 Task: Look for space in Ottweiler, Germany from 1st June, 2023 to 9th June, 2023 for 4 adults in price range Rs.6000 to Rs.12000. Place can be entire place with 2 bedrooms having 2 beds and 2 bathrooms. Property type can be house, flat, guest house. Booking option can be shelf check-in. Required host language is English.
Action: Mouse moved to (319, 135)
Screenshot: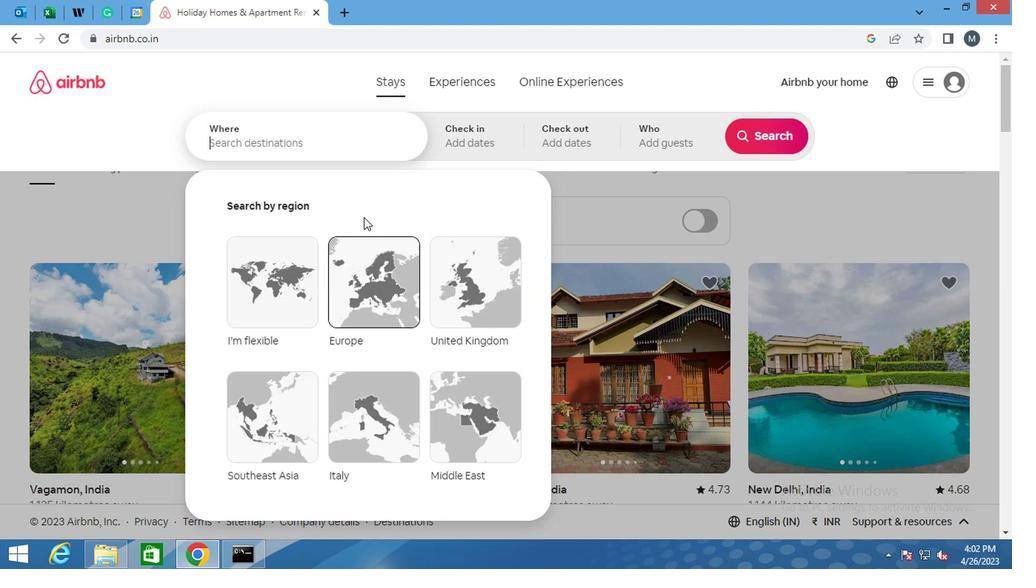 
Action: Mouse pressed left at (319, 135)
Screenshot: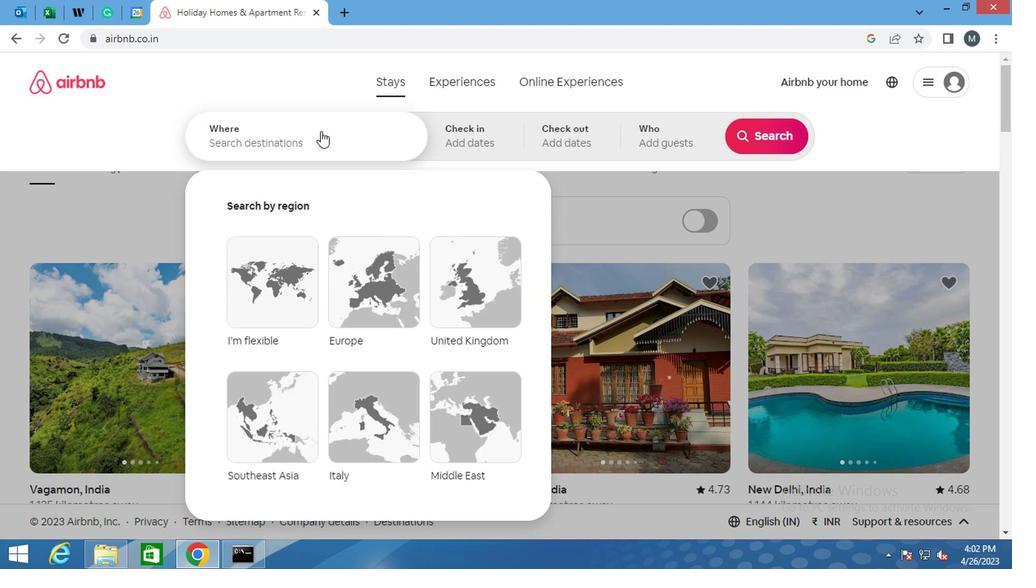 
Action: Mouse moved to (319, 145)
Screenshot: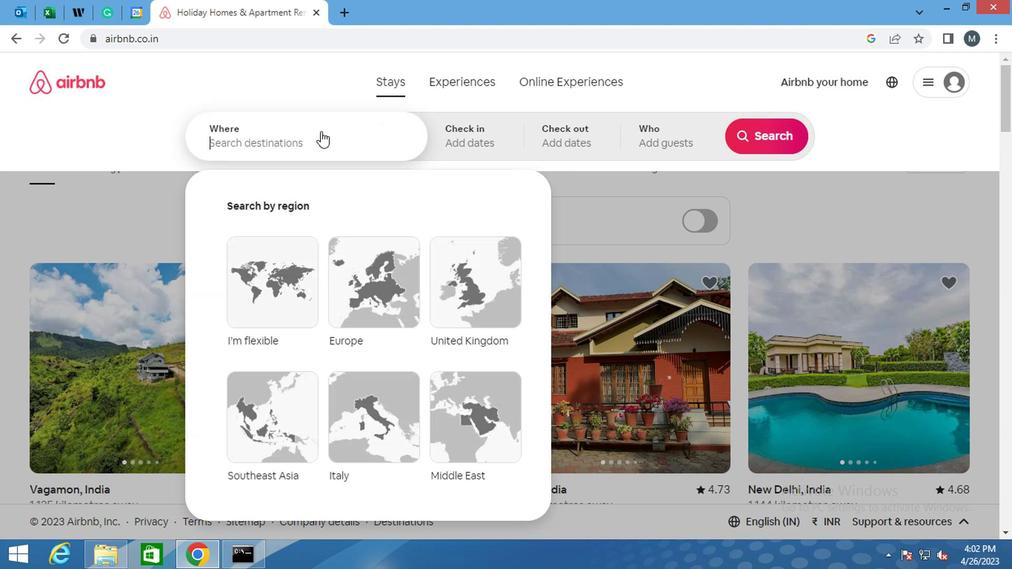 
Action: Key pressed <Key.shift>OTTWEILER,<Key.space><Key.shift>GER
Screenshot: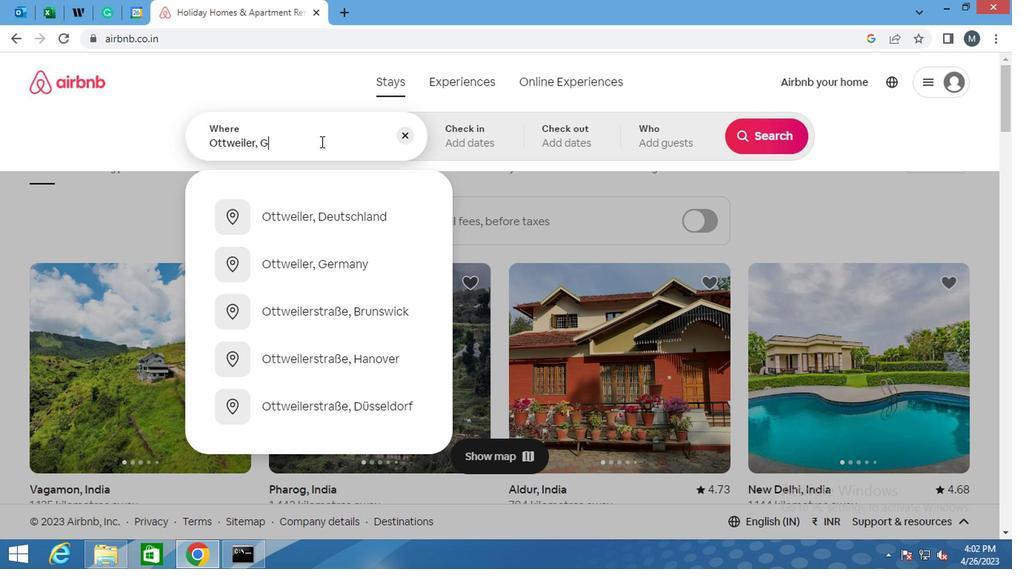 
Action: Mouse moved to (324, 209)
Screenshot: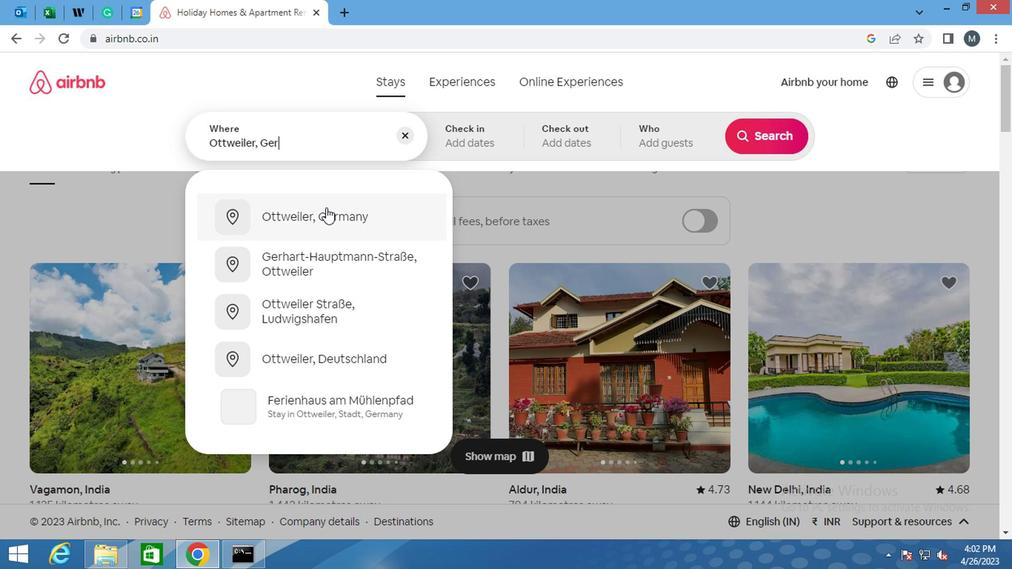
Action: Mouse pressed left at (324, 209)
Screenshot: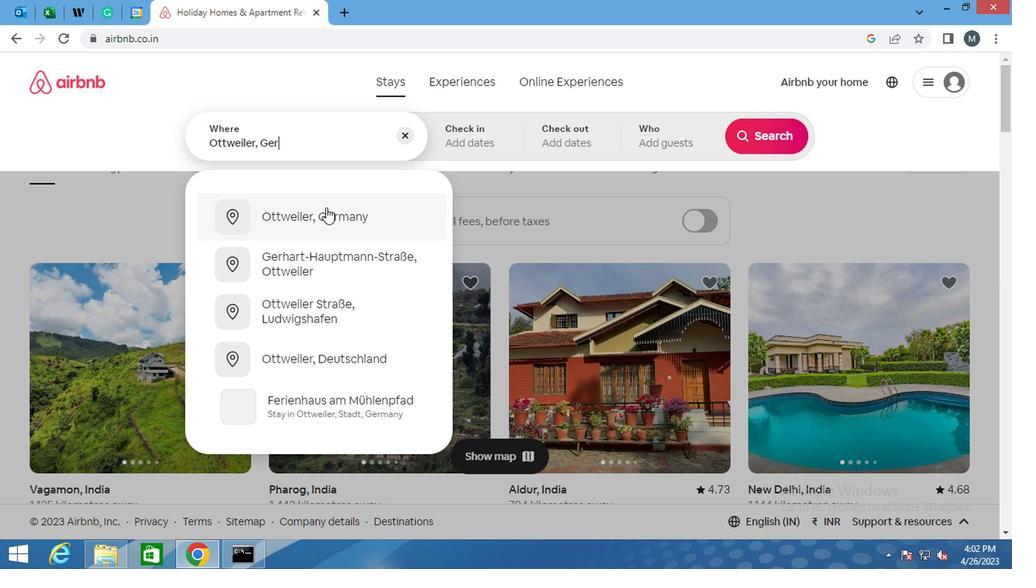 
Action: Mouse moved to (751, 253)
Screenshot: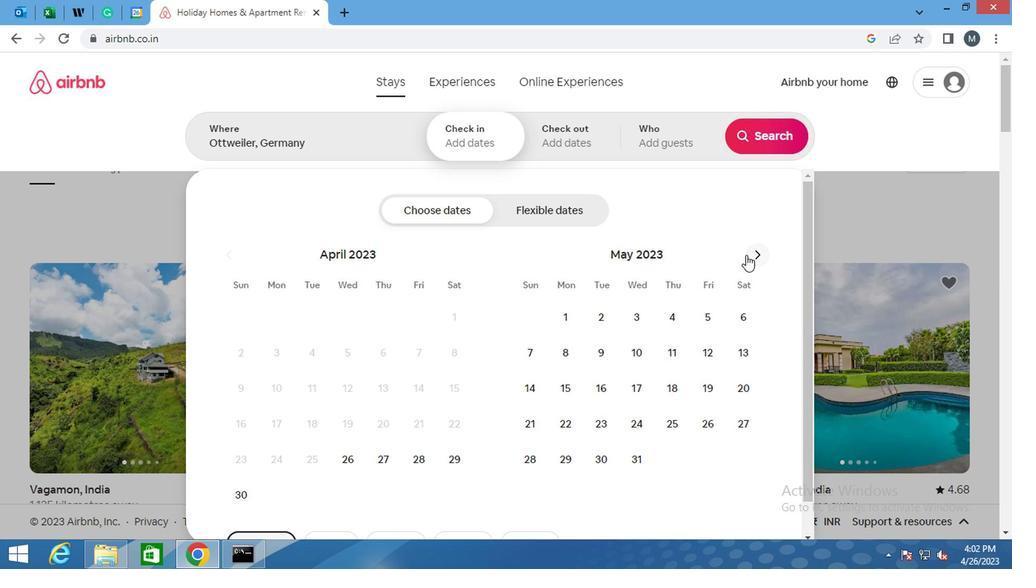 
Action: Mouse pressed left at (751, 253)
Screenshot: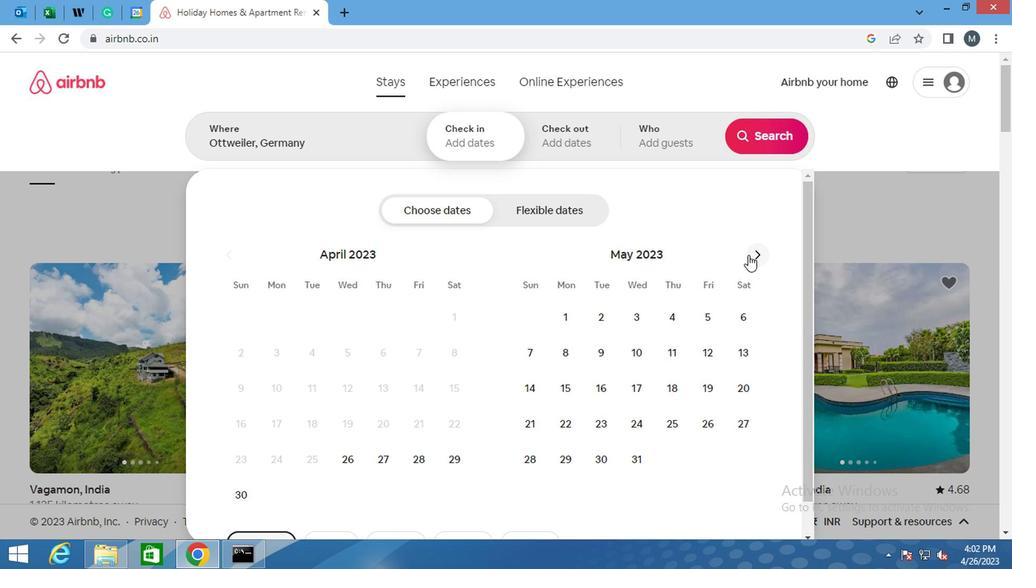 
Action: Mouse moved to (666, 310)
Screenshot: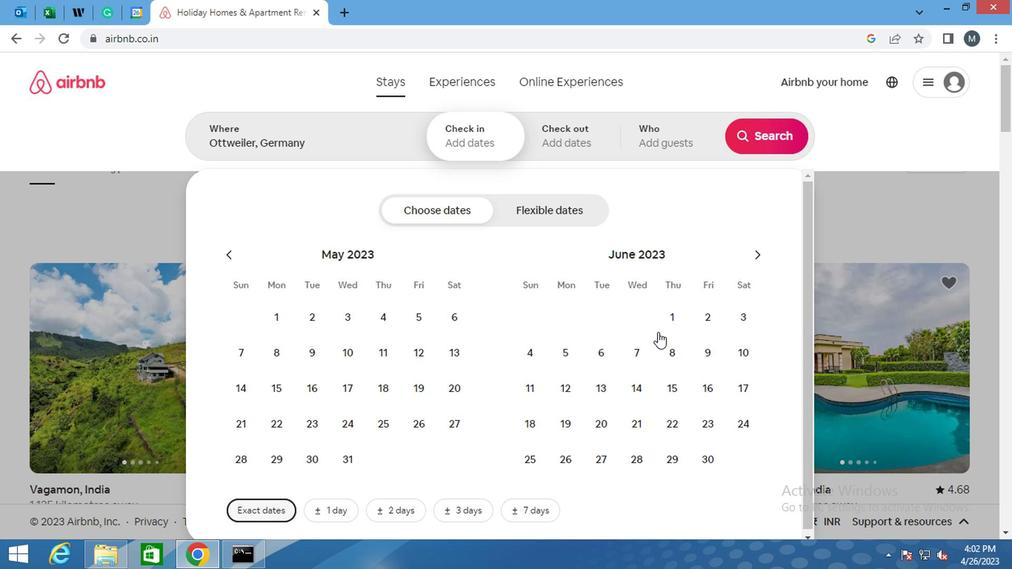 
Action: Mouse pressed left at (666, 310)
Screenshot: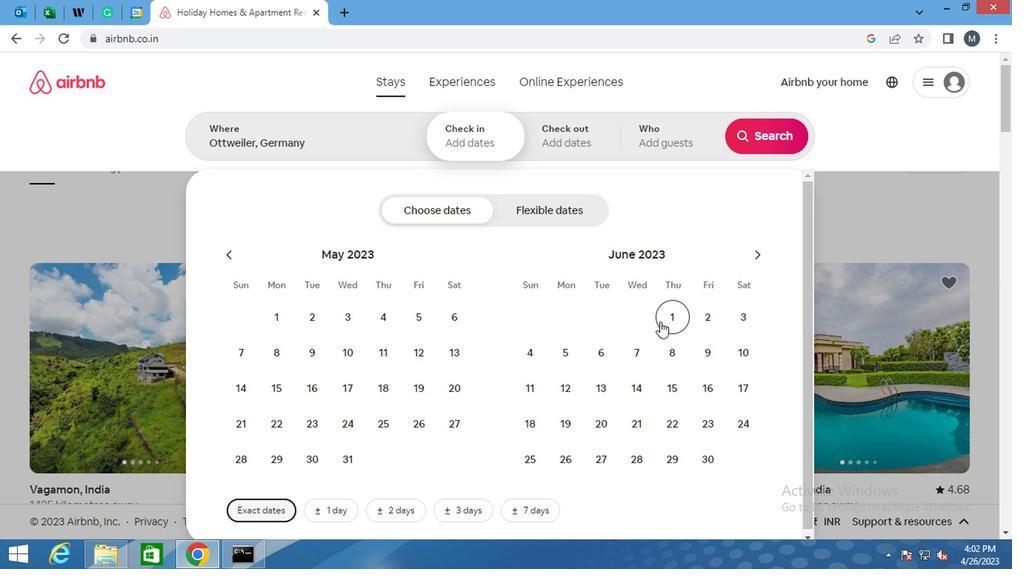 
Action: Mouse moved to (714, 344)
Screenshot: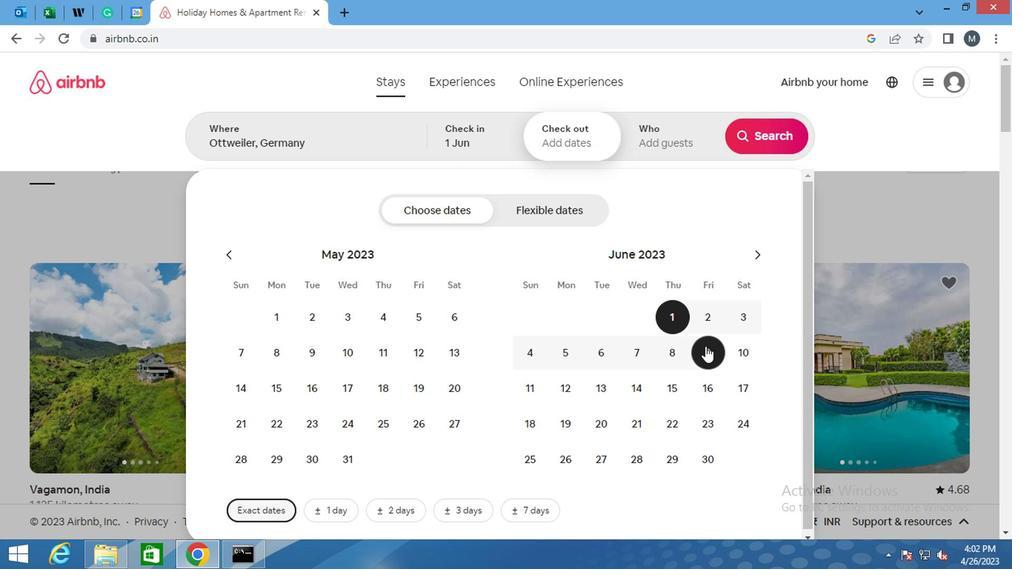 
Action: Mouse pressed left at (714, 344)
Screenshot: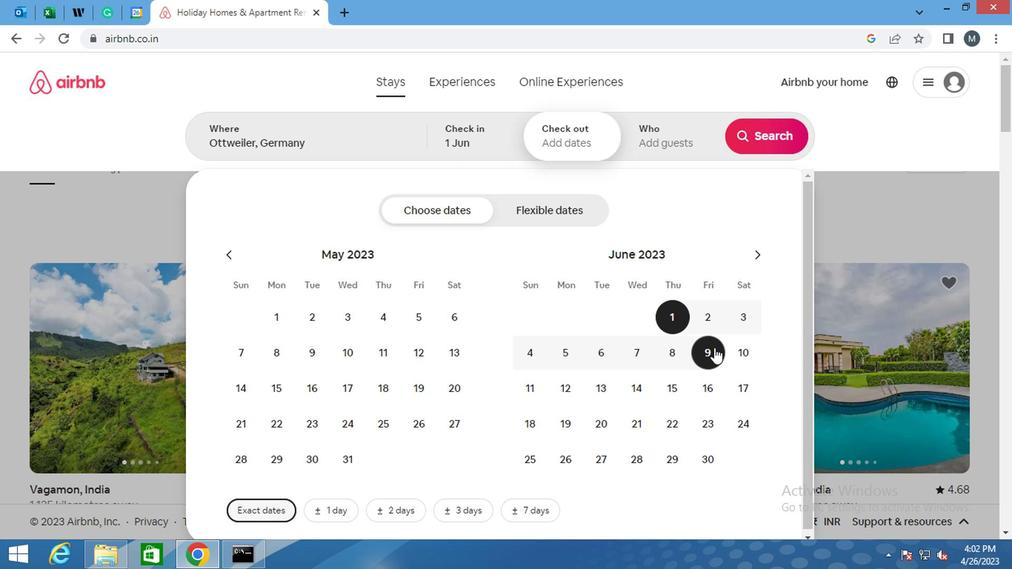 
Action: Mouse moved to (686, 143)
Screenshot: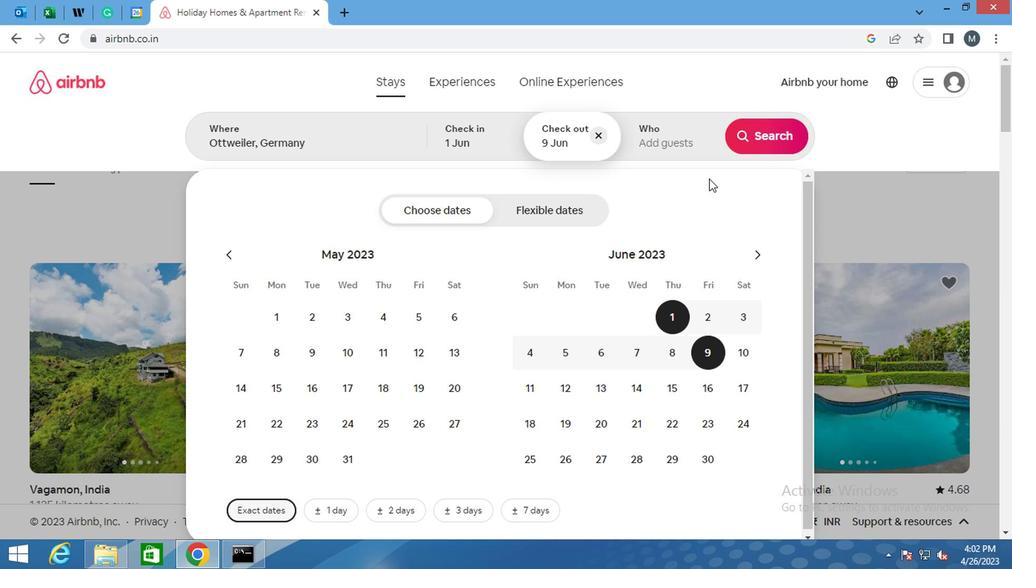 
Action: Mouse pressed left at (686, 143)
Screenshot: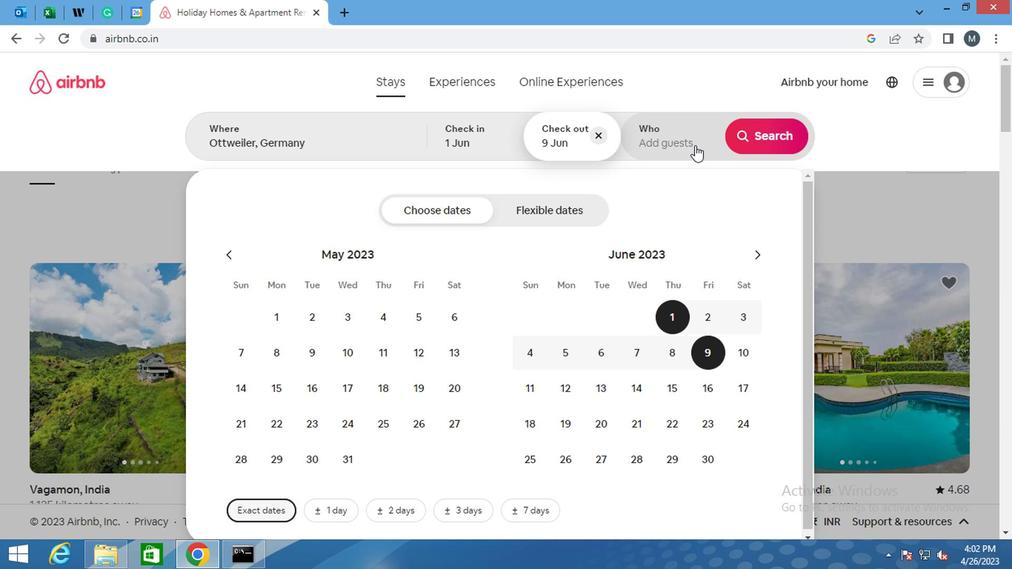 
Action: Mouse moved to (759, 213)
Screenshot: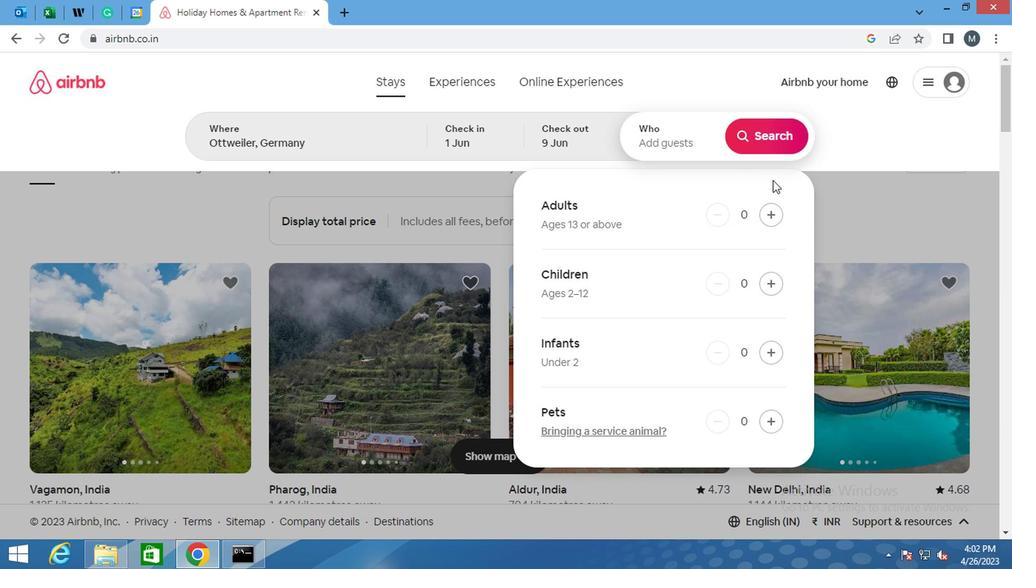 
Action: Mouse pressed left at (759, 213)
Screenshot: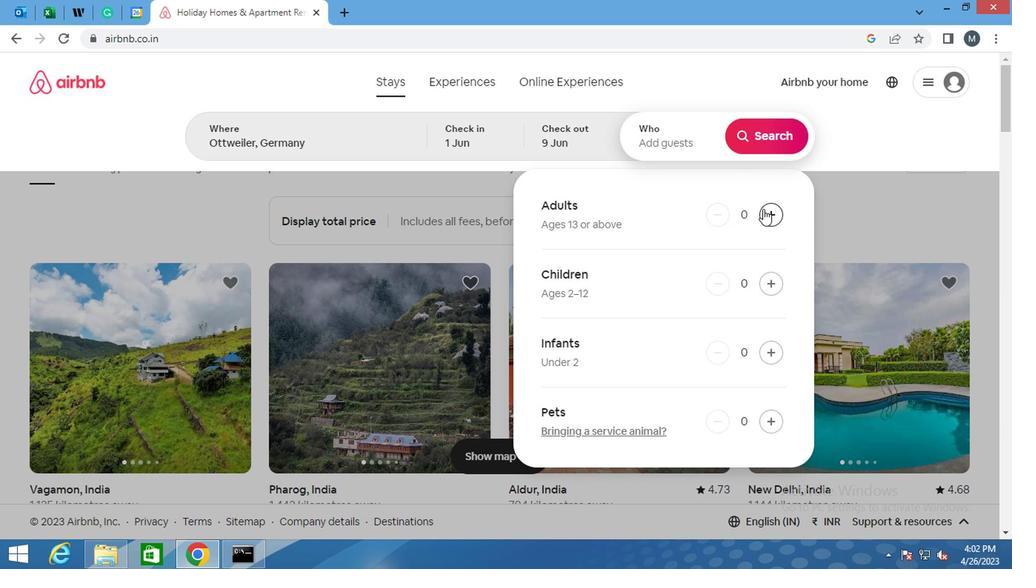 
Action: Mouse moved to (758, 214)
Screenshot: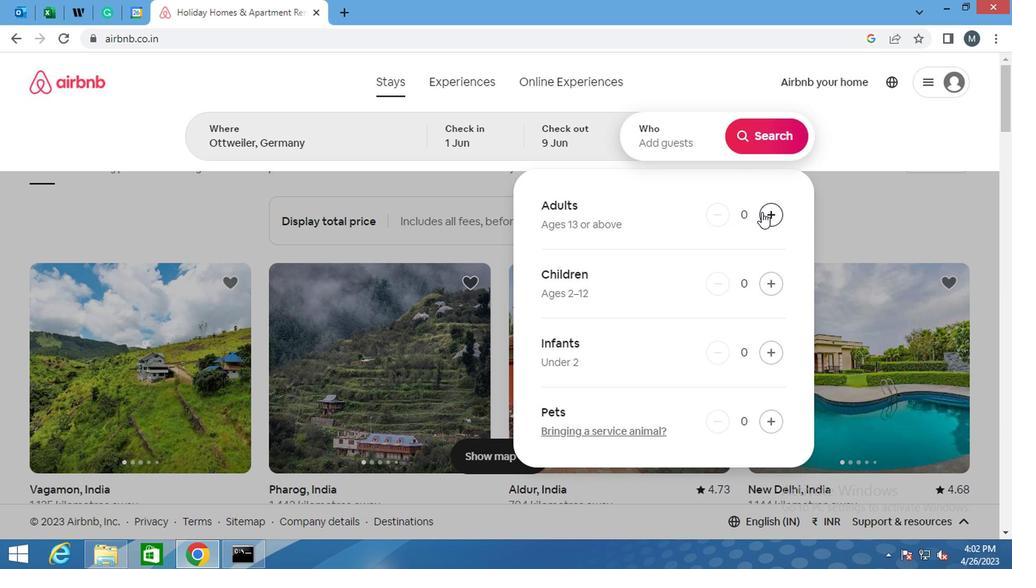 
Action: Mouse pressed left at (758, 214)
Screenshot: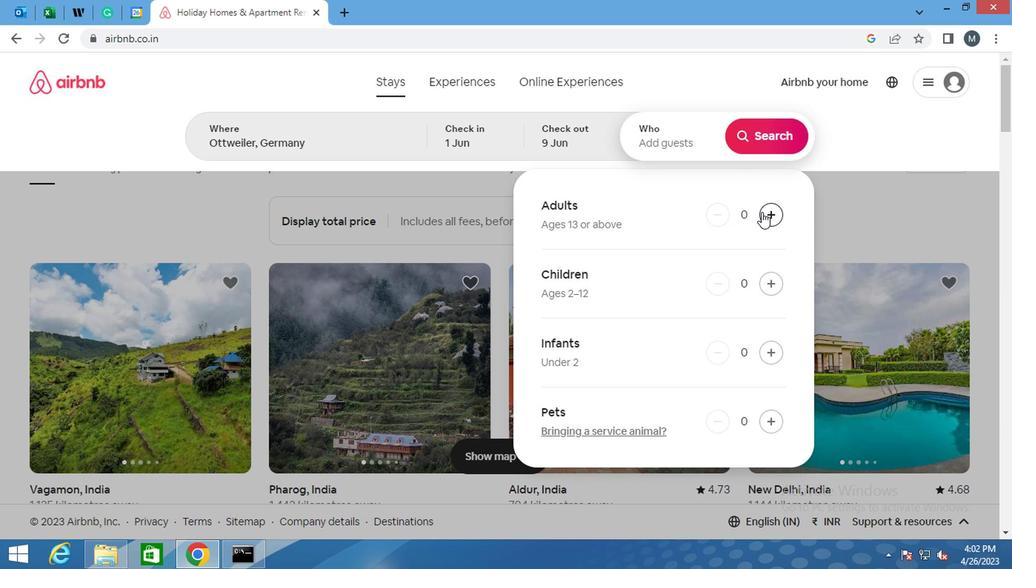 
Action: Mouse pressed left at (758, 214)
Screenshot: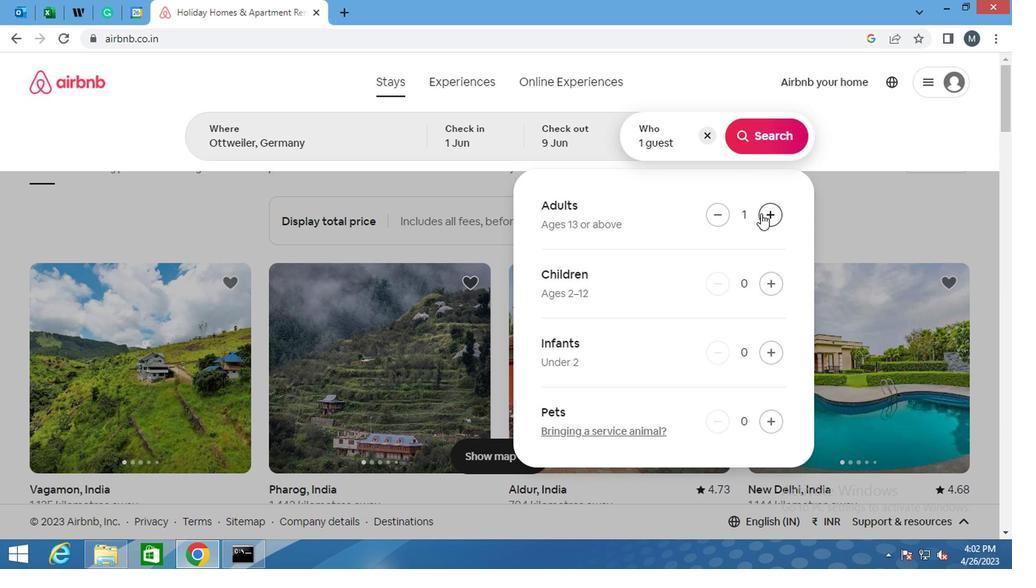 
Action: Mouse pressed left at (758, 214)
Screenshot: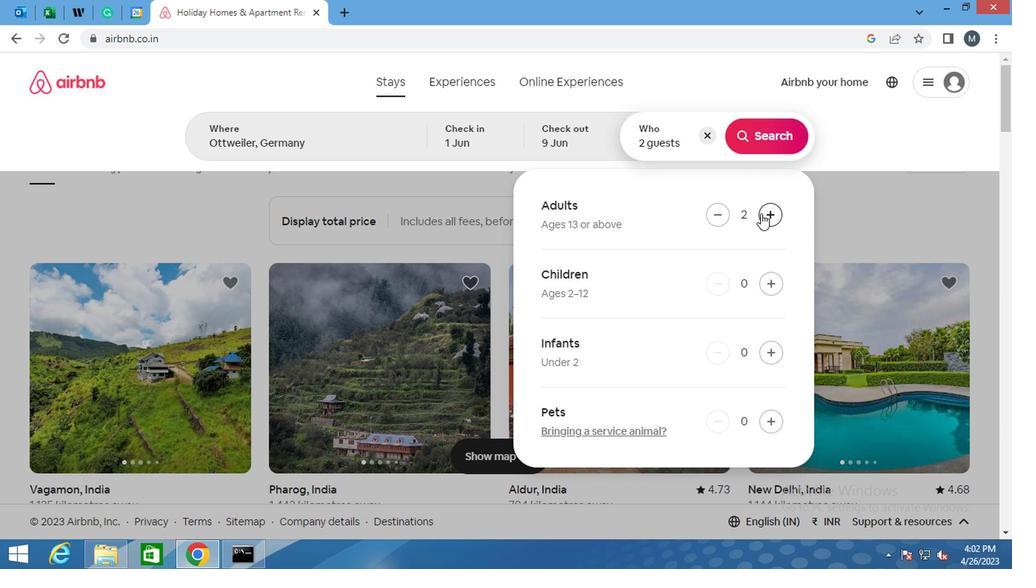 
Action: Mouse moved to (755, 139)
Screenshot: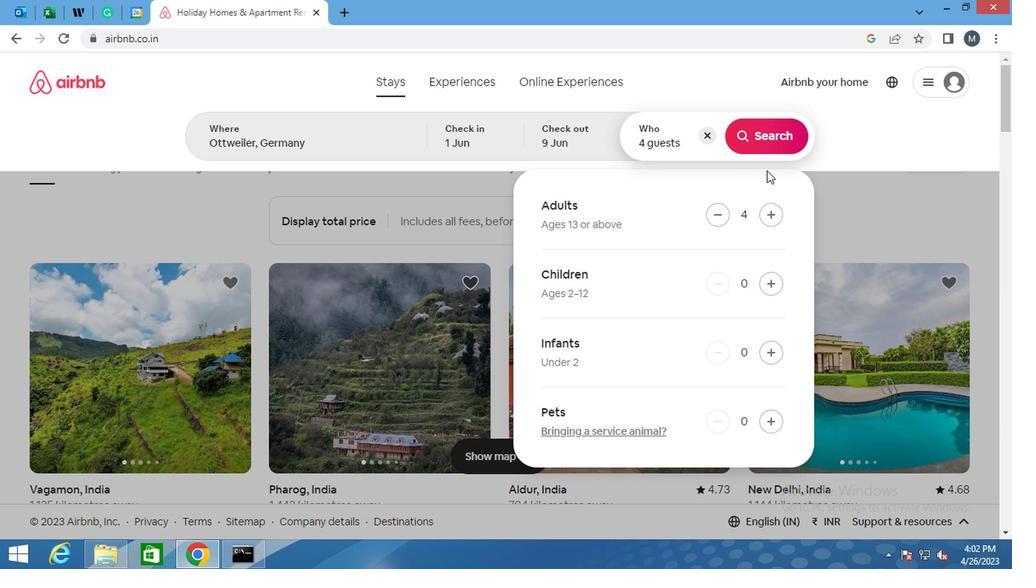 
Action: Mouse pressed left at (755, 139)
Screenshot: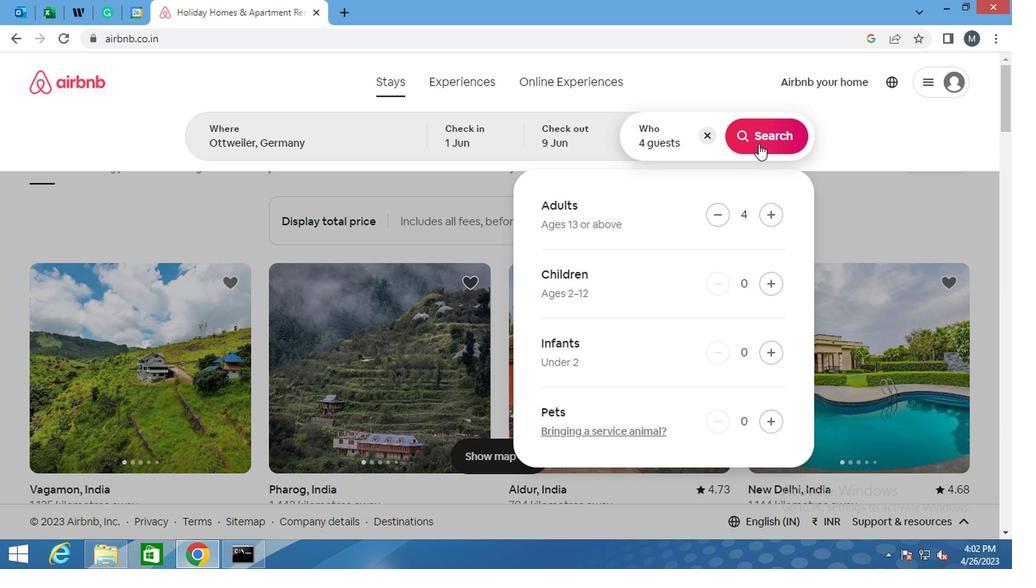 
Action: Mouse moved to (924, 141)
Screenshot: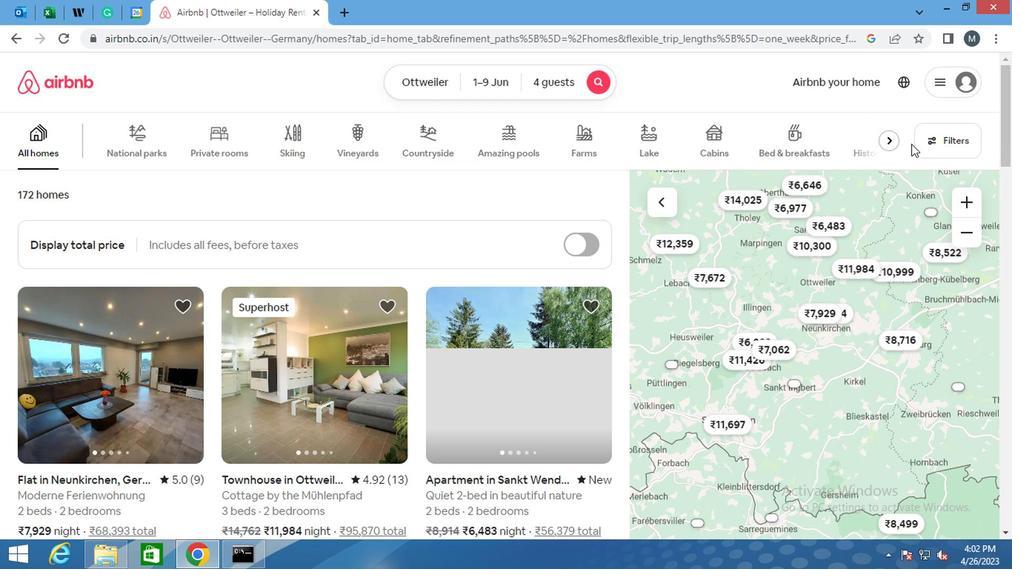 
Action: Mouse pressed left at (924, 141)
Screenshot: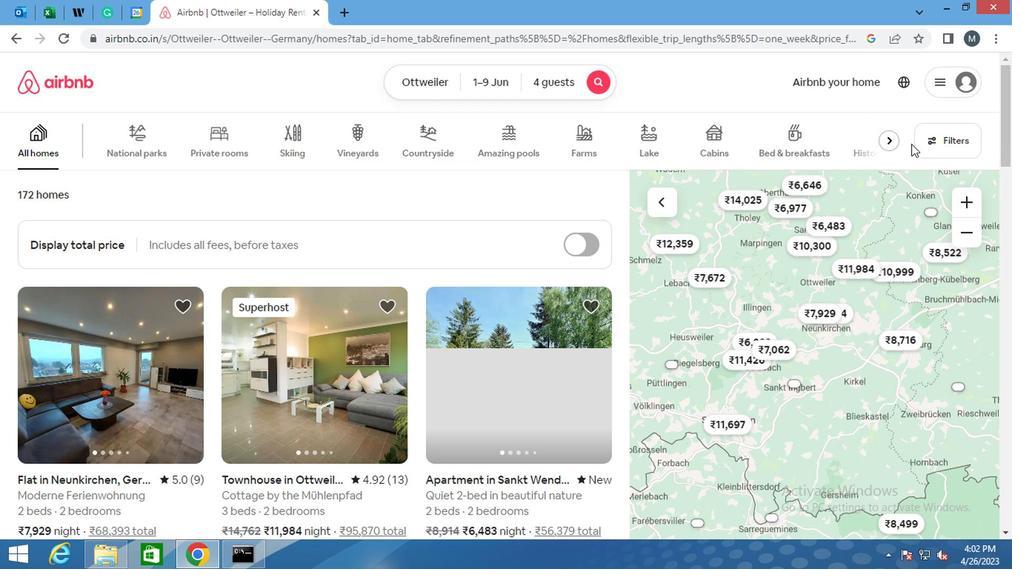 
Action: Mouse moved to (335, 326)
Screenshot: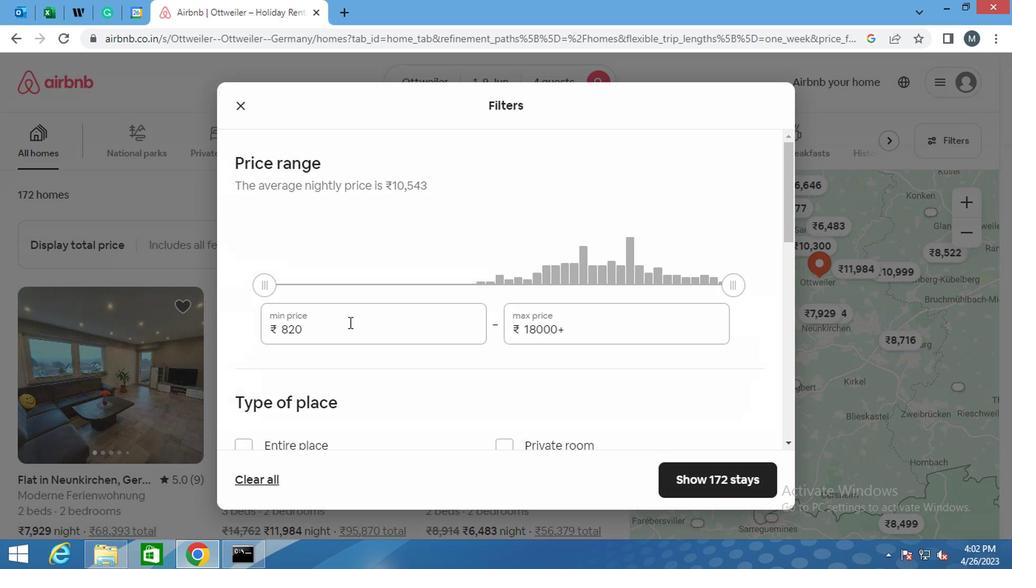 
Action: Mouse pressed left at (335, 326)
Screenshot: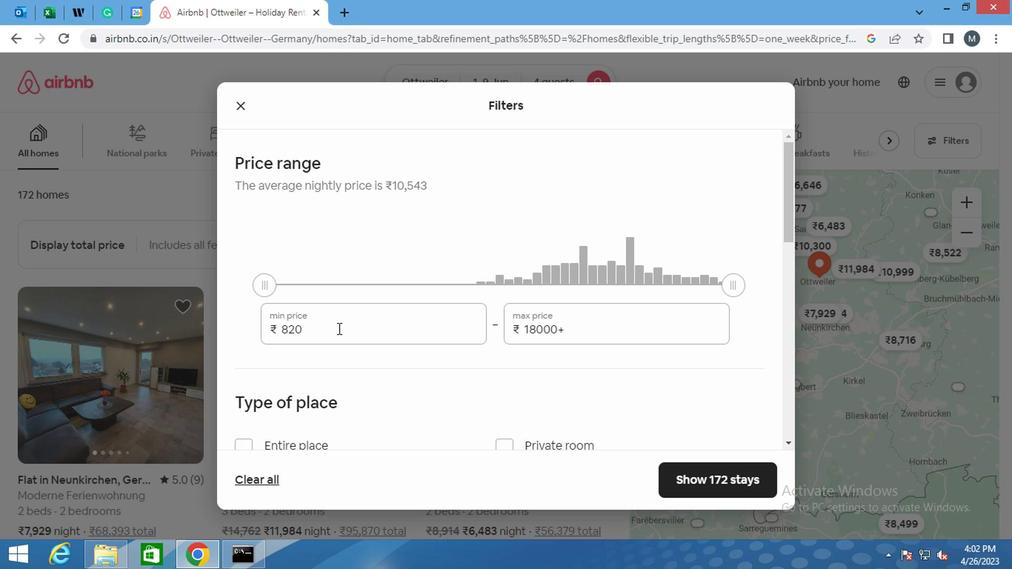 
Action: Mouse moved to (335, 326)
Screenshot: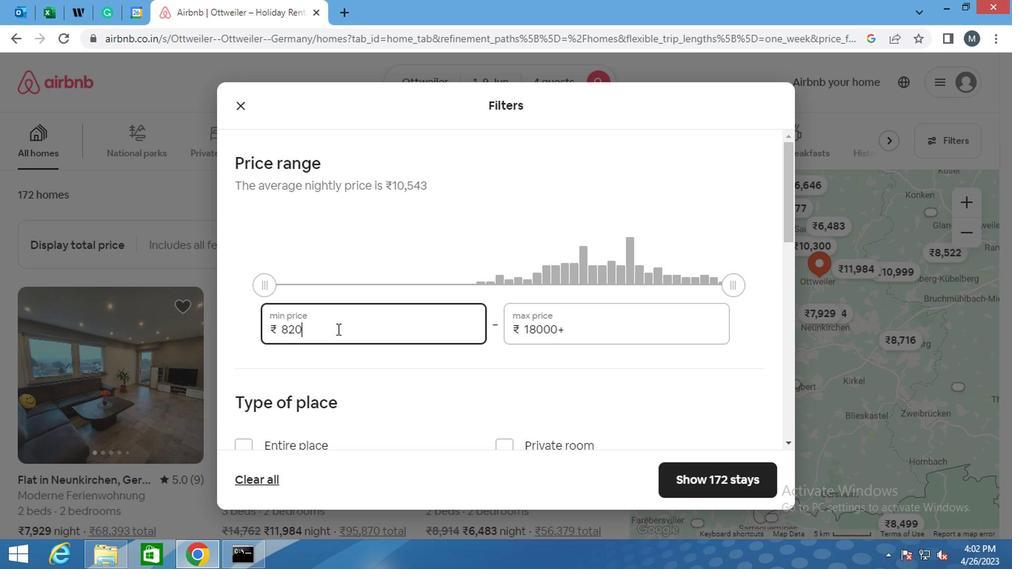 
Action: Key pressed <Key.backspace><Key.backspace><Key.backspace><Key.backspace>6000
Screenshot: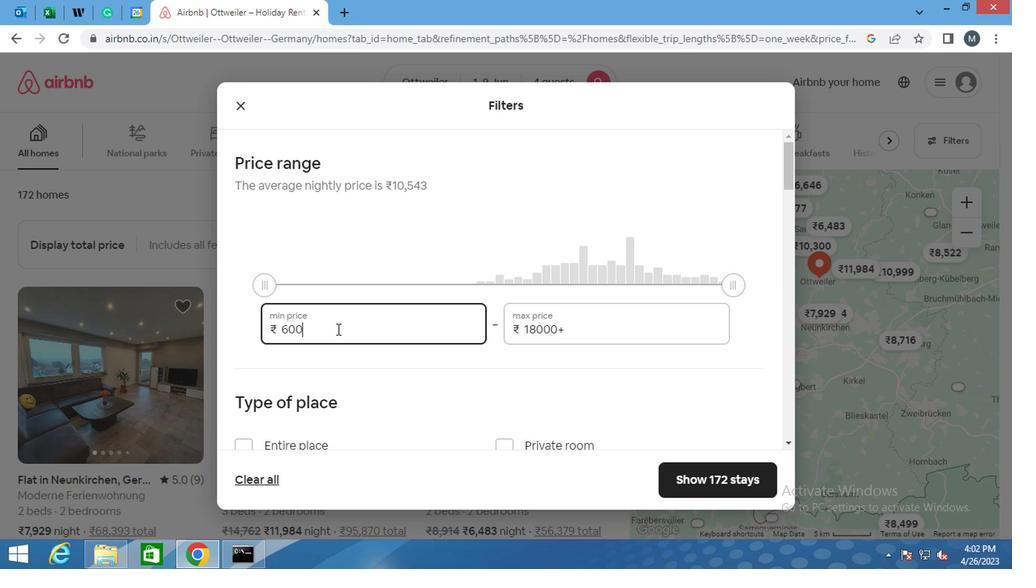 
Action: Mouse moved to (581, 329)
Screenshot: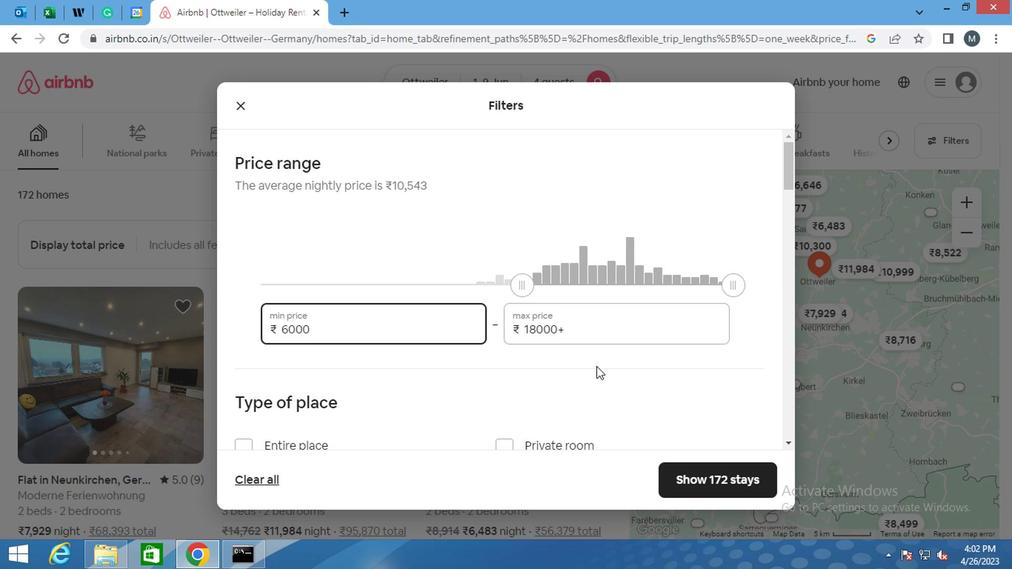 
Action: Mouse pressed left at (581, 329)
Screenshot: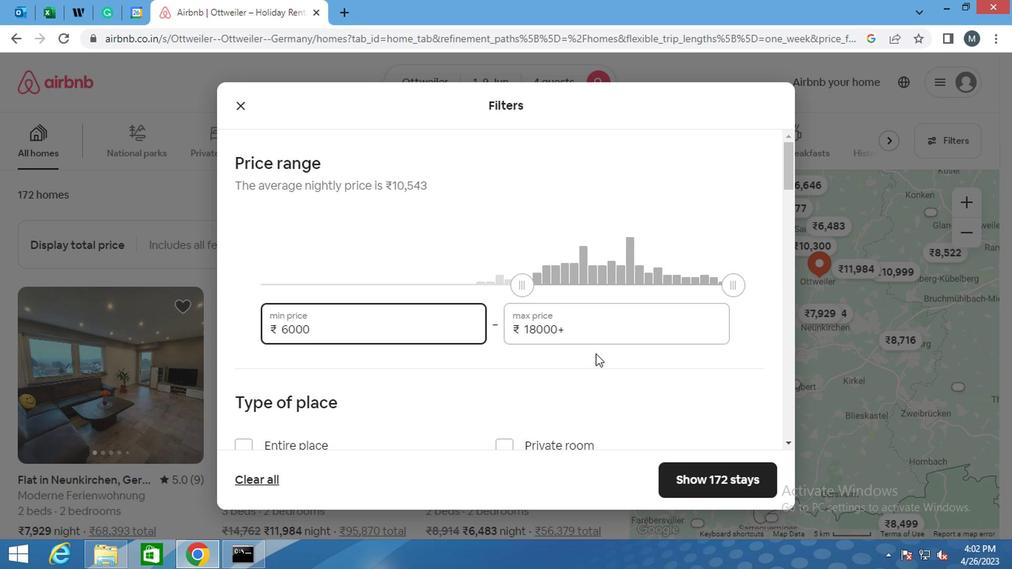 
Action: Key pressed <Key.backspace><Key.backspace><Key.backspace><Key.backspace><Key.backspace><Key.backspace><Key.backspace><Key.backspace><Key.backspace><Key.backspace><Key.backspace>
Screenshot: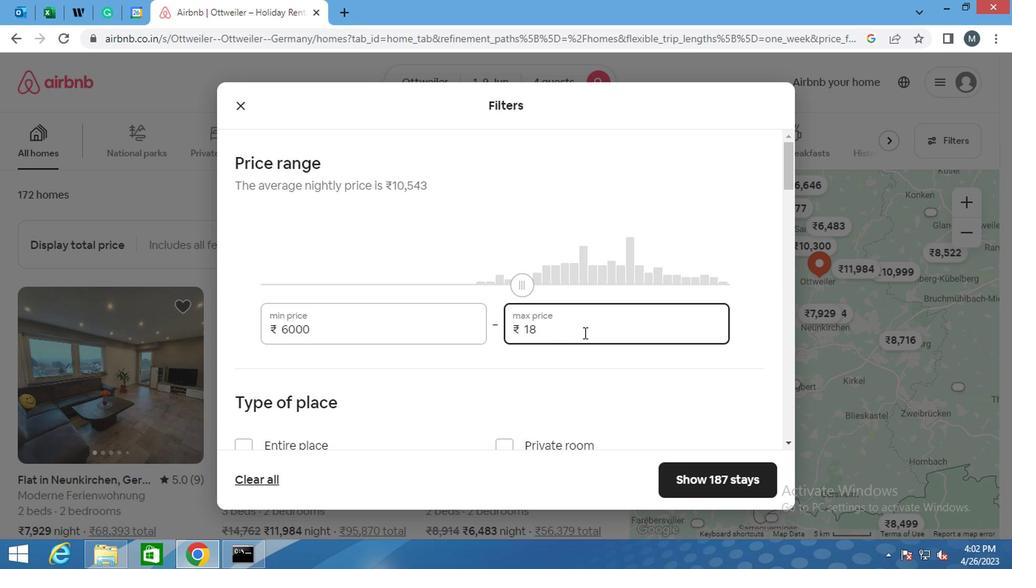
Action: Mouse moved to (580, 329)
Screenshot: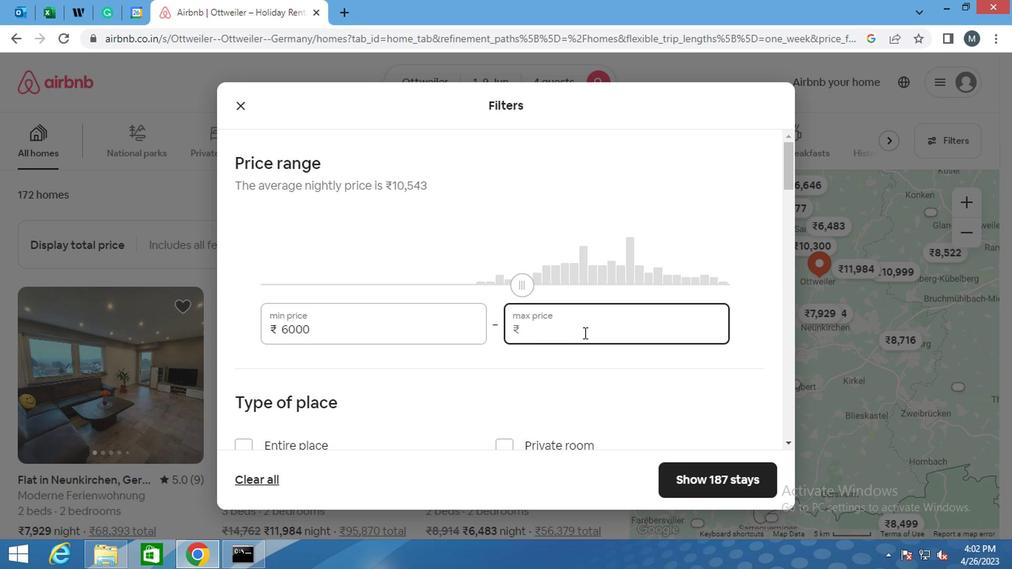 
Action: Key pressed 1
Screenshot: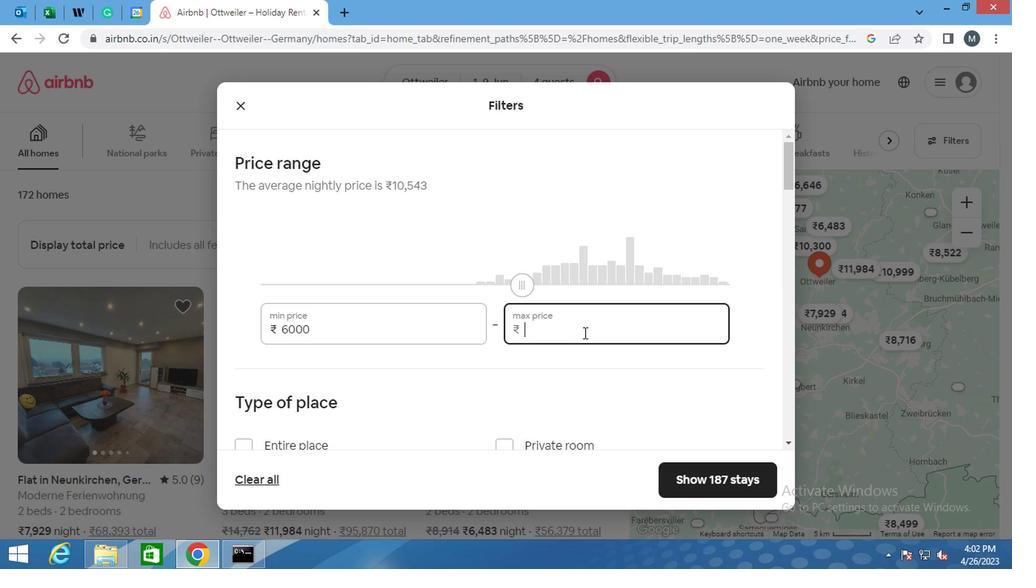 
Action: Mouse moved to (578, 332)
Screenshot: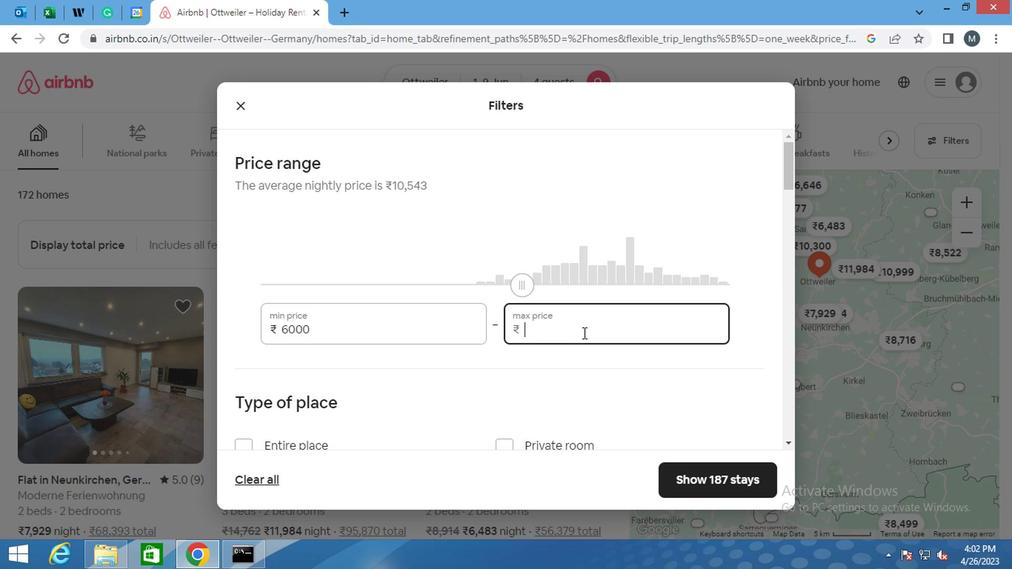 
Action: Key pressed 2
Screenshot: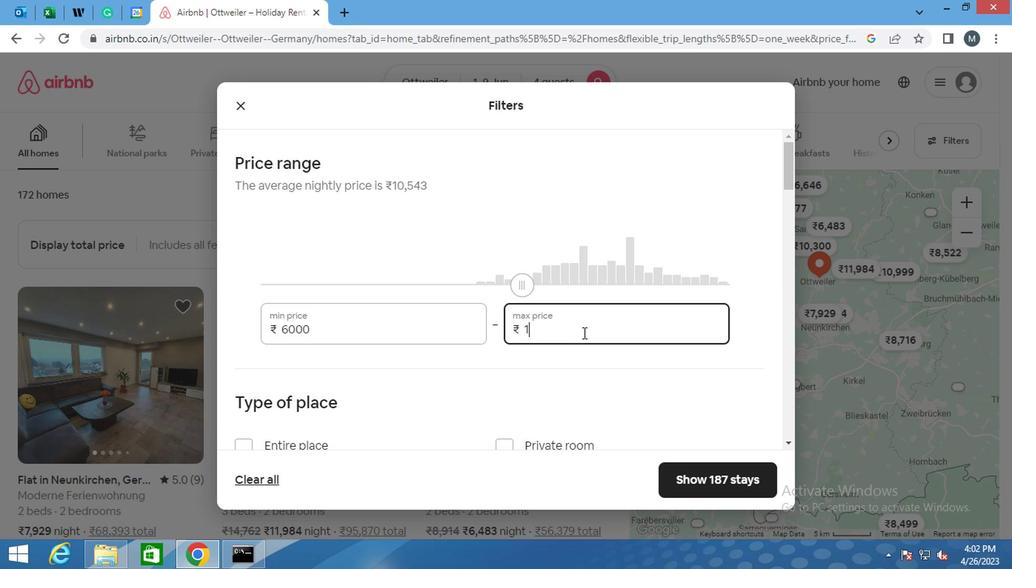 
Action: Mouse moved to (577, 332)
Screenshot: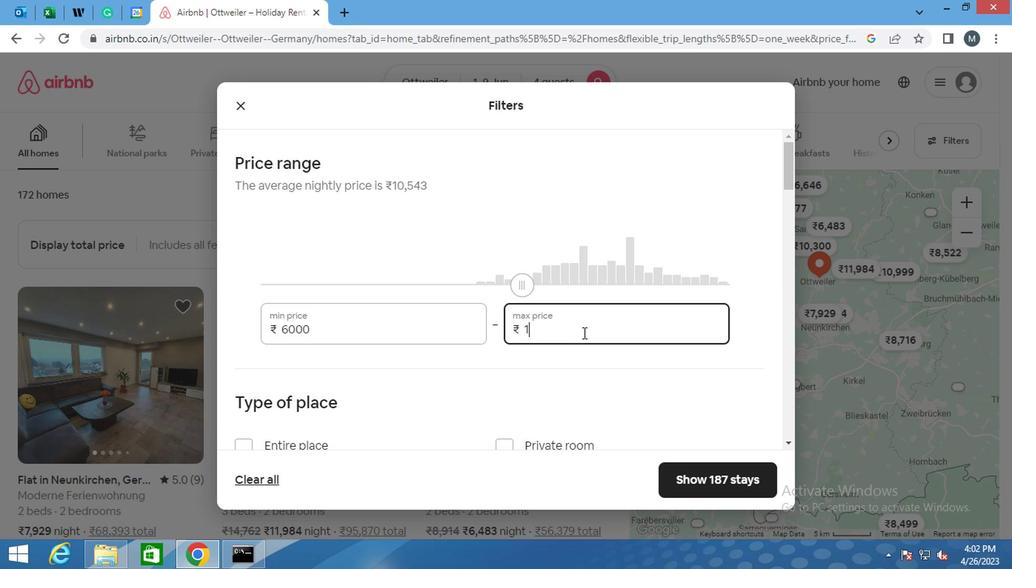 
Action: Key pressed 0
Screenshot: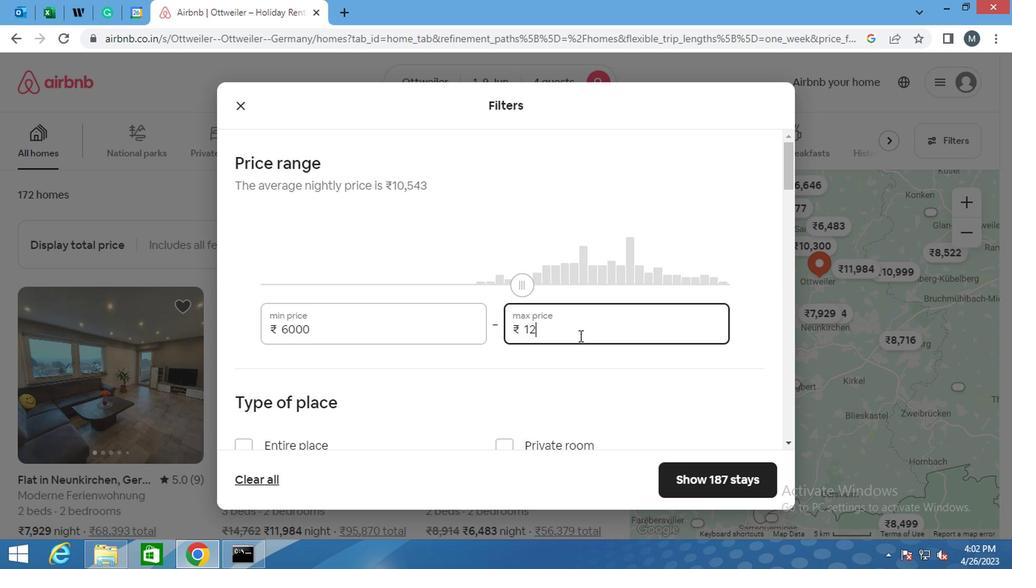 
Action: Mouse moved to (577, 333)
Screenshot: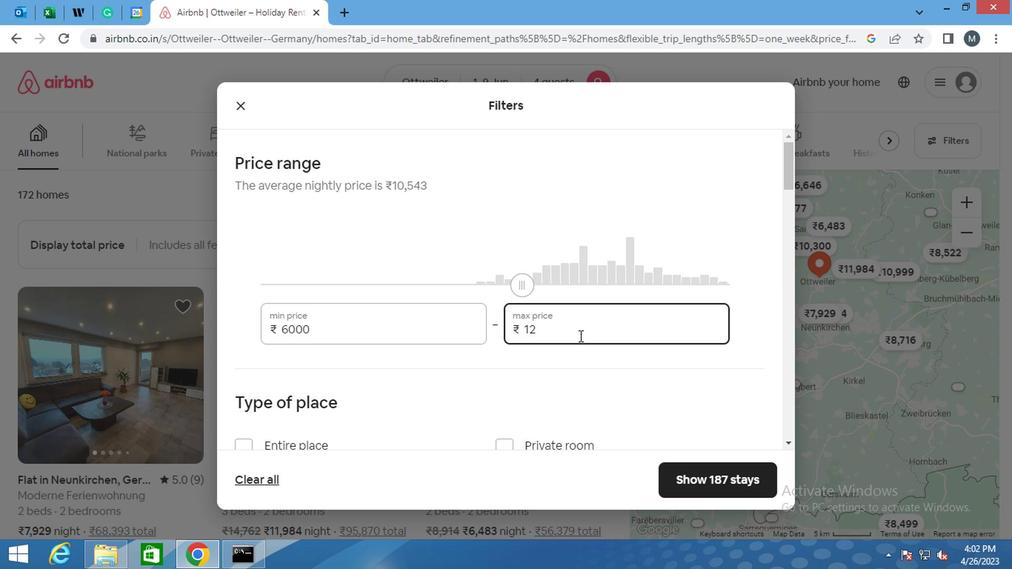 
Action: Key pressed 00
Screenshot: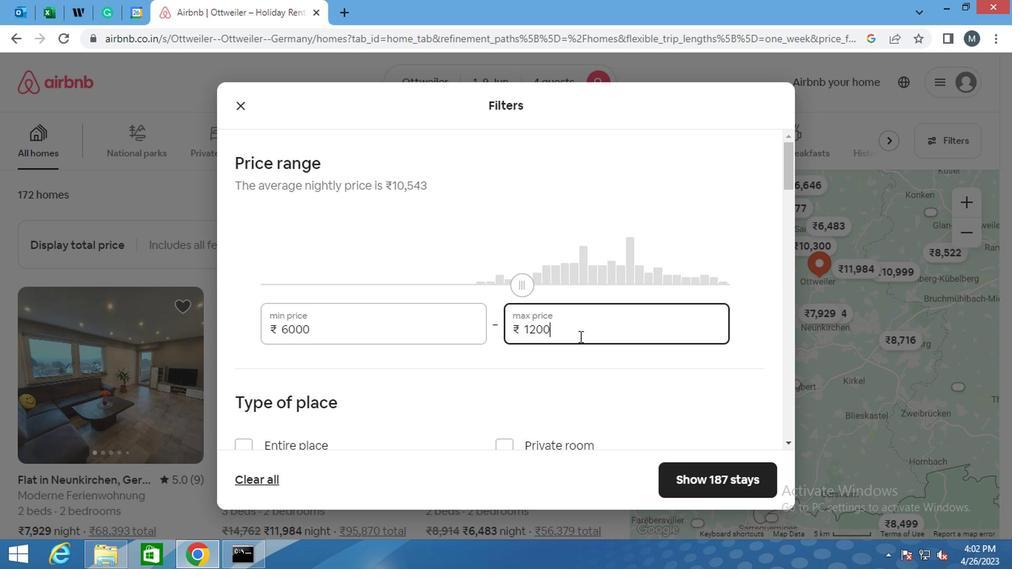 
Action: Mouse moved to (525, 327)
Screenshot: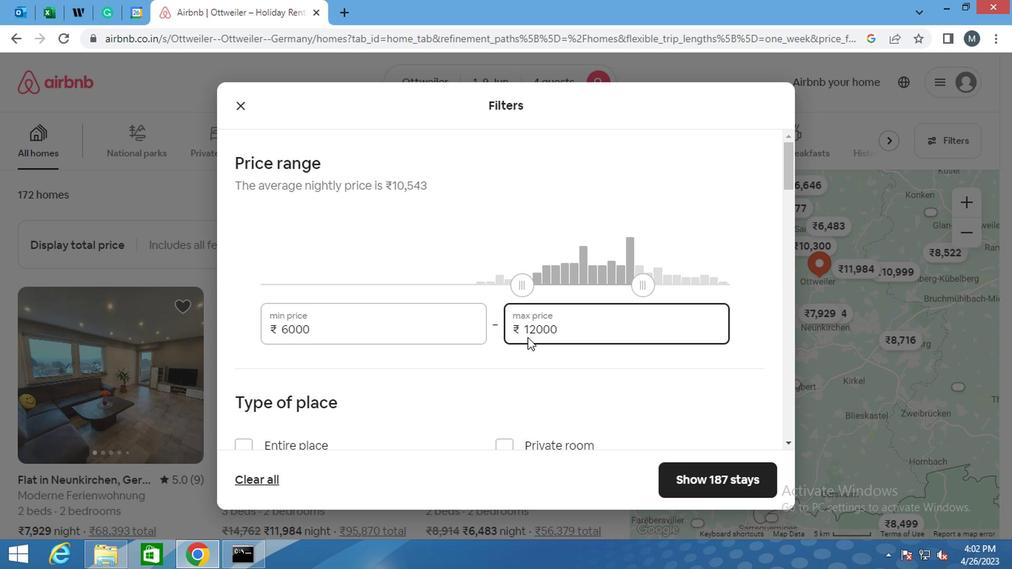 
Action: Mouse scrolled (525, 326) with delta (0, 0)
Screenshot: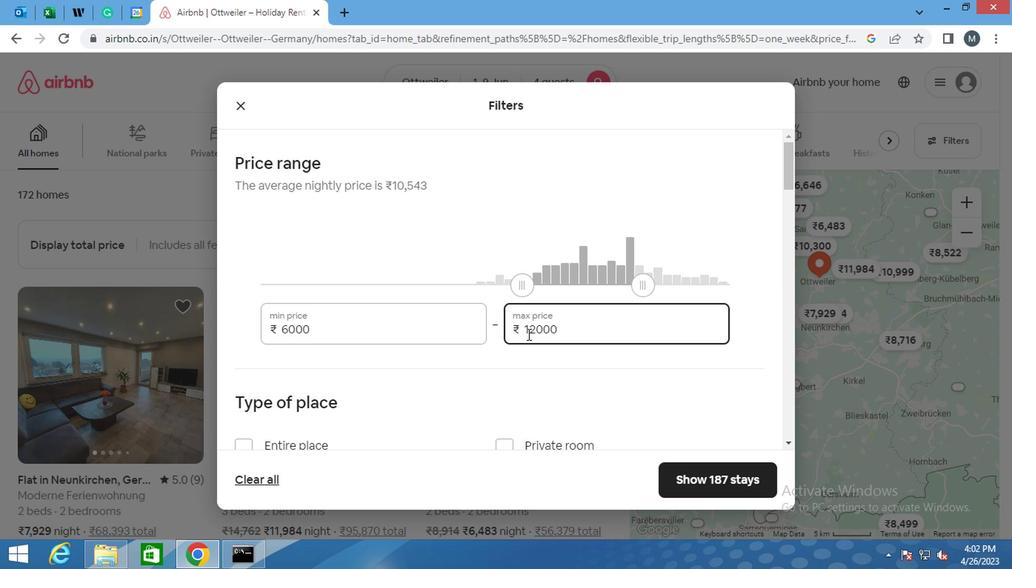 
Action: Mouse moved to (521, 324)
Screenshot: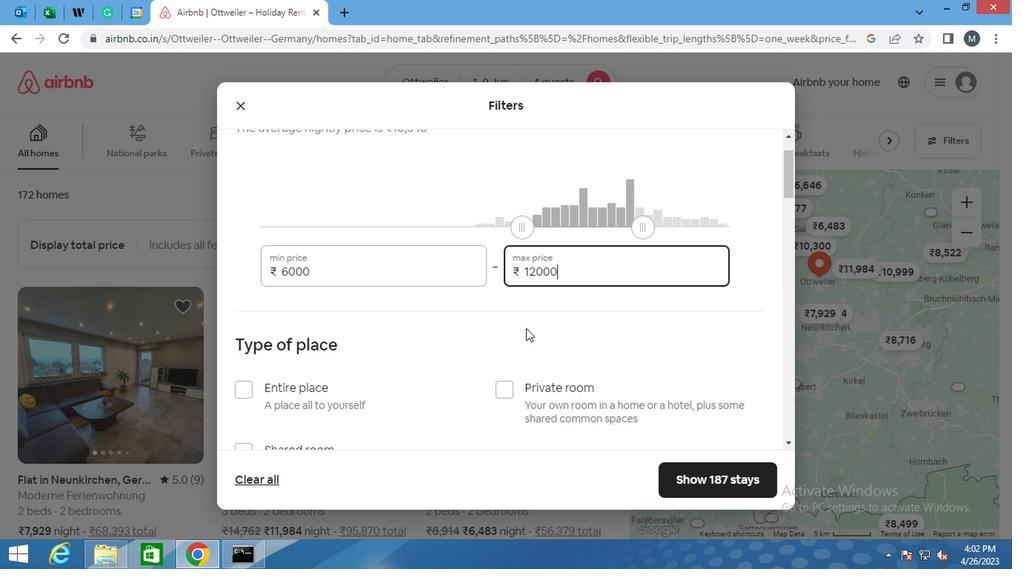 
Action: Mouse scrolled (521, 324) with delta (0, 0)
Screenshot: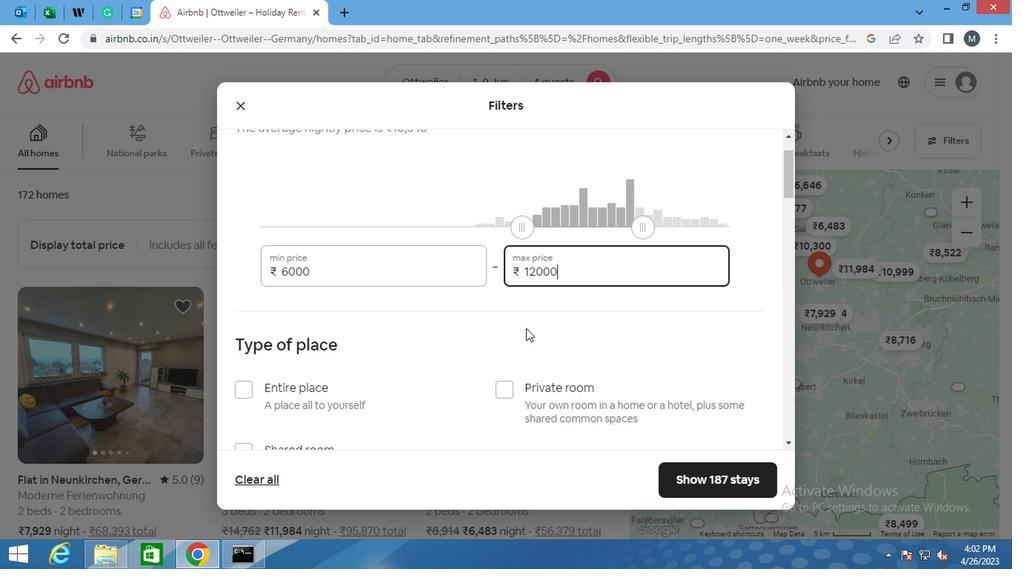 
Action: Mouse moved to (498, 331)
Screenshot: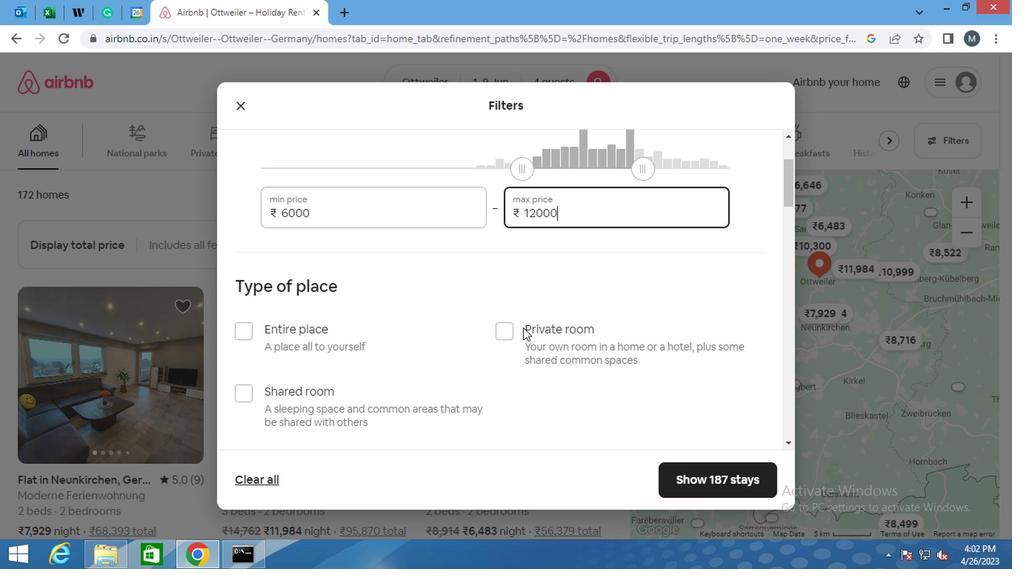 
Action: Mouse scrolled (498, 330) with delta (0, 0)
Screenshot: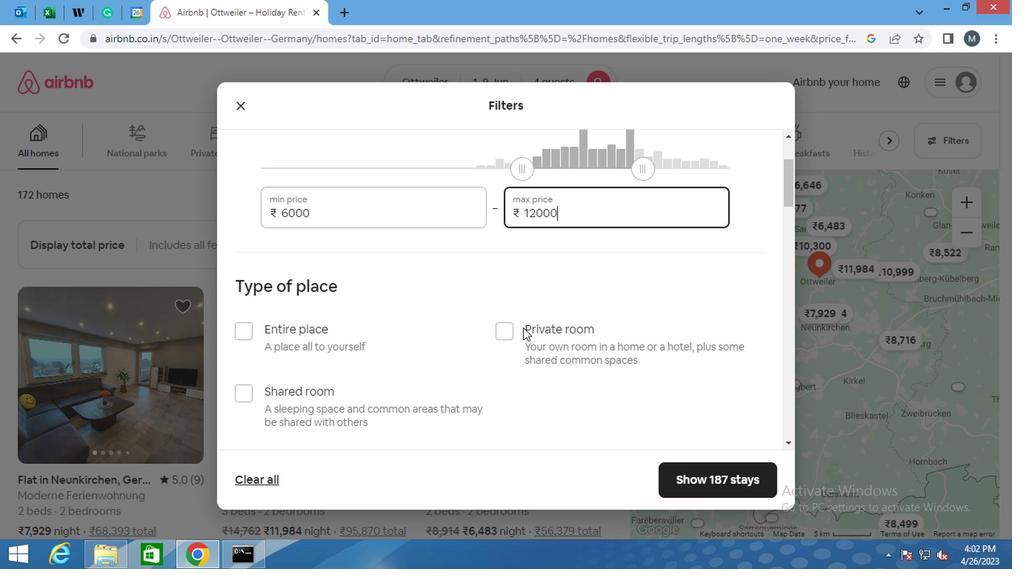 
Action: Mouse moved to (489, 333)
Screenshot: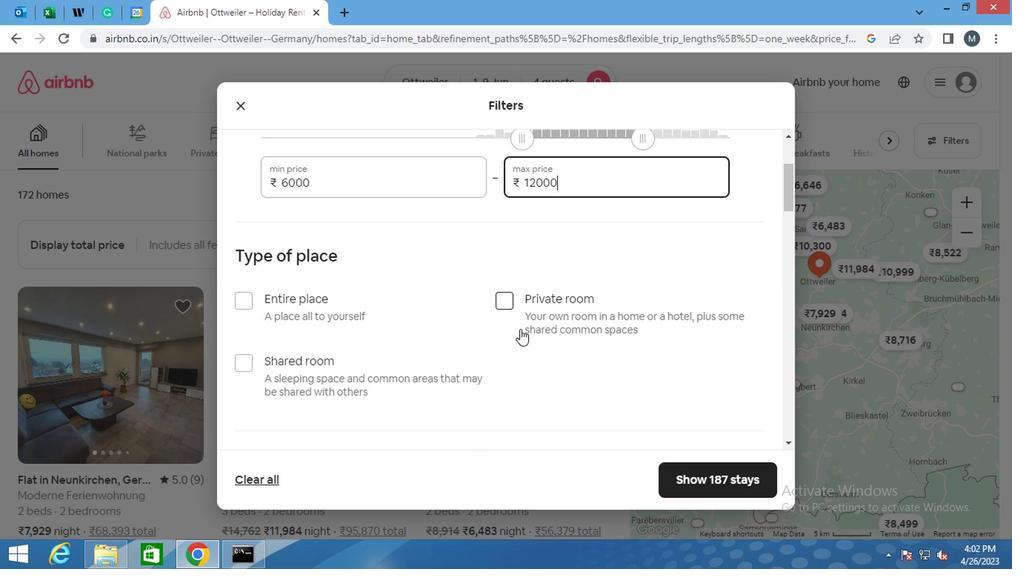 
Action: Mouse scrolled (489, 332) with delta (0, 0)
Screenshot: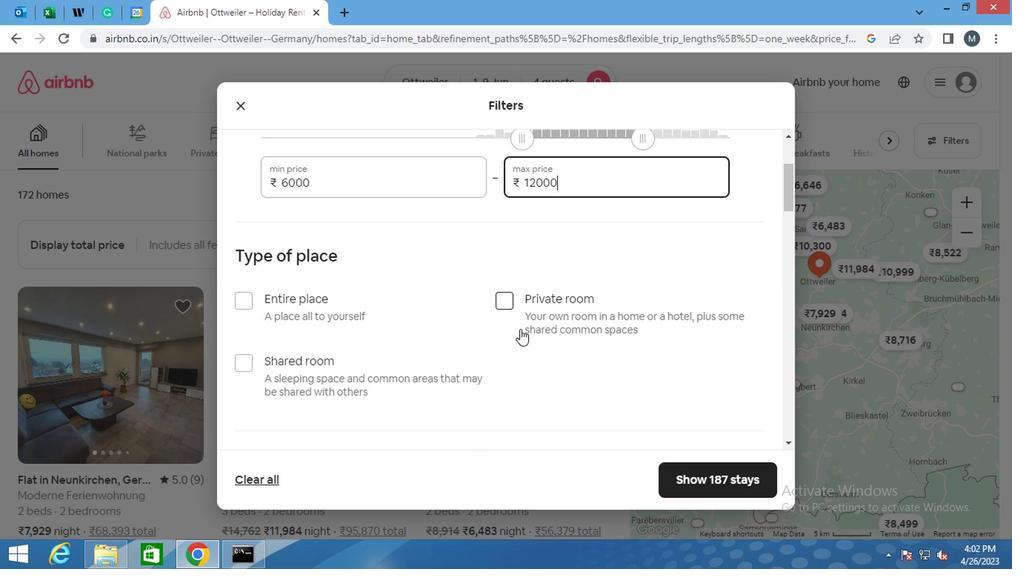 
Action: Mouse moved to (245, 166)
Screenshot: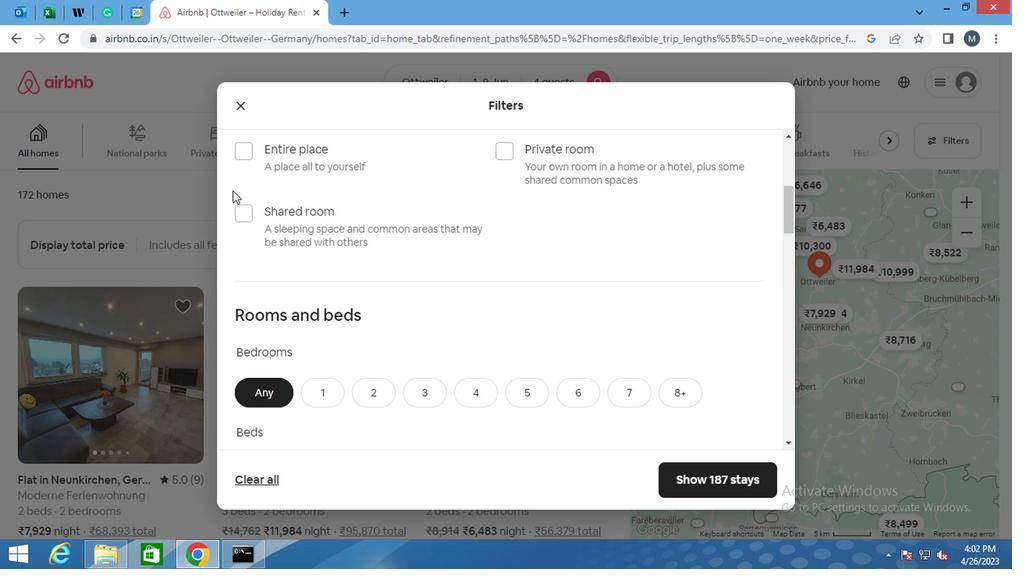 
Action: Mouse pressed left at (245, 166)
Screenshot: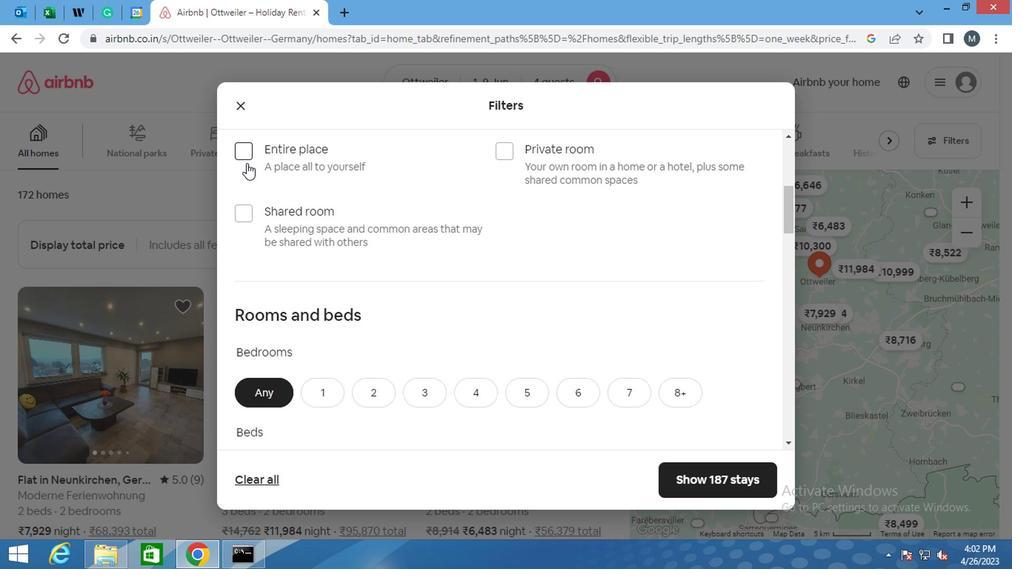 
Action: Mouse moved to (289, 246)
Screenshot: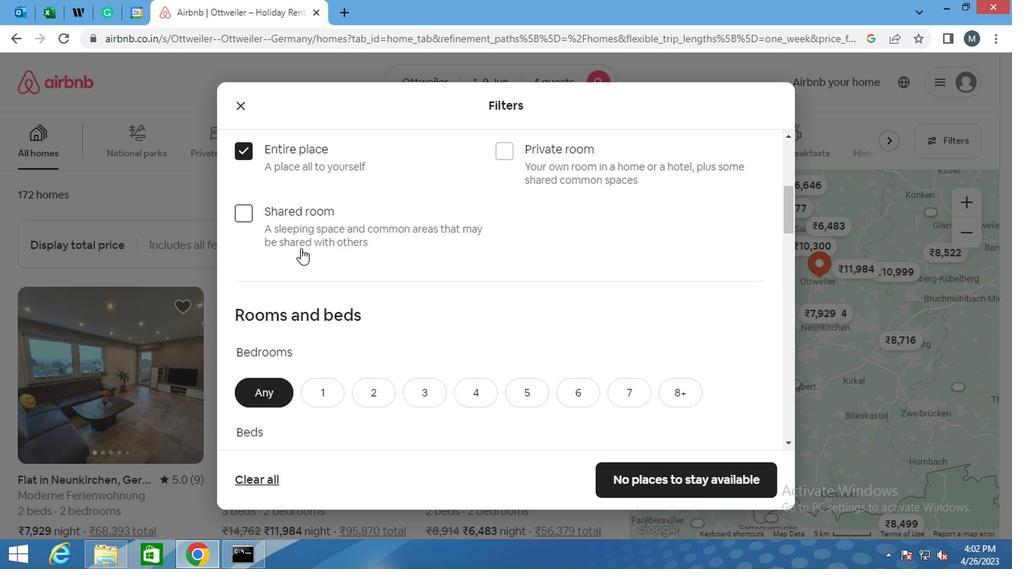 
Action: Mouse scrolled (289, 245) with delta (0, 0)
Screenshot: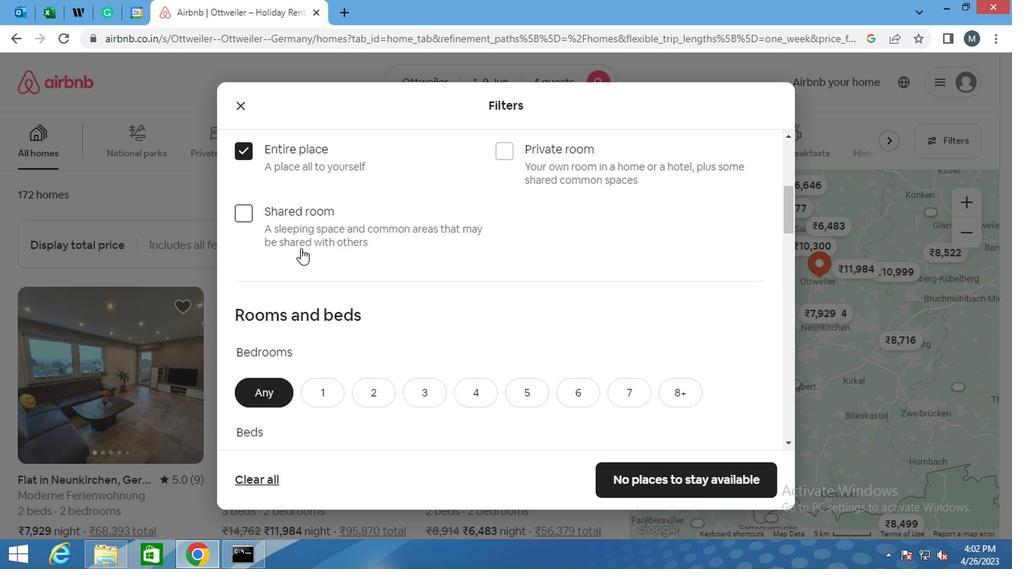 
Action: Mouse moved to (288, 246)
Screenshot: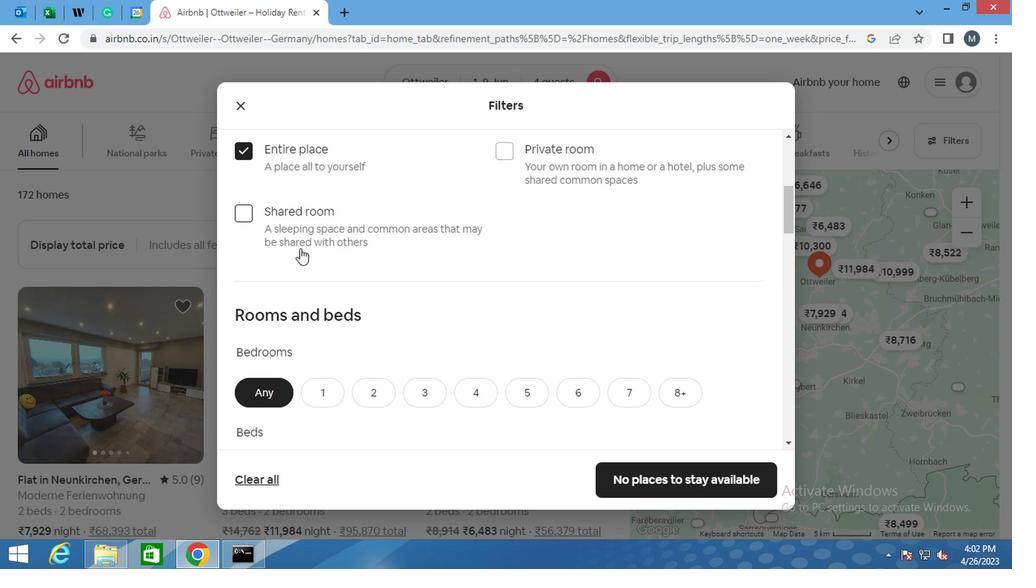 
Action: Mouse scrolled (288, 246) with delta (0, 0)
Screenshot: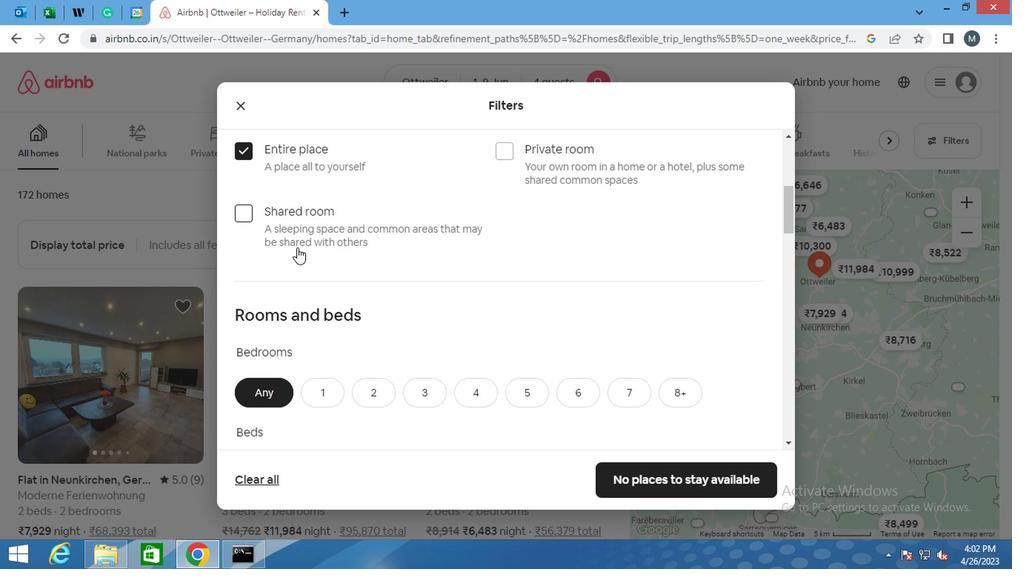 
Action: Mouse moved to (373, 234)
Screenshot: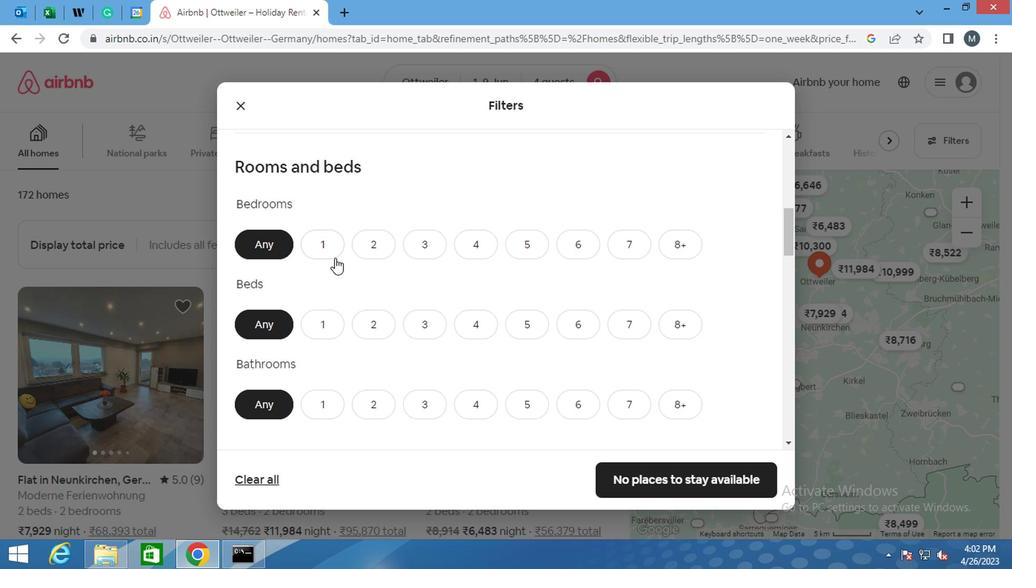 
Action: Mouse pressed left at (373, 234)
Screenshot: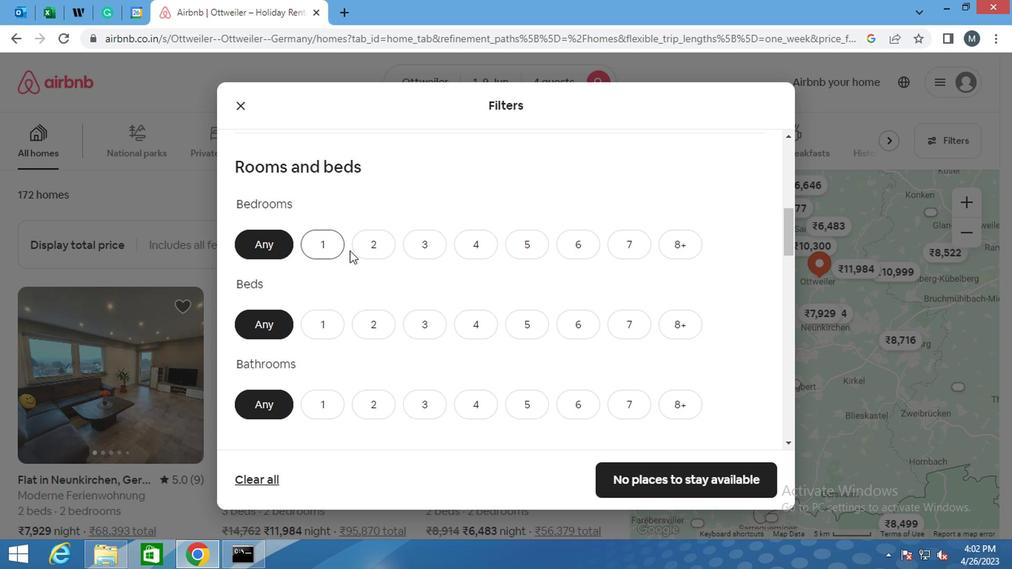 
Action: Mouse moved to (366, 323)
Screenshot: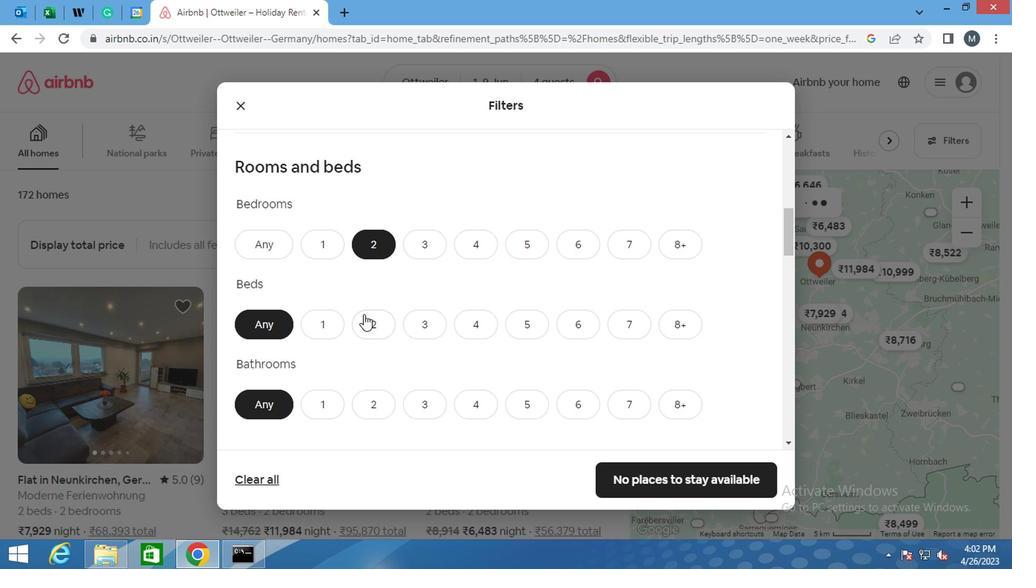 
Action: Mouse pressed left at (366, 323)
Screenshot: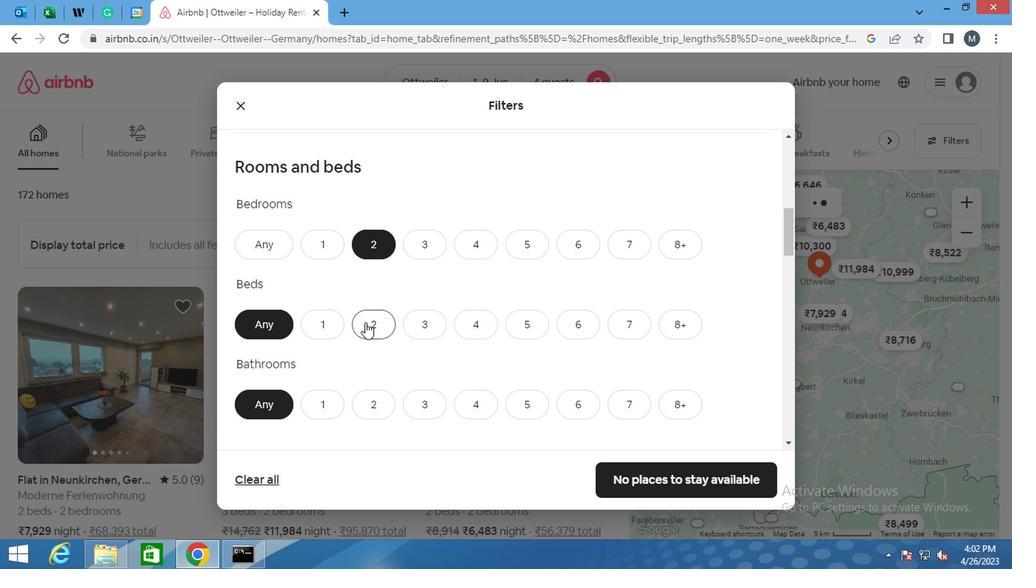 
Action: Mouse moved to (375, 397)
Screenshot: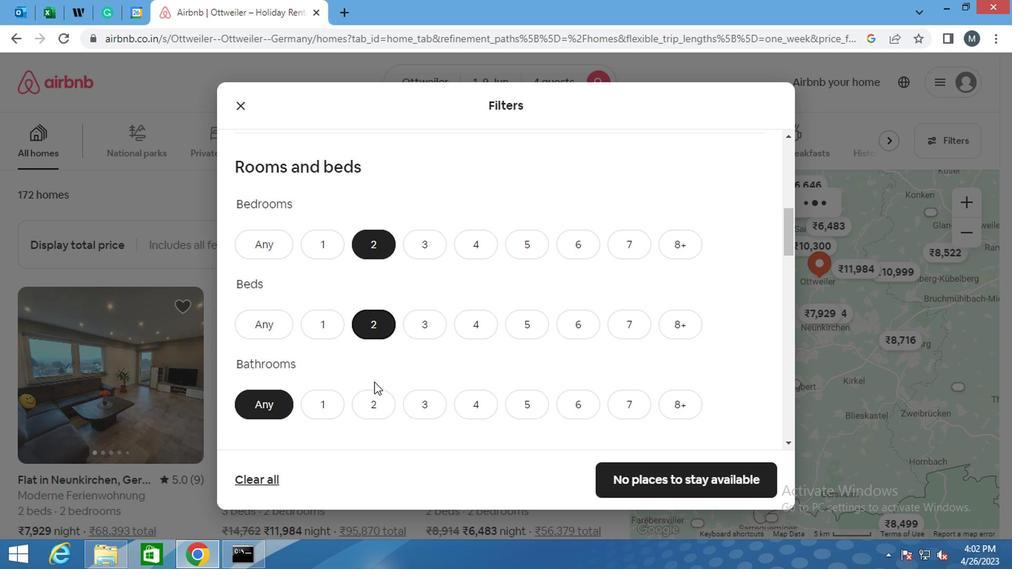 
Action: Mouse pressed left at (375, 397)
Screenshot: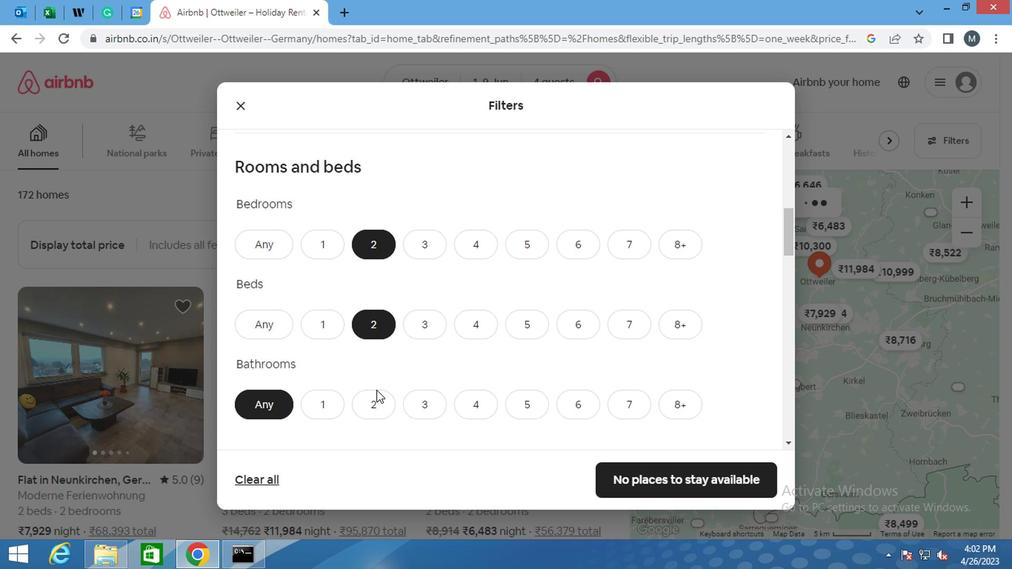 
Action: Mouse moved to (352, 339)
Screenshot: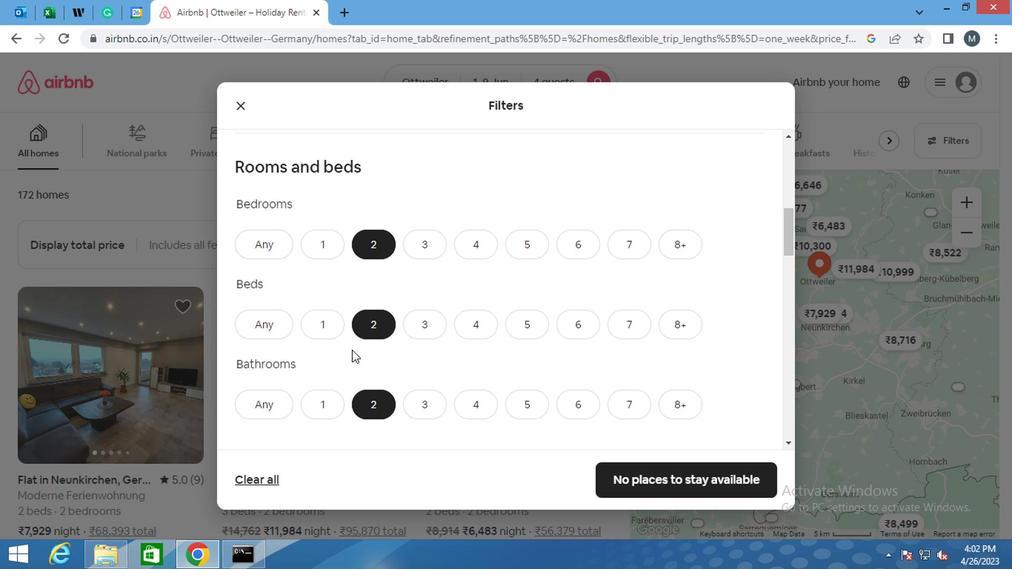 
Action: Mouse scrolled (352, 339) with delta (0, 0)
Screenshot: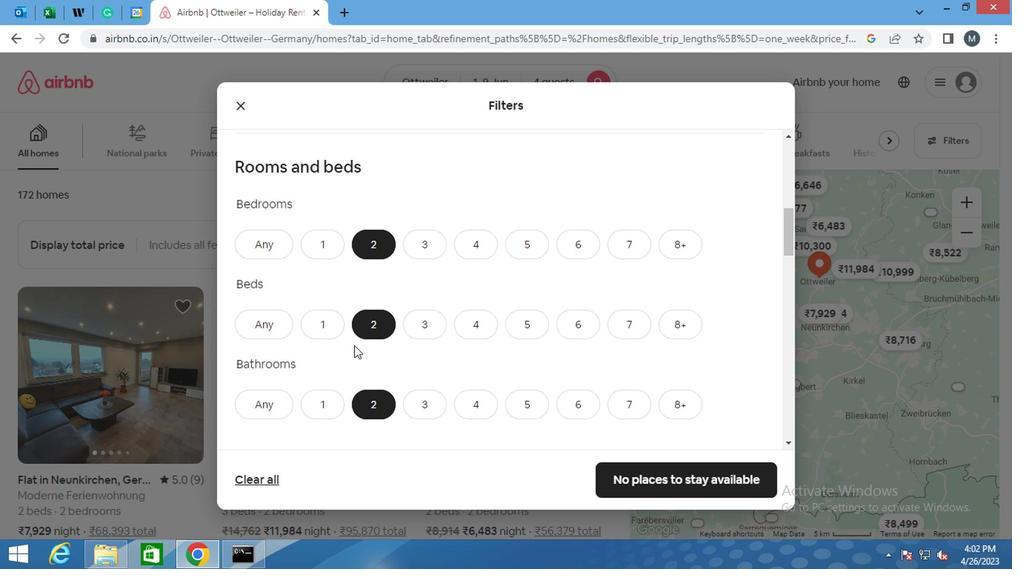 
Action: Mouse scrolled (352, 339) with delta (0, 0)
Screenshot: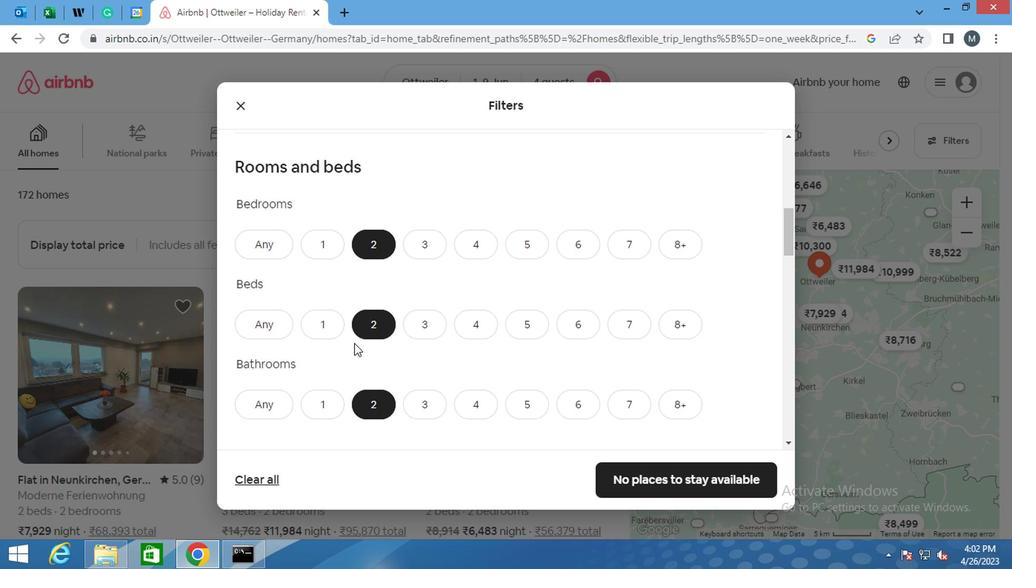
Action: Mouse scrolled (352, 339) with delta (0, 0)
Screenshot: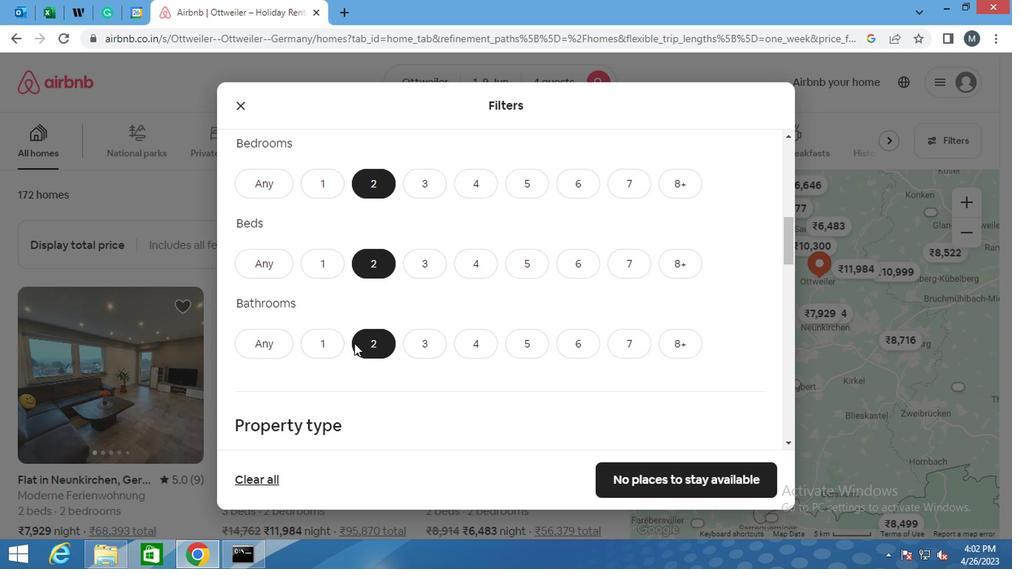 
Action: Mouse moved to (325, 350)
Screenshot: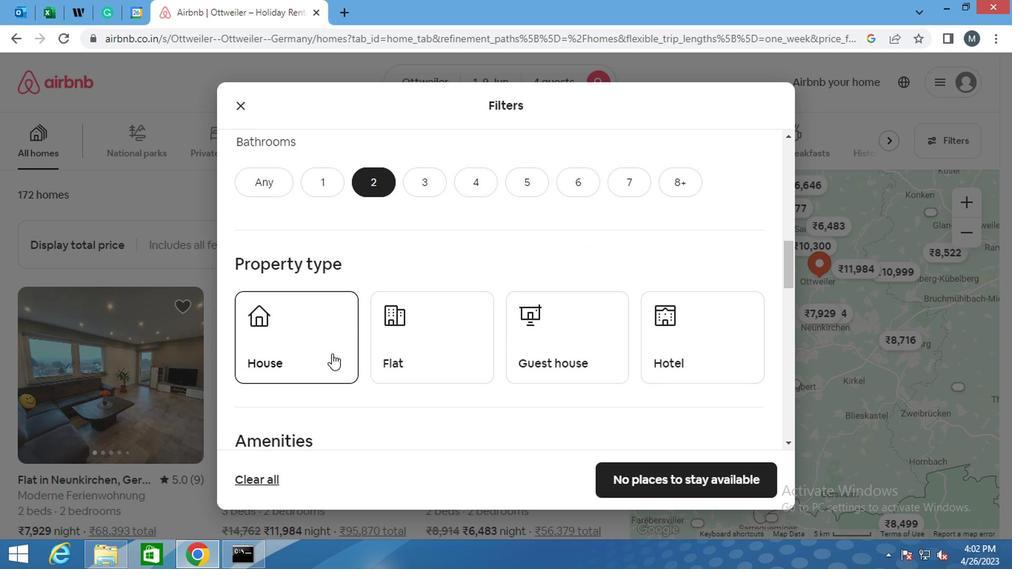 
Action: Mouse pressed left at (325, 350)
Screenshot: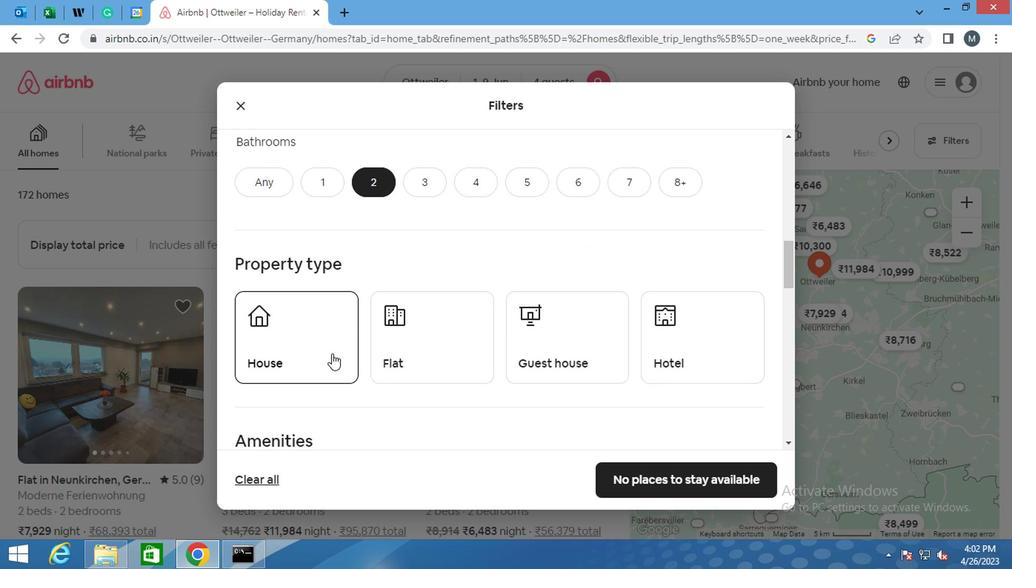 
Action: Mouse moved to (405, 351)
Screenshot: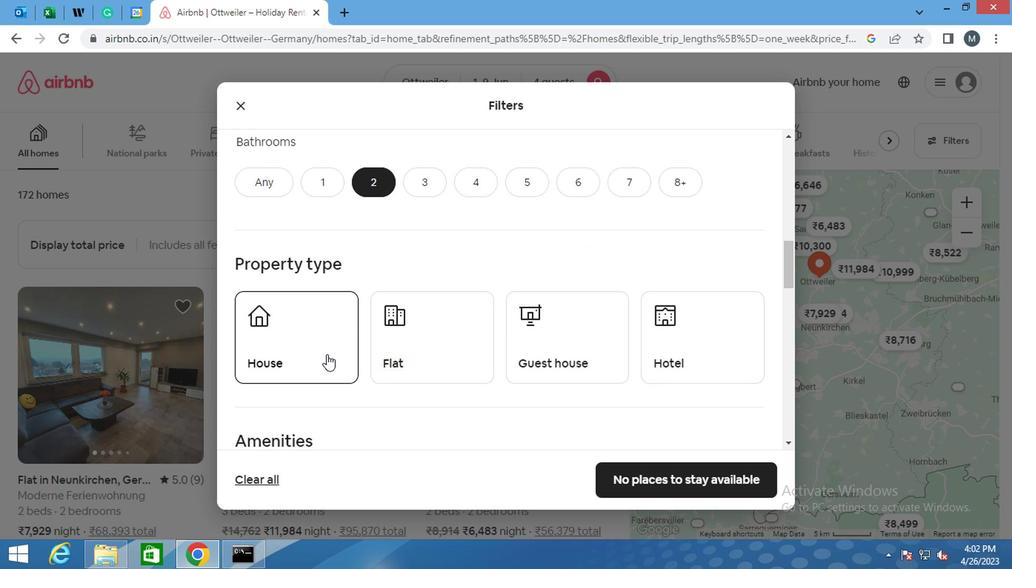 
Action: Mouse pressed left at (405, 351)
Screenshot: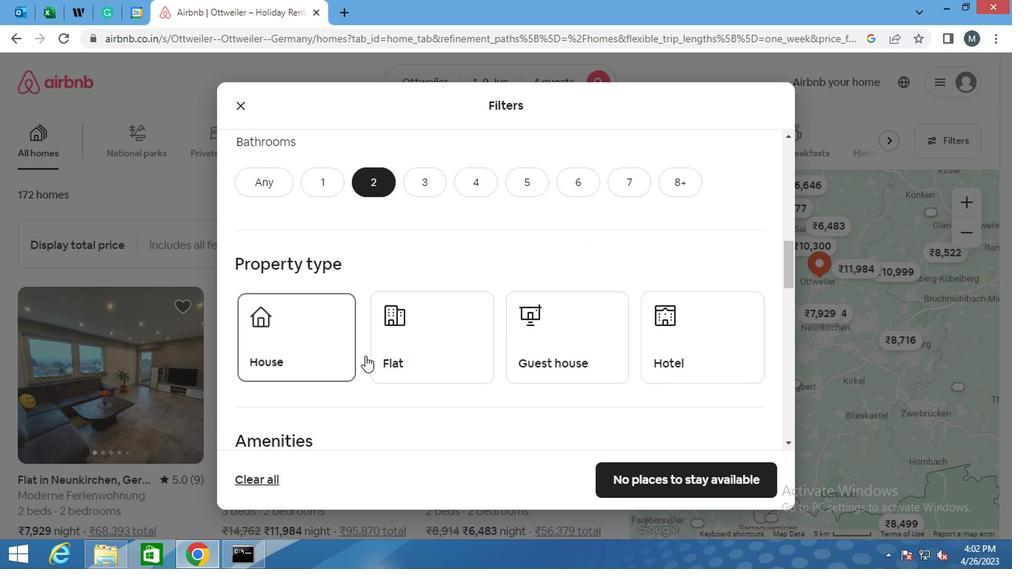 
Action: Mouse moved to (524, 347)
Screenshot: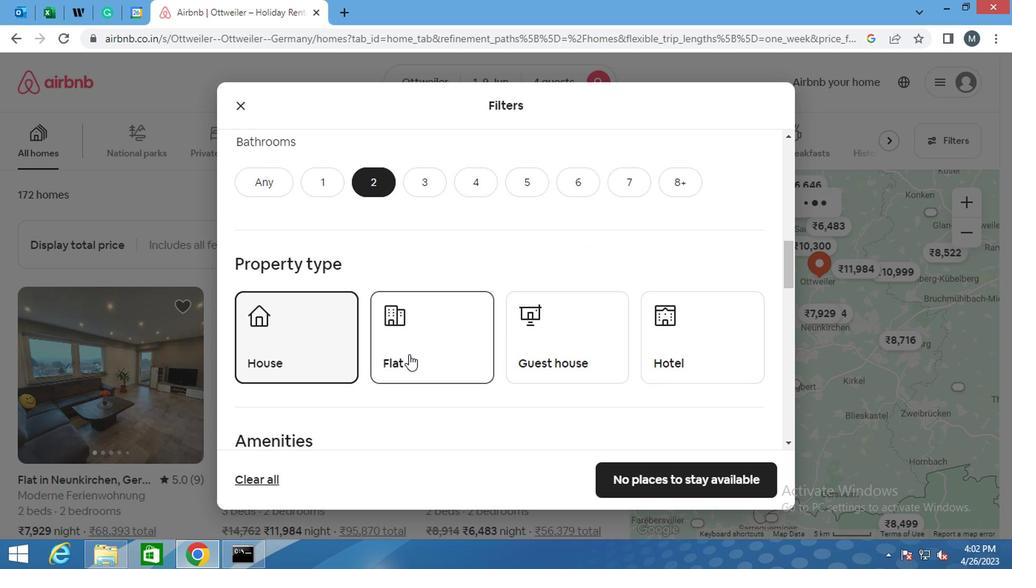 
Action: Mouse pressed left at (524, 347)
Screenshot: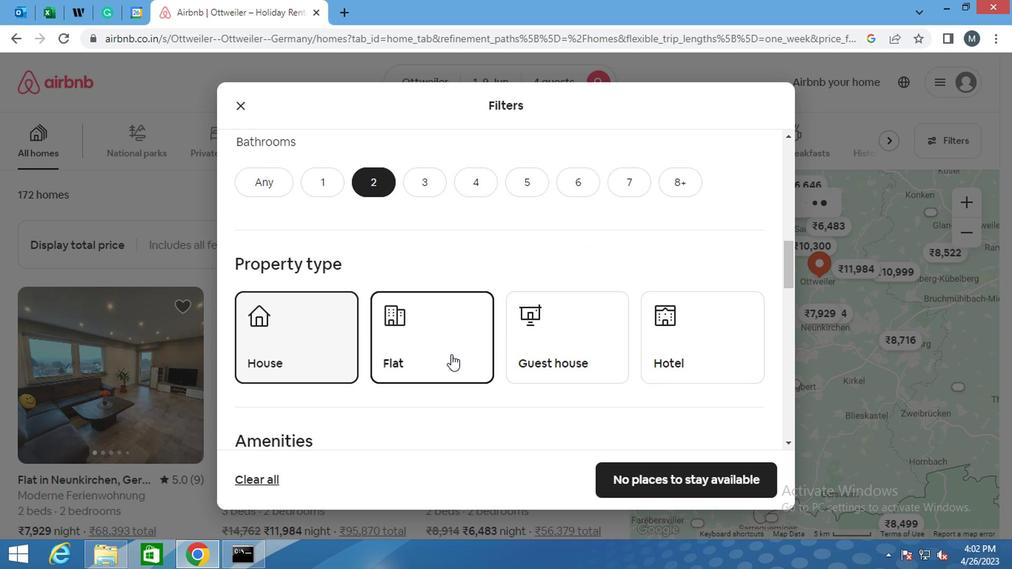 
Action: Mouse moved to (494, 330)
Screenshot: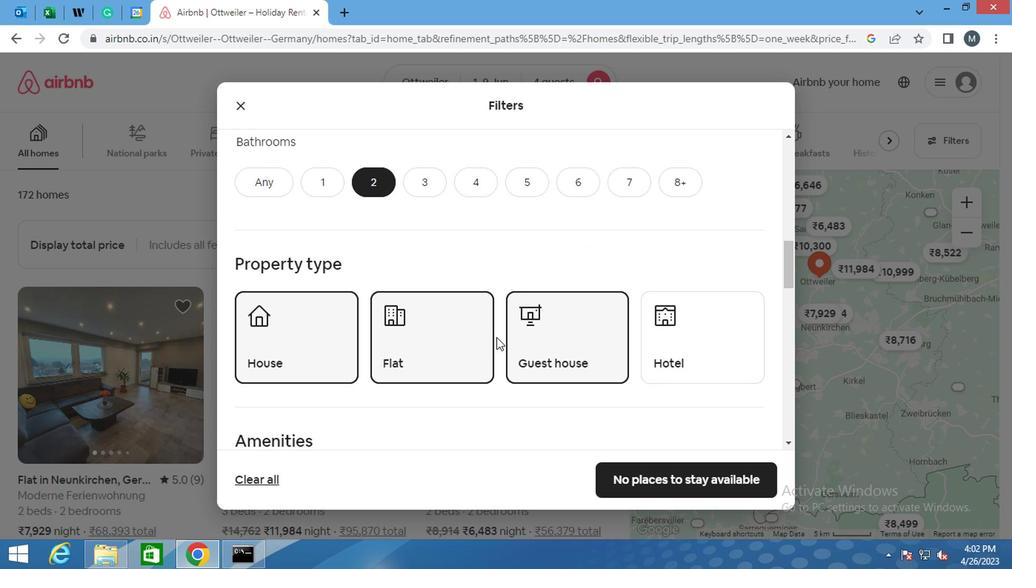 
Action: Mouse scrolled (494, 329) with delta (0, -1)
Screenshot: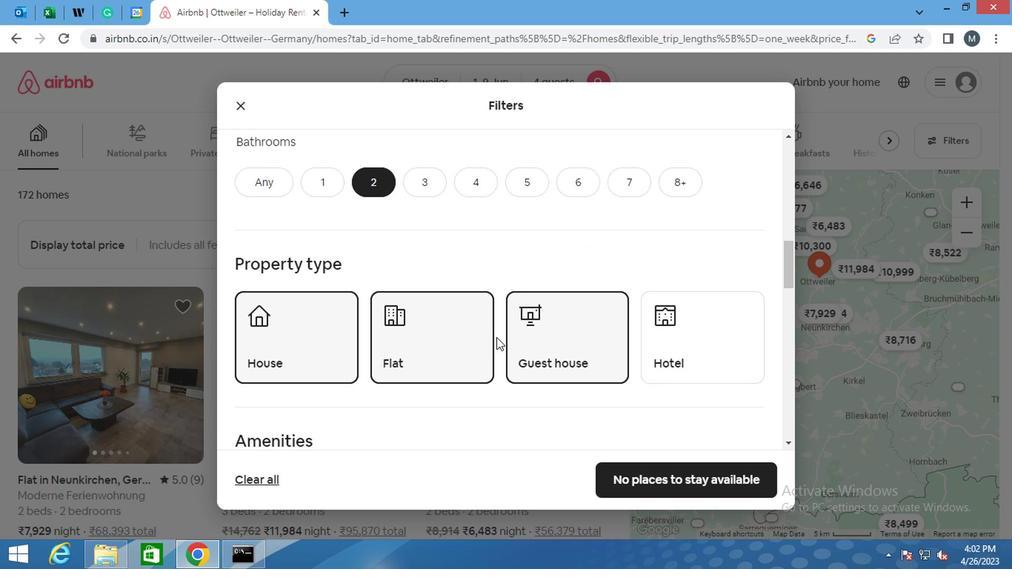 
Action: Mouse scrolled (494, 329) with delta (0, -1)
Screenshot: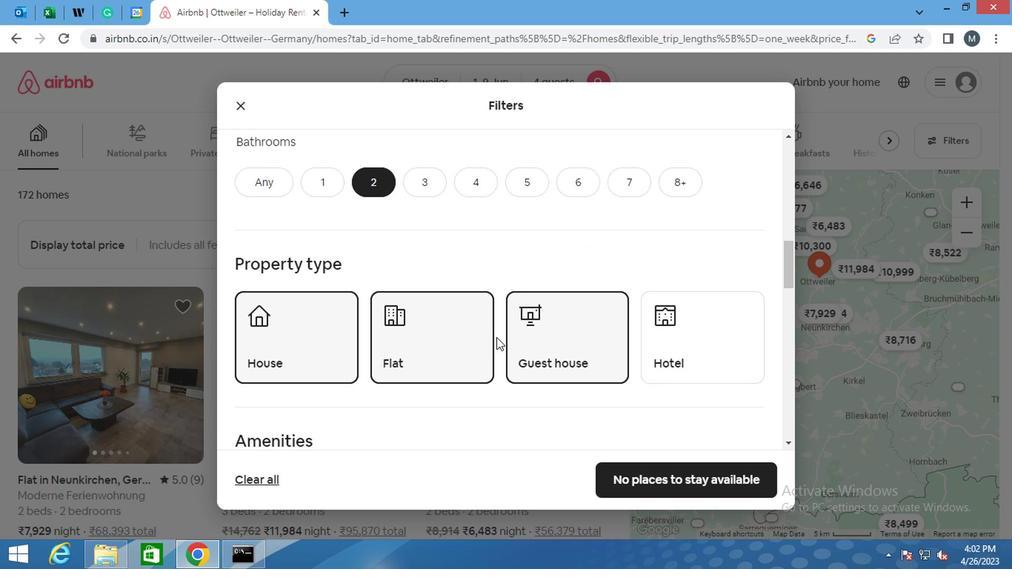 
Action: Mouse moved to (493, 330)
Screenshot: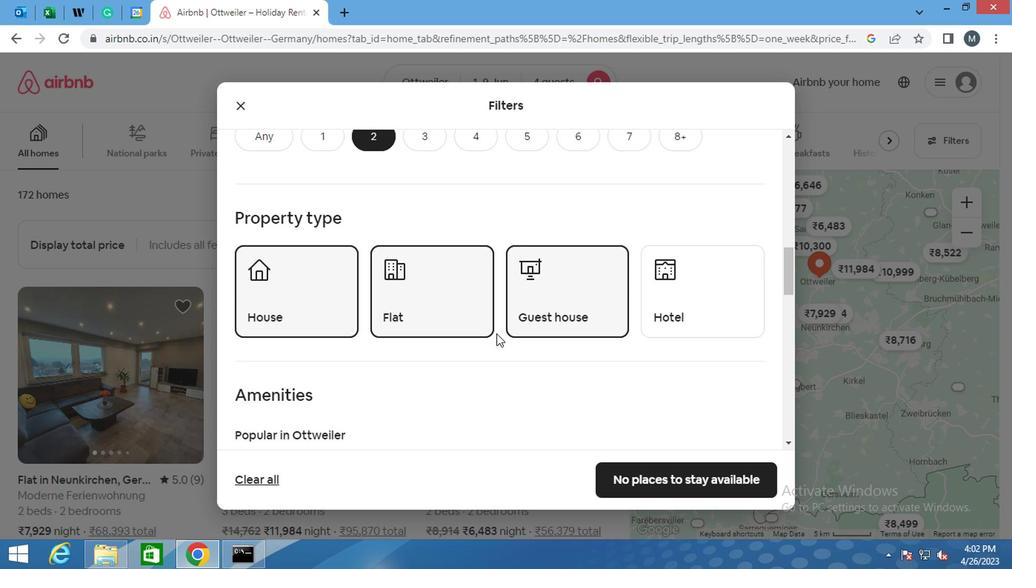 
Action: Mouse scrolled (493, 329) with delta (0, -1)
Screenshot: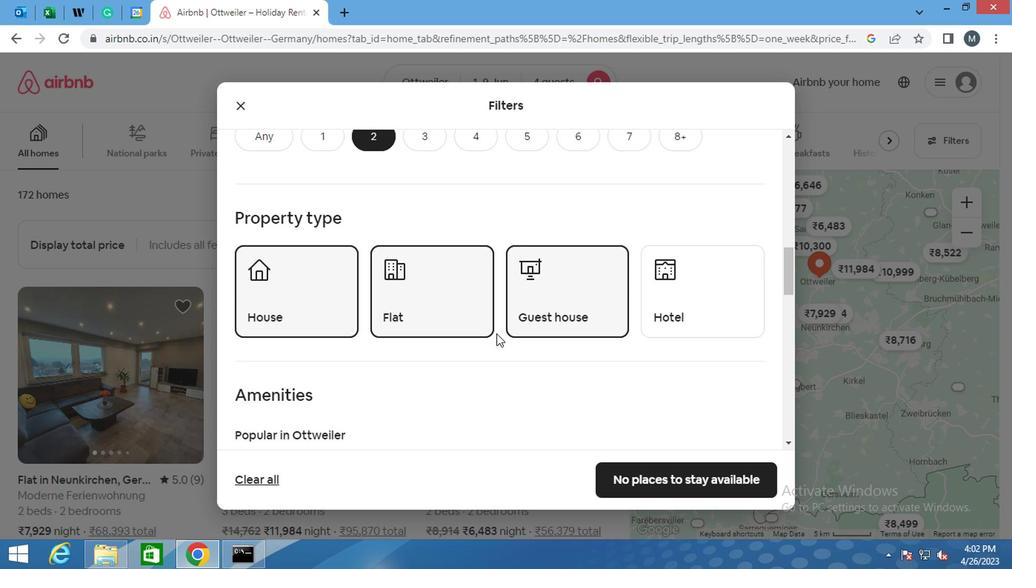 
Action: Mouse moved to (490, 332)
Screenshot: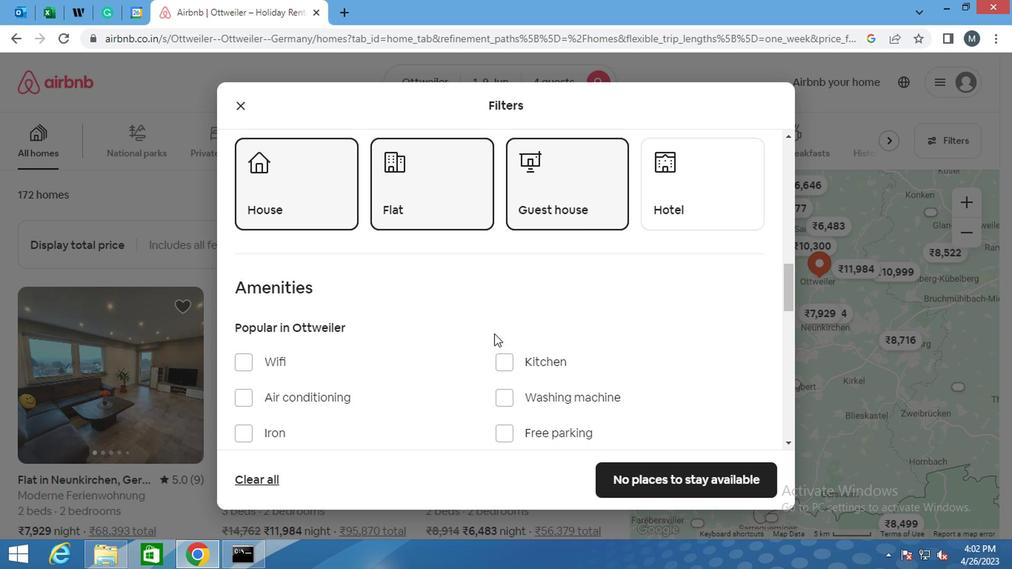 
Action: Mouse scrolled (490, 332) with delta (0, 0)
Screenshot: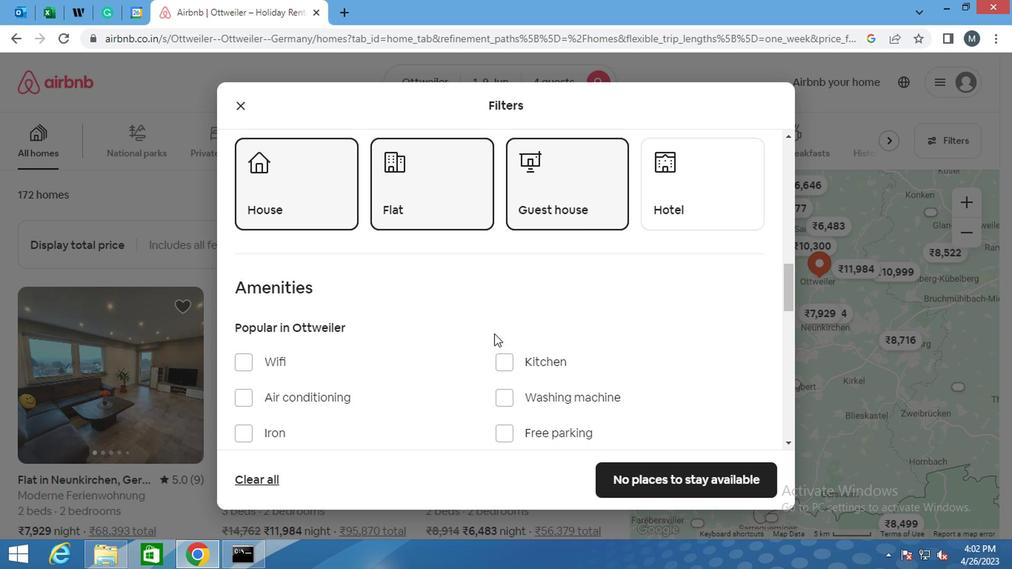 
Action: Mouse moved to (490, 333)
Screenshot: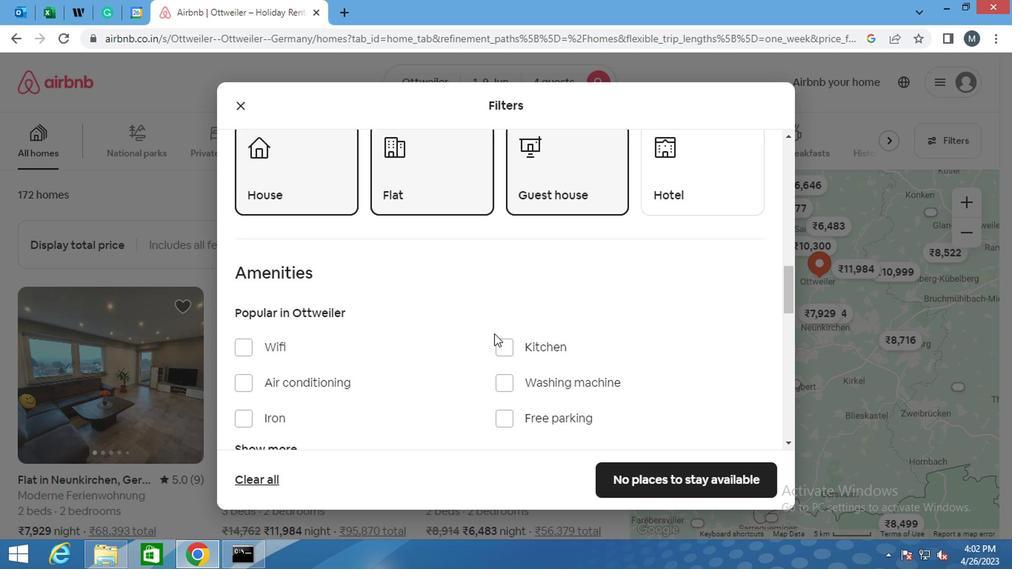 
Action: Mouse scrolled (490, 332) with delta (0, 0)
Screenshot: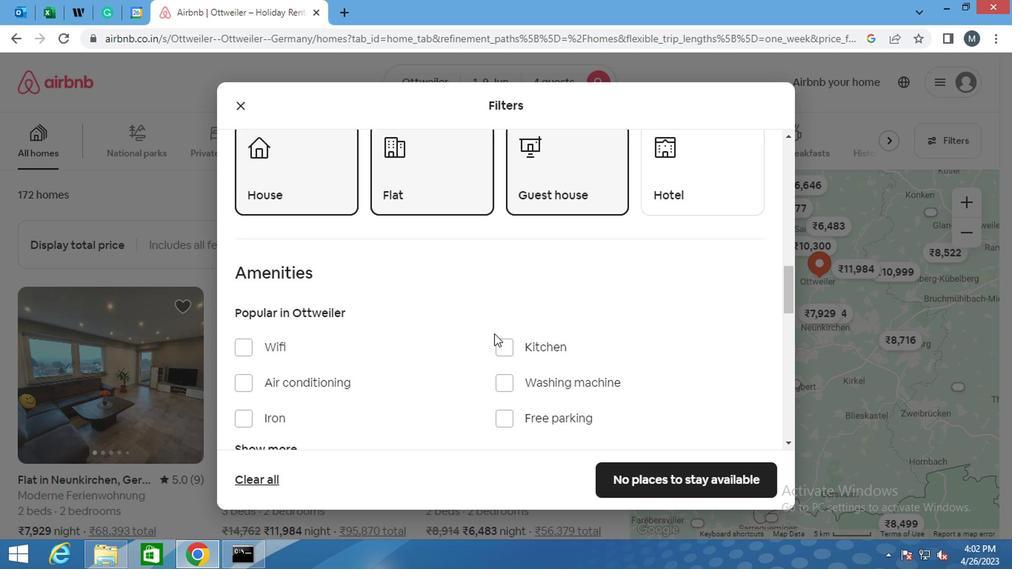 
Action: Mouse moved to (541, 349)
Screenshot: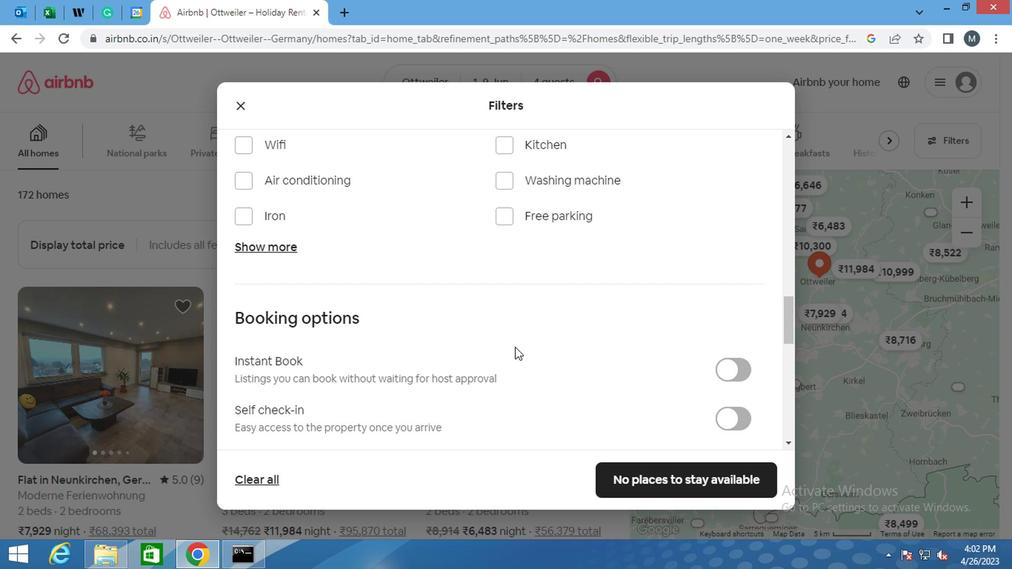 
Action: Mouse scrolled (541, 349) with delta (0, 0)
Screenshot: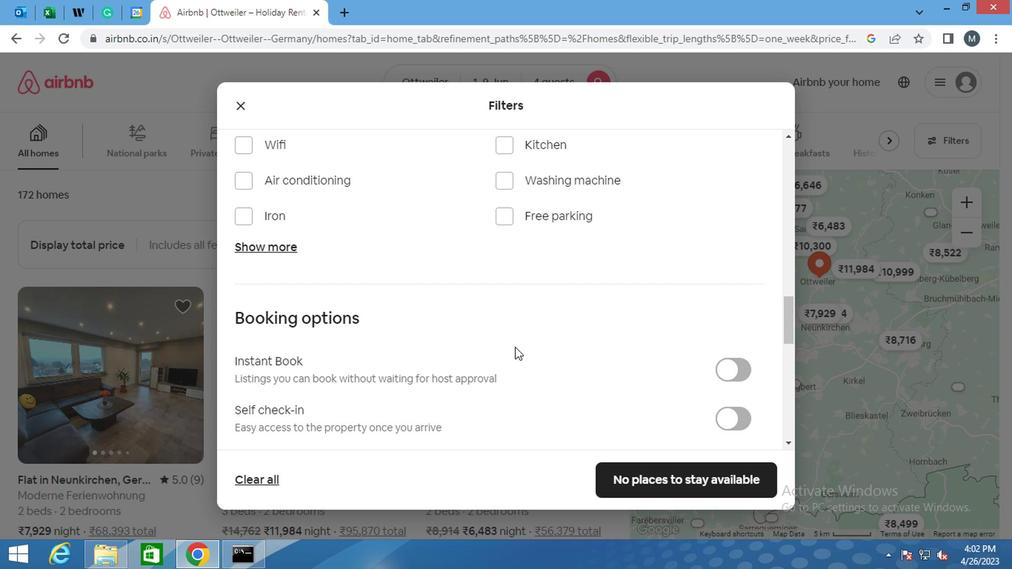 
Action: Mouse scrolled (541, 349) with delta (0, 0)
Screenshot: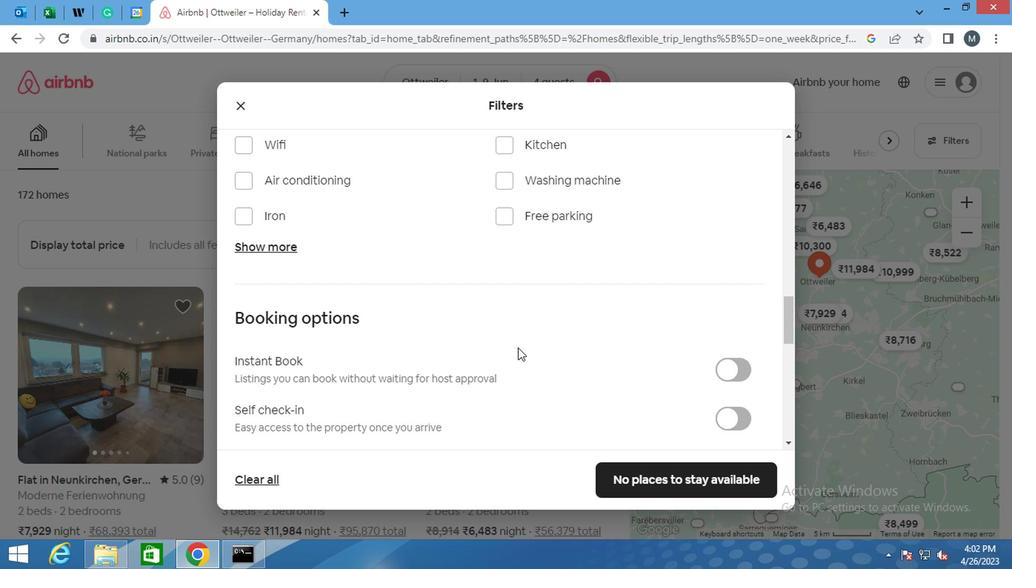 
Action: Mouse moved to (541, 350)
Screenshot: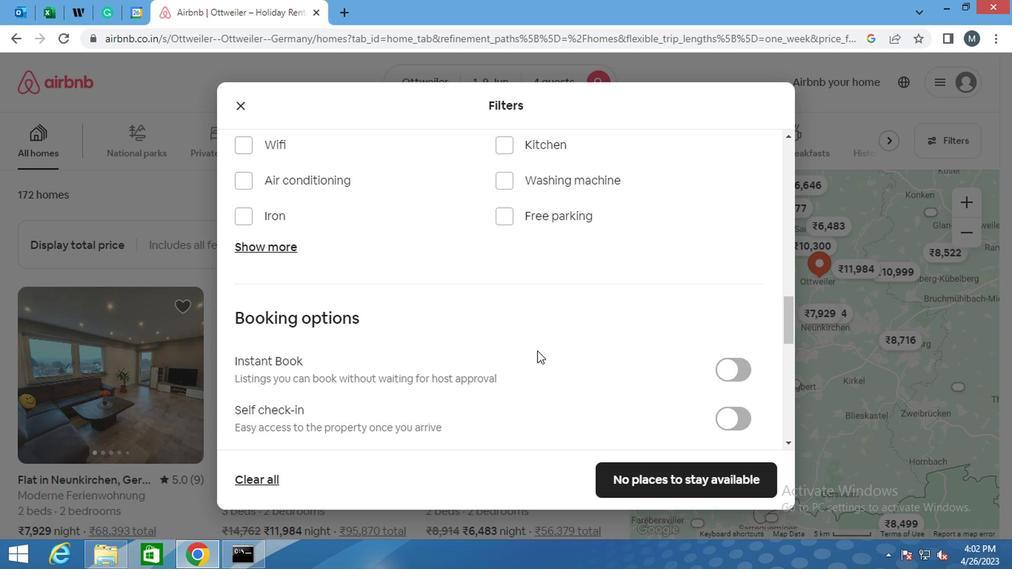 
Action: Mouse scrolled (541, 349) with delta (0, -1)
Screenshot: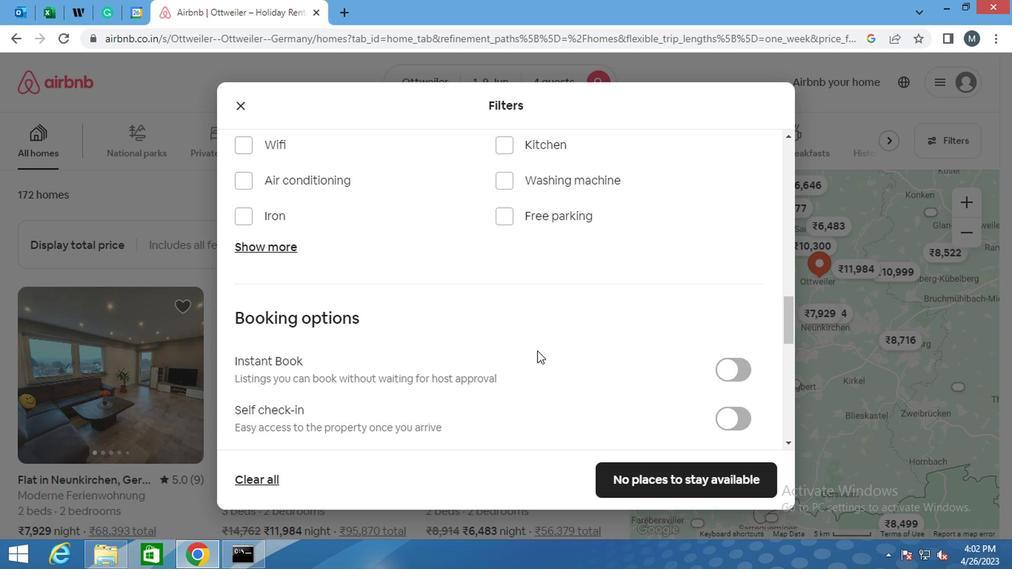 
Action: Mouse moved to (526, 355)
Screenshot: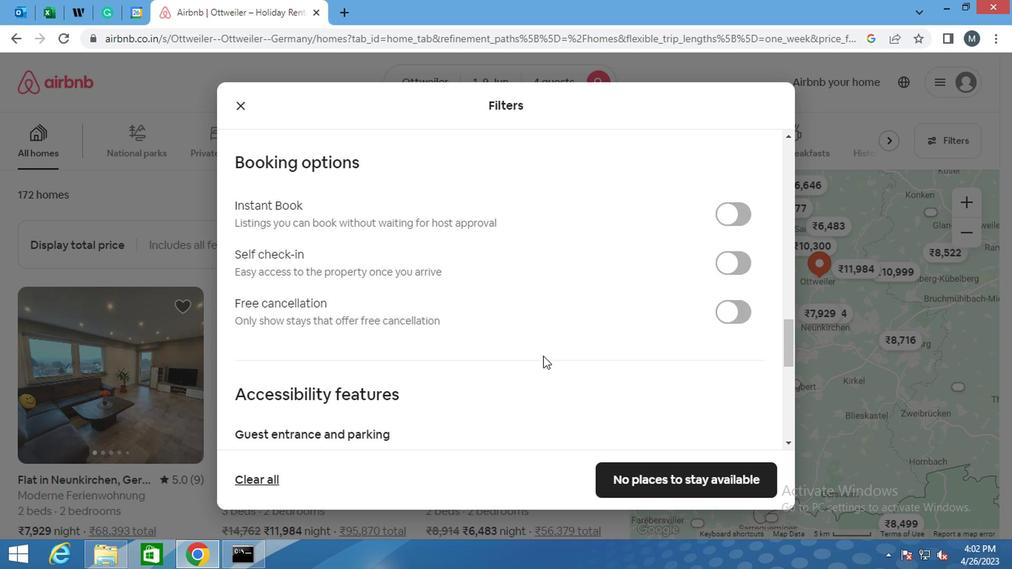
Action: Mouse scrolled (526, 355) with delta (0, 0)
Screenshot: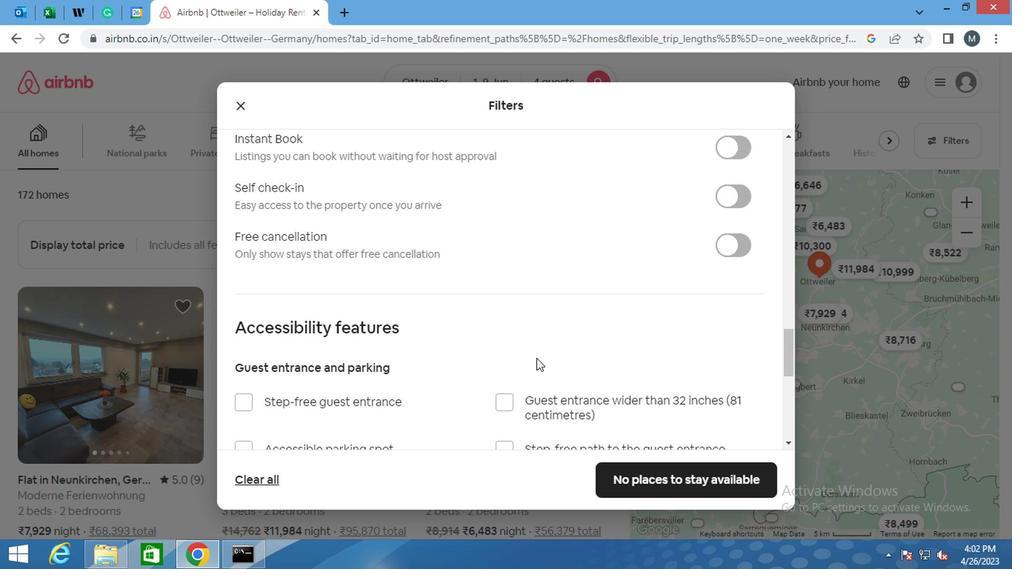 
Action: Mouse moved to (526, 353)
Screenshot: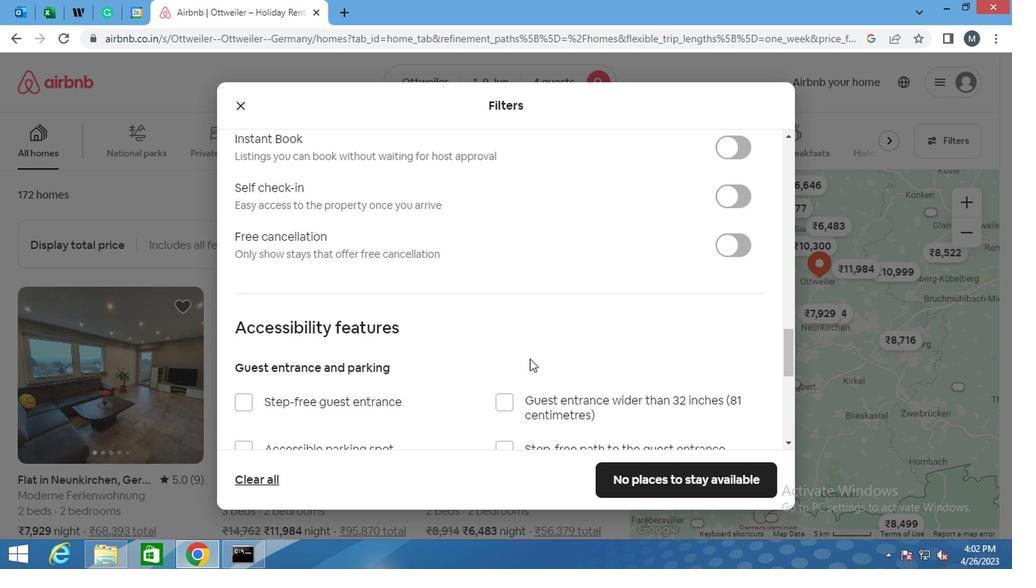 
Action: Mouse scrolled (526, 352) with delta (0, 0)
Screenshot: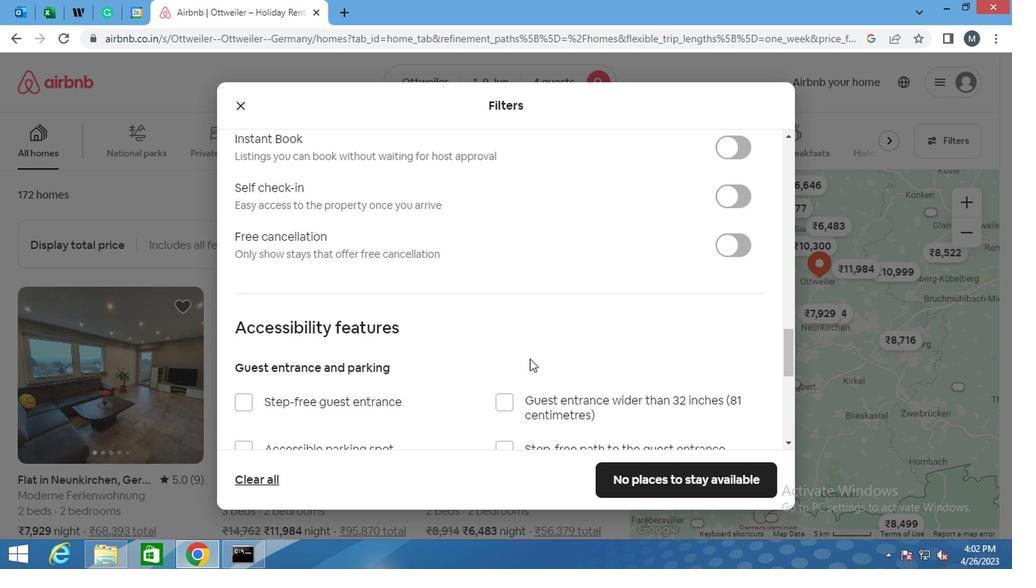 
Action: Mouse moved to (732, 185)
Screenshot: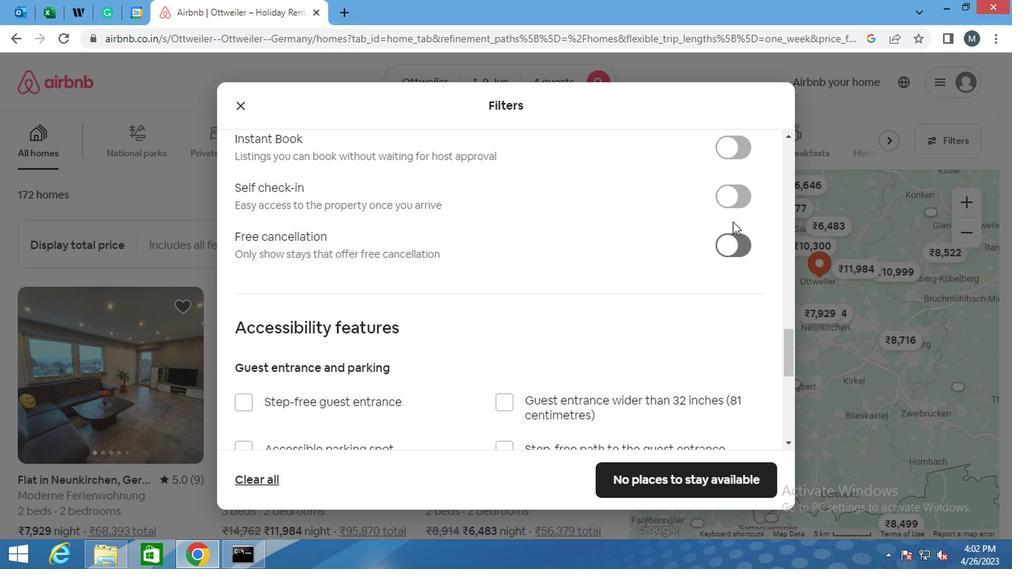
Action: Mouse pressed left at (732, 185)
Screenshot: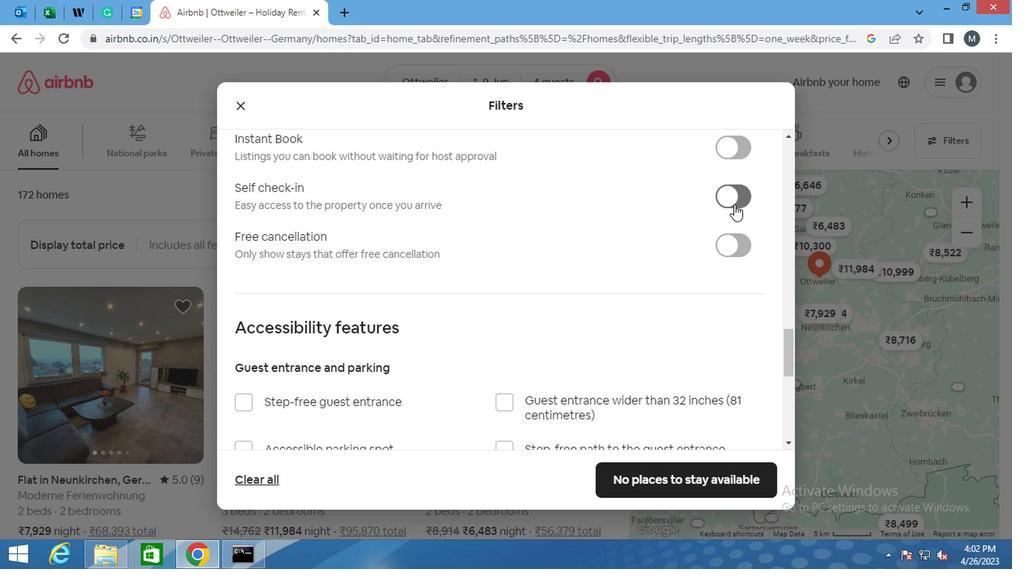 
Action: Mouse moved to (611, 310)
Screenshot: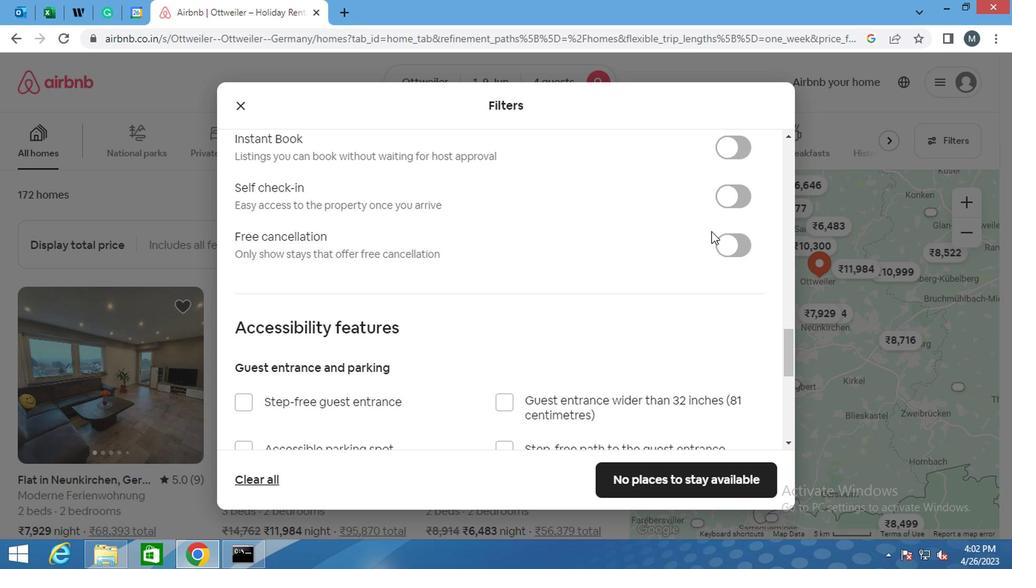 
Action: Mouse scrolled (611, 310) with delta (0, 0)
Screenshot: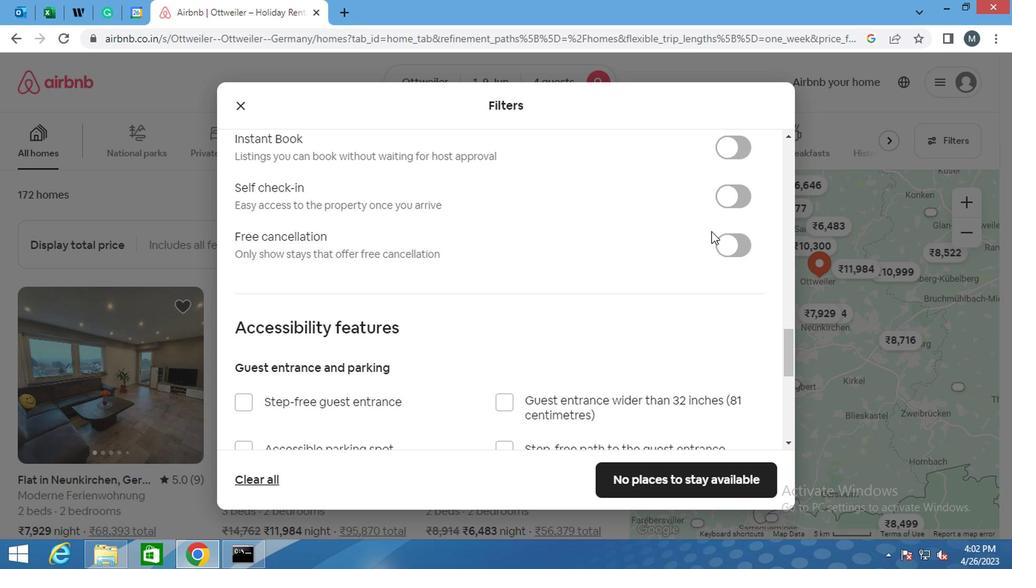 
Action: Mouse moved to (602, 320)
Screenshot: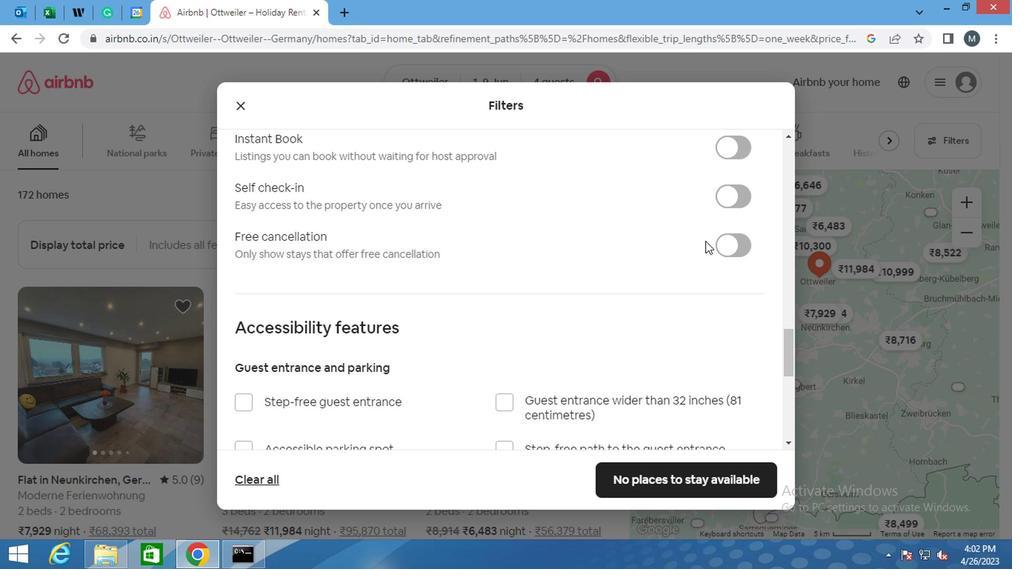 
Action: Mouse scrolled (602, 319) with delta (0, -1)
Screenshot: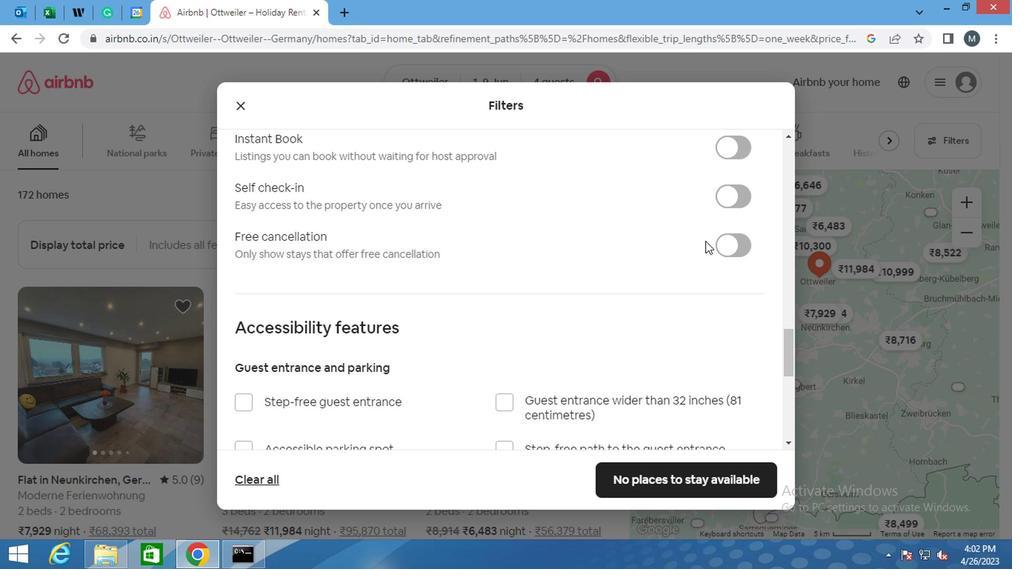 
Action: Mouse moved to (602, 320)
Screenshot: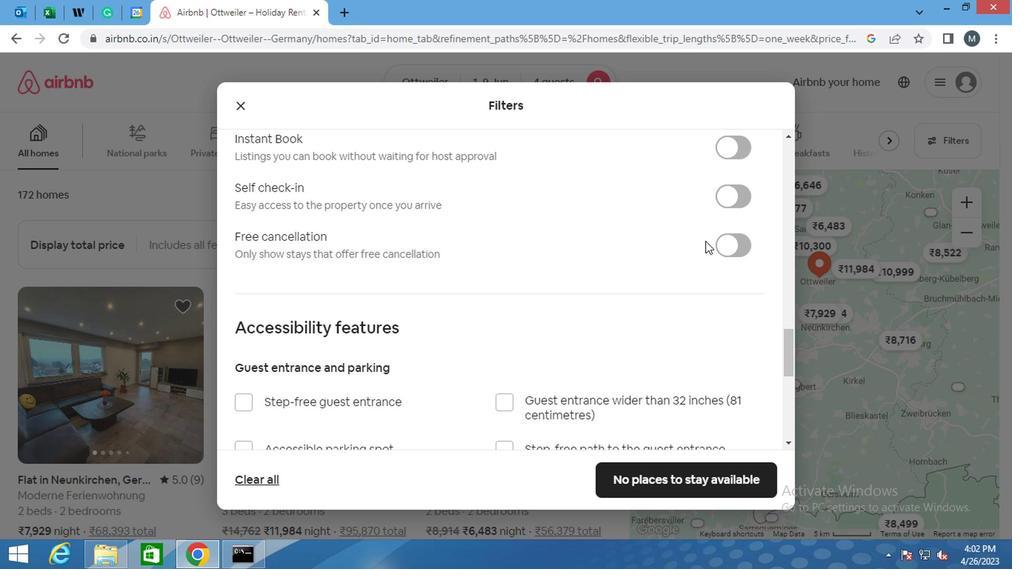 
Action: Mouse scrolled (602, 319) with delta (0, -1)
Screenshot: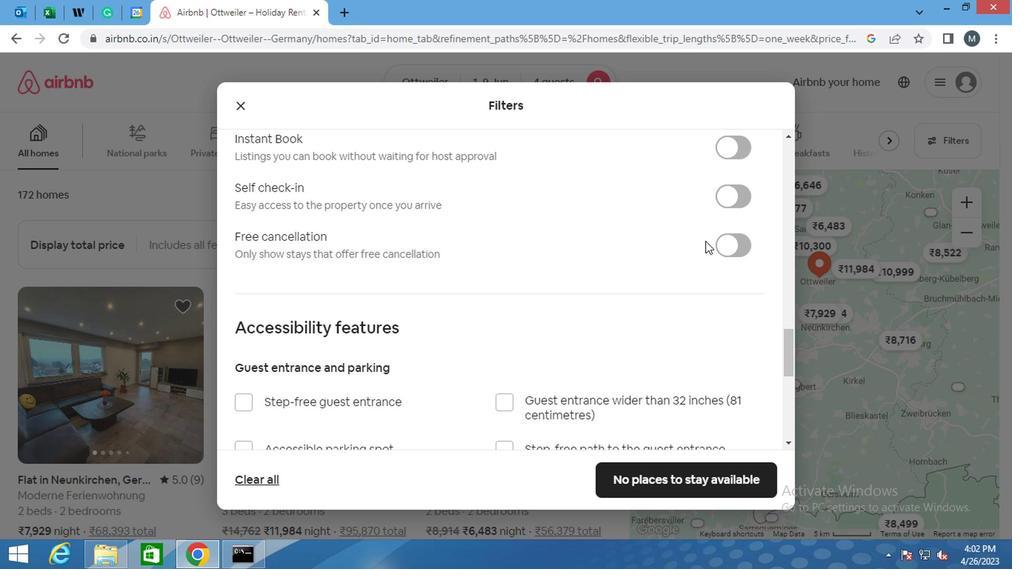 
Action: Mouse scrolled (602, 319) with delta (0, -1)
Screenshot: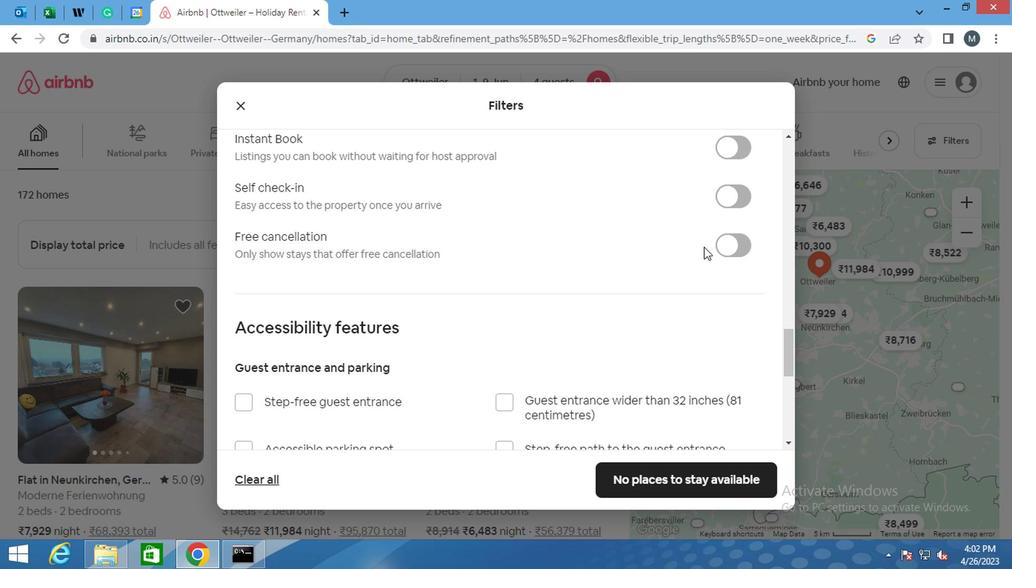 
Action: Mouse moved to (601, 319)
Screenshot: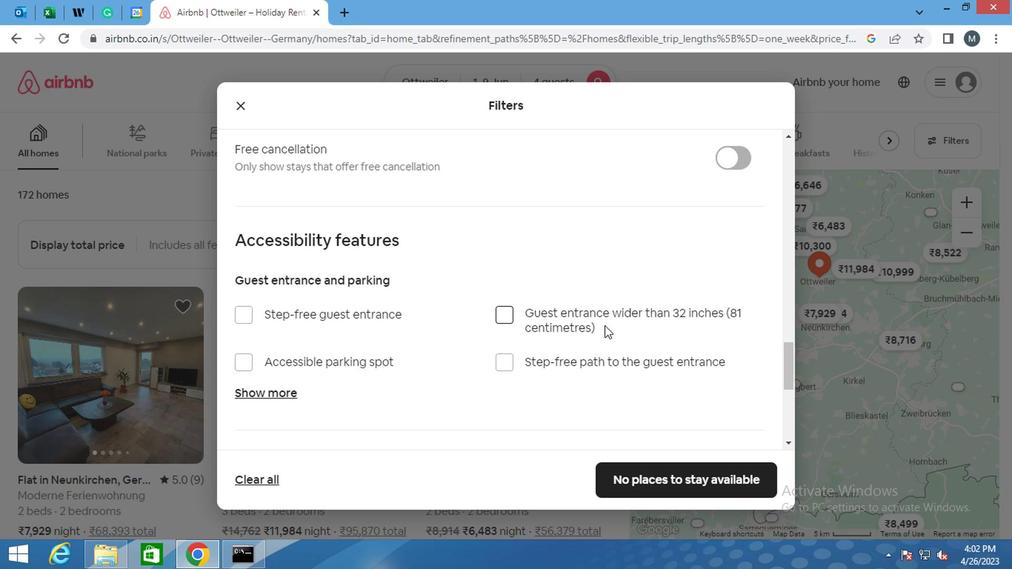 
Action: Mouse scrolled (601, 320) with delta (0, 1)
Screenshot: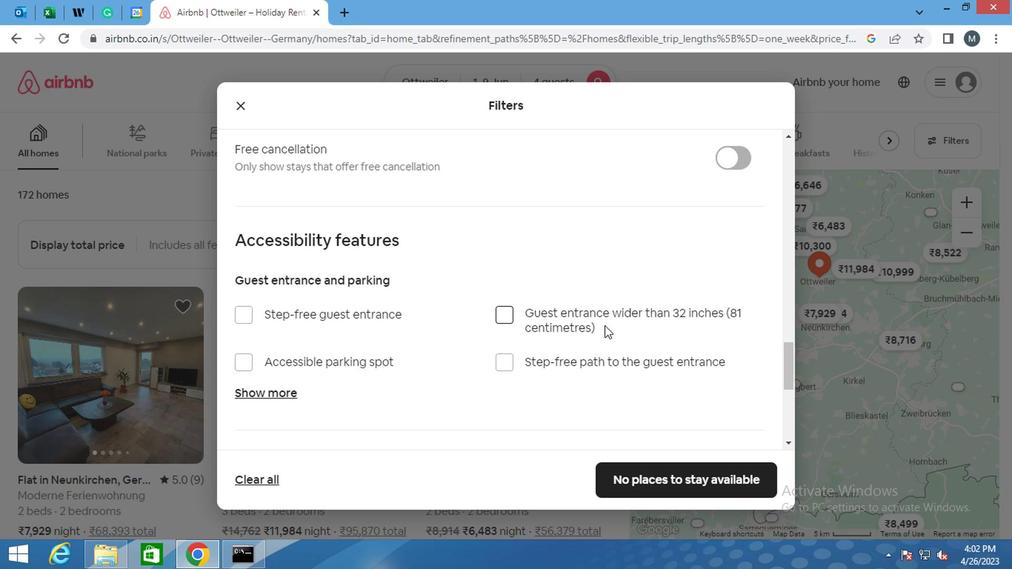 
Action: Mouse moved to (601, 317)
Screenshot: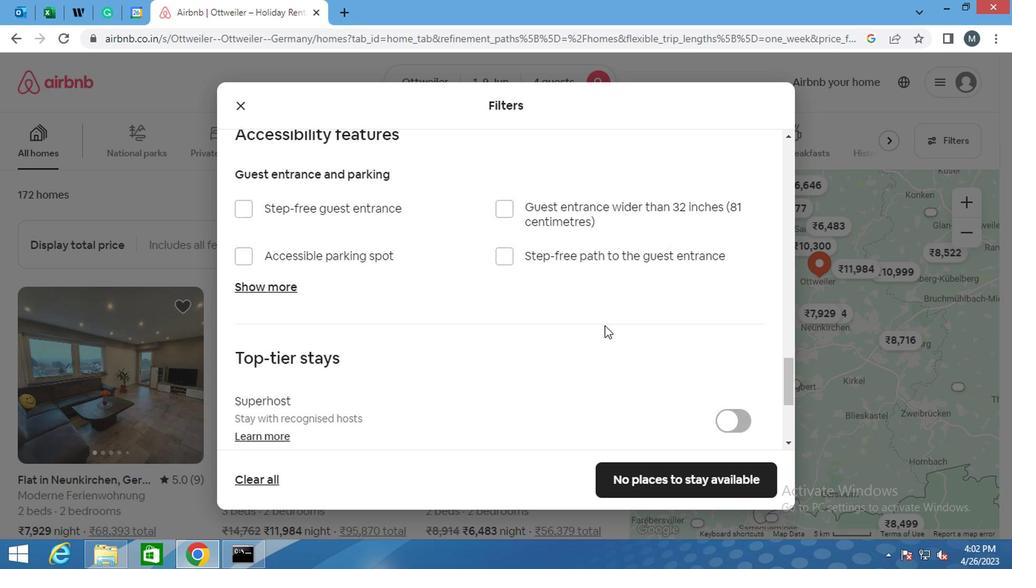 
Action: Mouse scrolled (601, 318) with delta (0, 1)
Screenshot: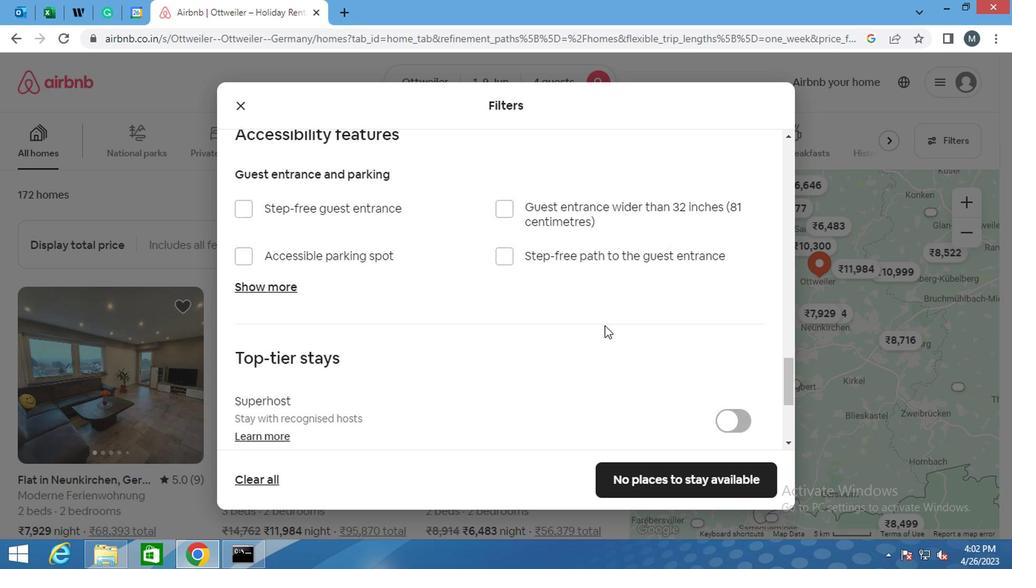 
Action: Mouse moved to (601, 317)
Screenshot: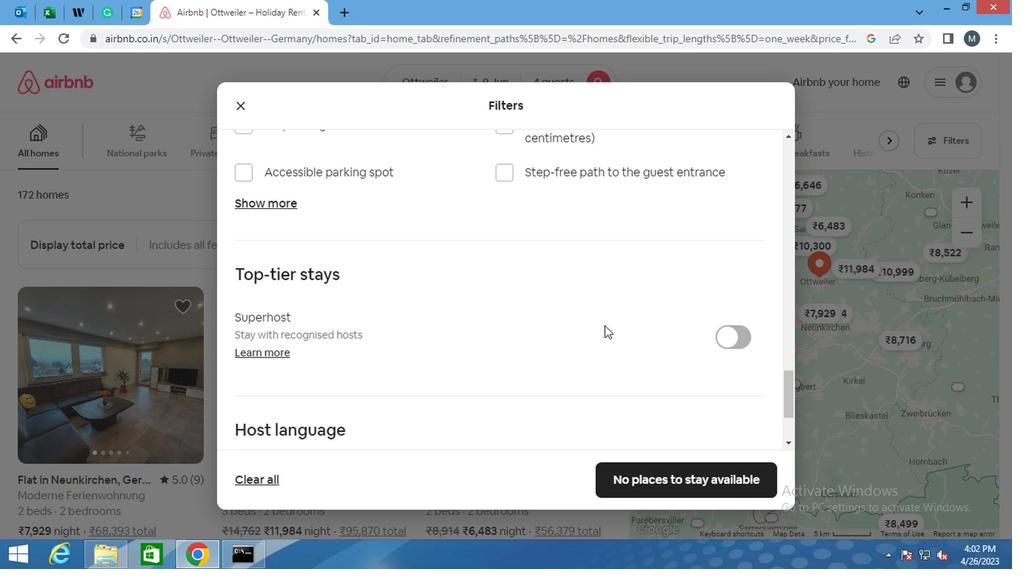 
Action: Mouse scrolled (601, 318) with delta (0, 1)
Screenshot: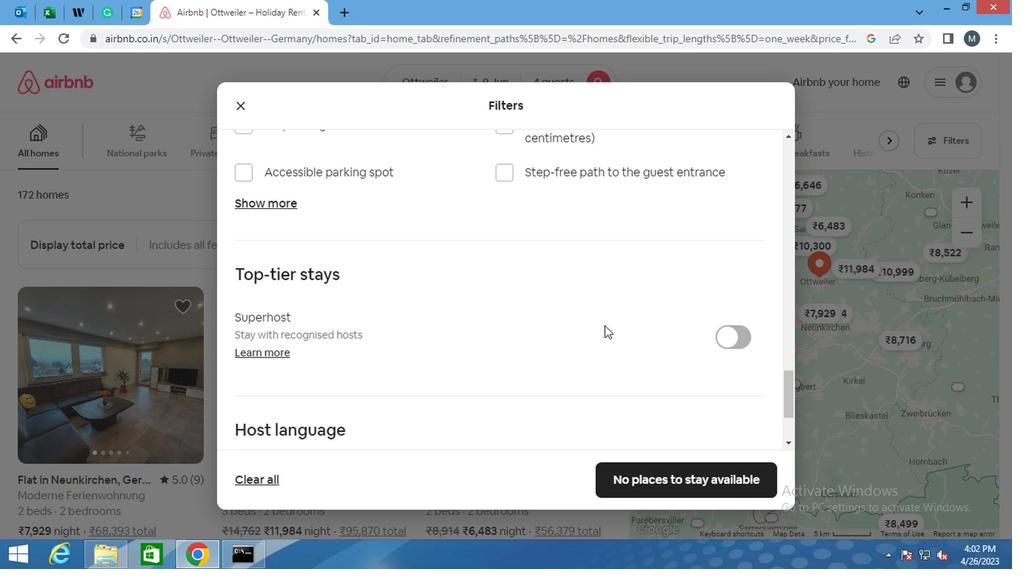 
Action: Mouse scrolled (601, 318) with delta (0, 1)
Screenshot: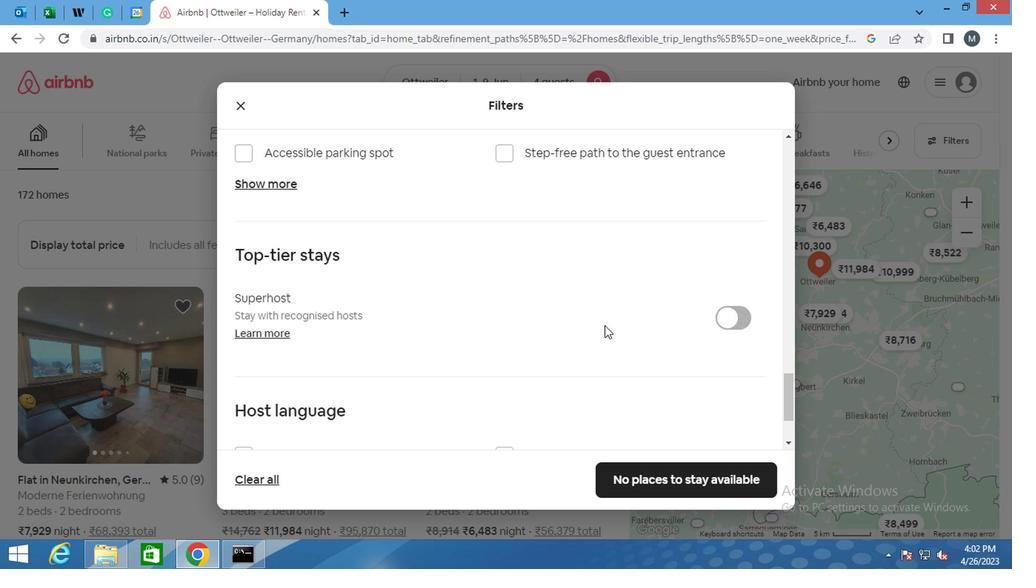 
Action: Mouse moved to (600, 316)
Screenshot: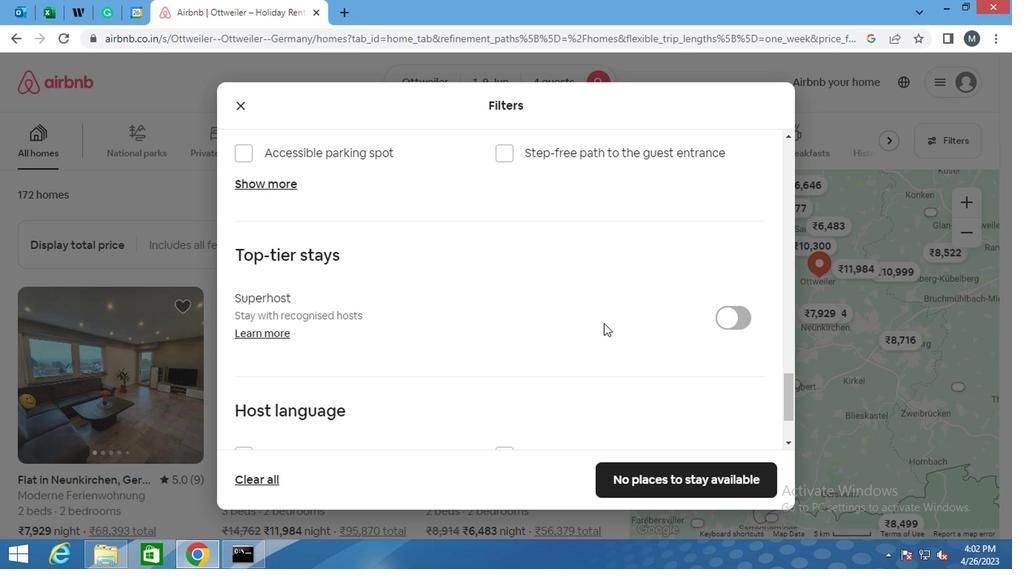 
Action: Mouse scrolled (600, 317) with delta (0, 0)
Screenshot: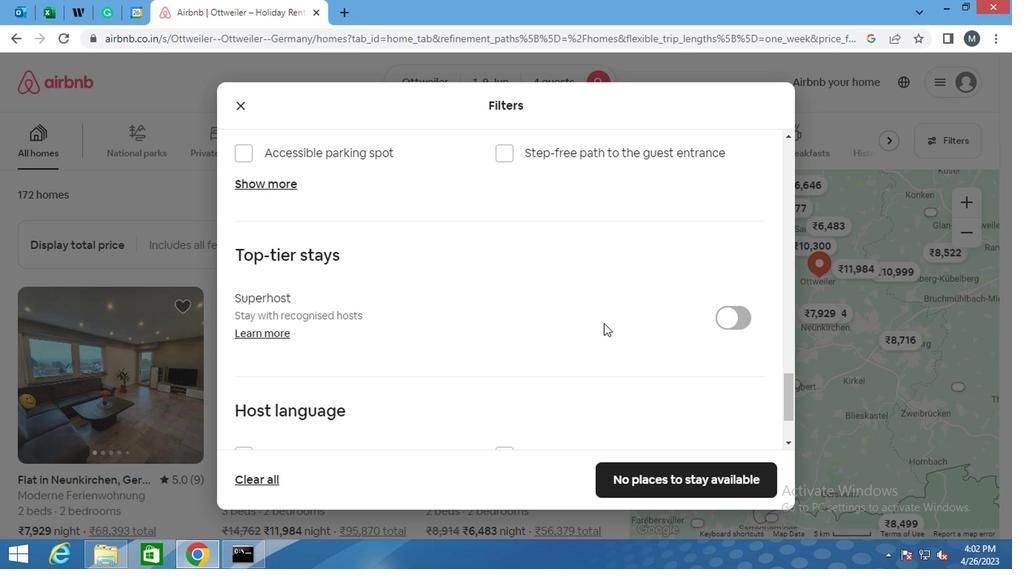 
Action: Mouse moved to (740, 273)
Screenshot: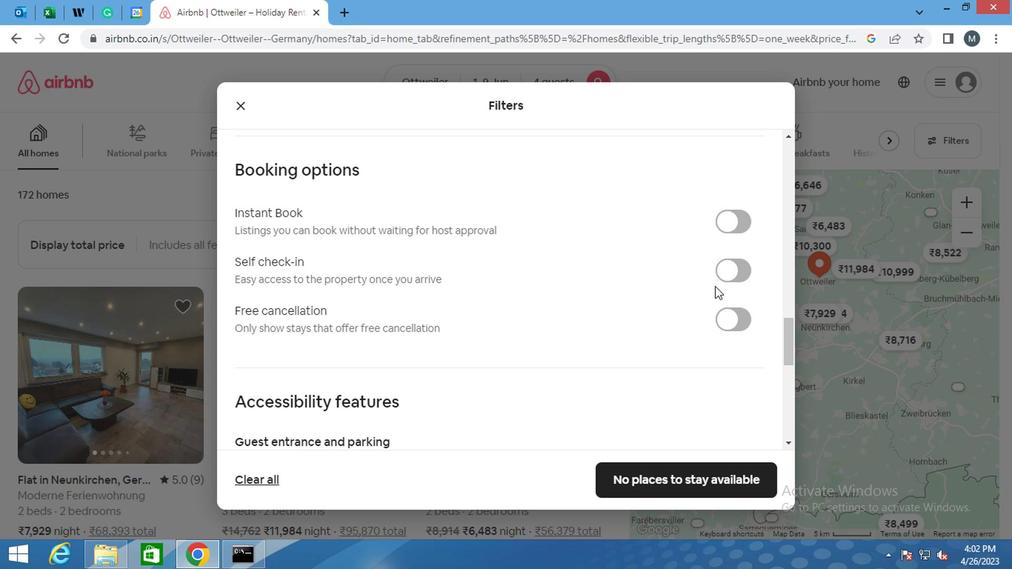 
Action: Mouse pressed left at (740, 273)
Screenshot: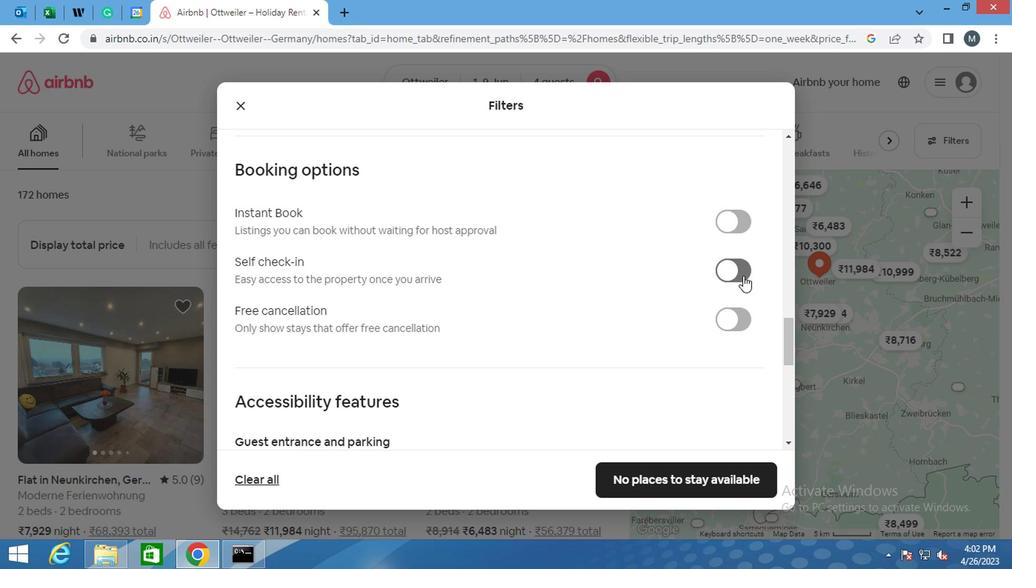 
Action: Mouse moved to (640, 309)
Screenshot: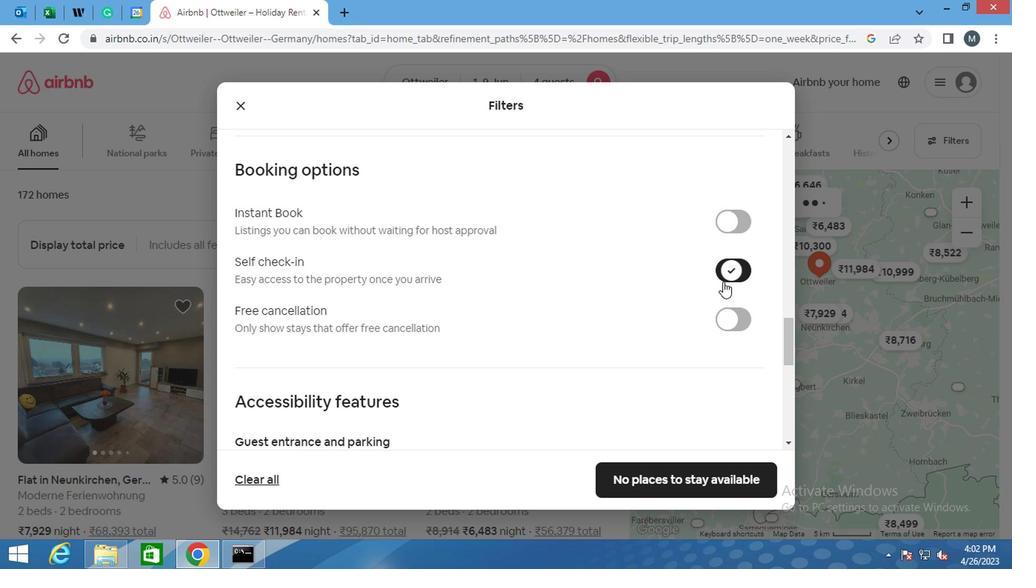 
Action: Mouse scrolled (640, 308) with delta (0, 0)
Screenshot: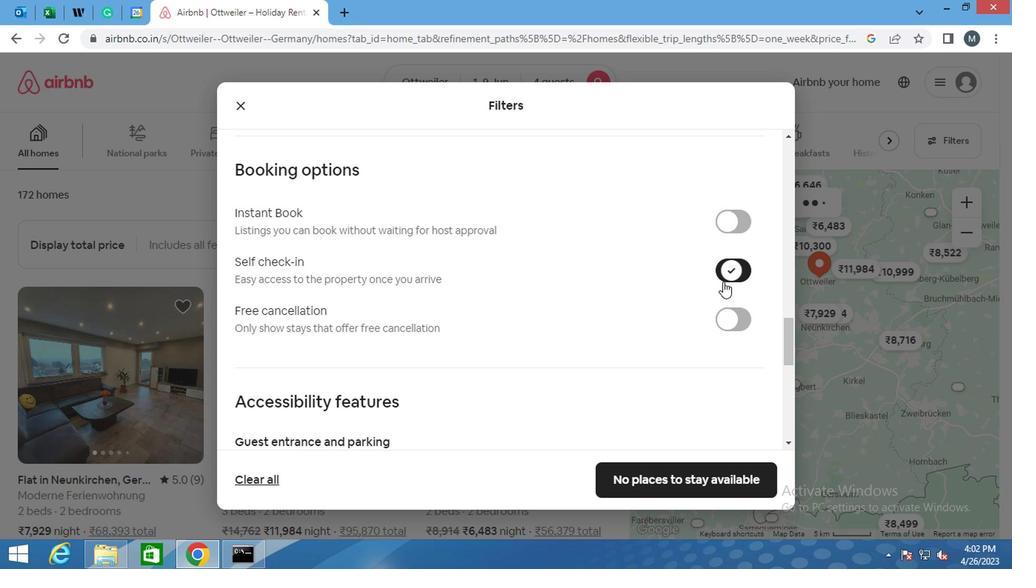 
Action: Mouse moved to (637, 311)
Screenshot: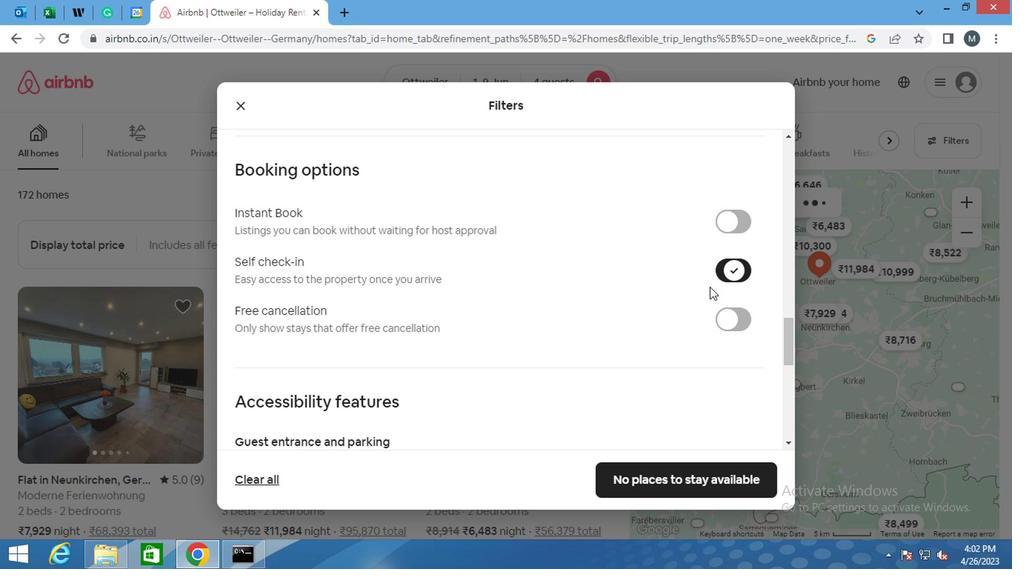 
Action: Mouse scrolled (637, 310) with delta (0, 0)
Screenshot: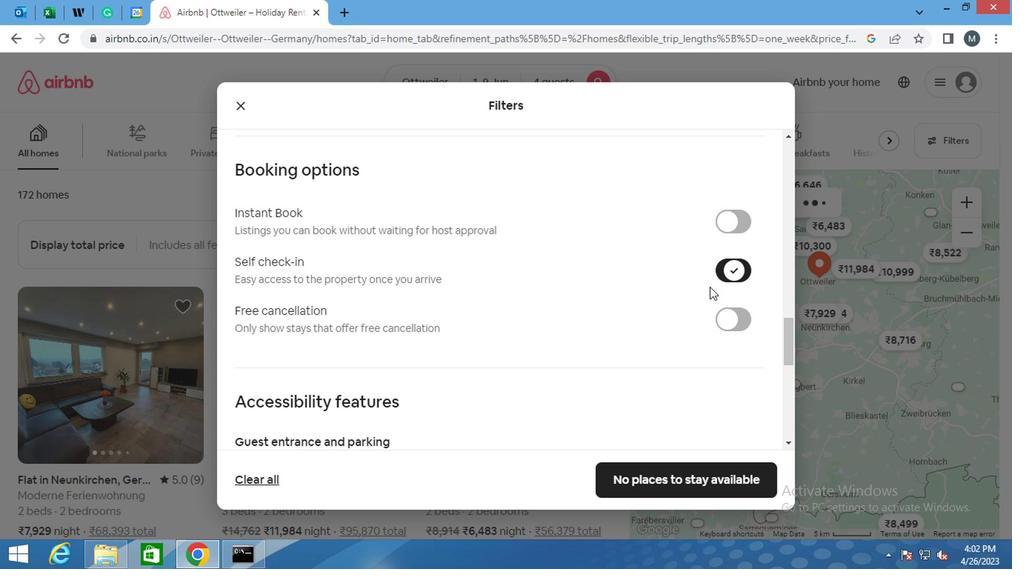 
Action: Mouse moved to (636, 312)
Screenshot: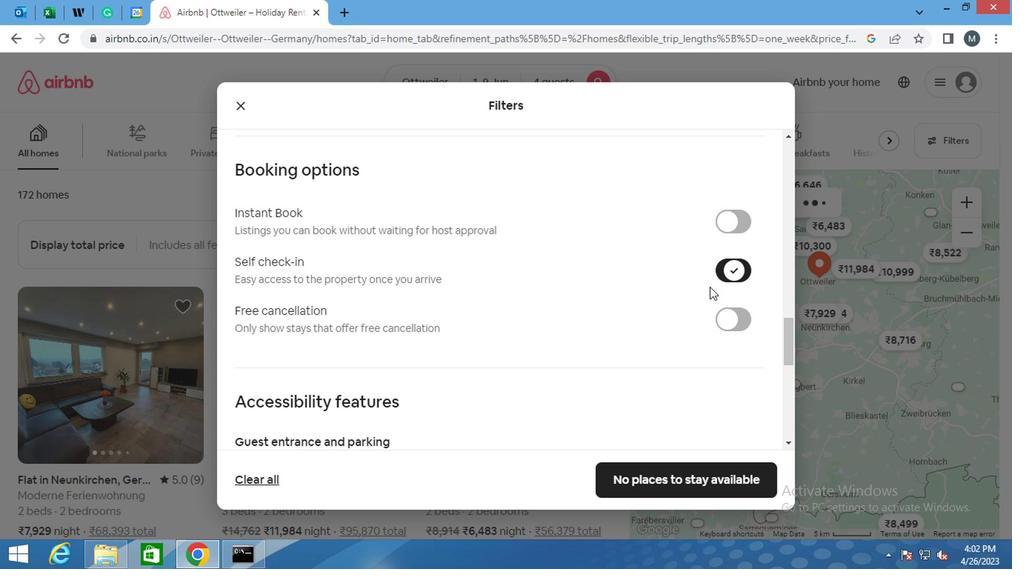 
Action: Mouse scrolled (636, 311) with delta (0, -1)
Screenshot: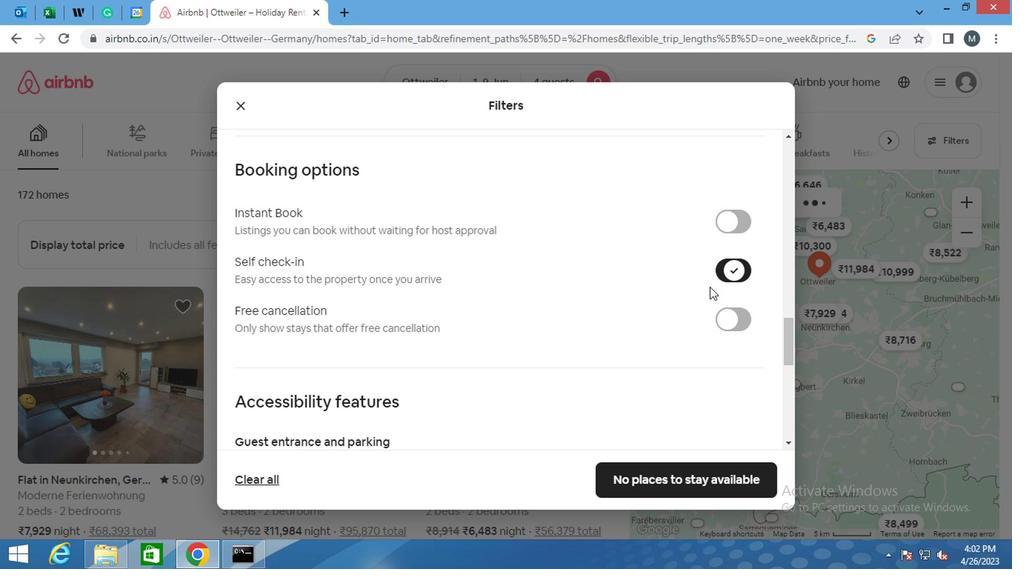 
Action: Mouse moved to (635, 312)
Screenshot: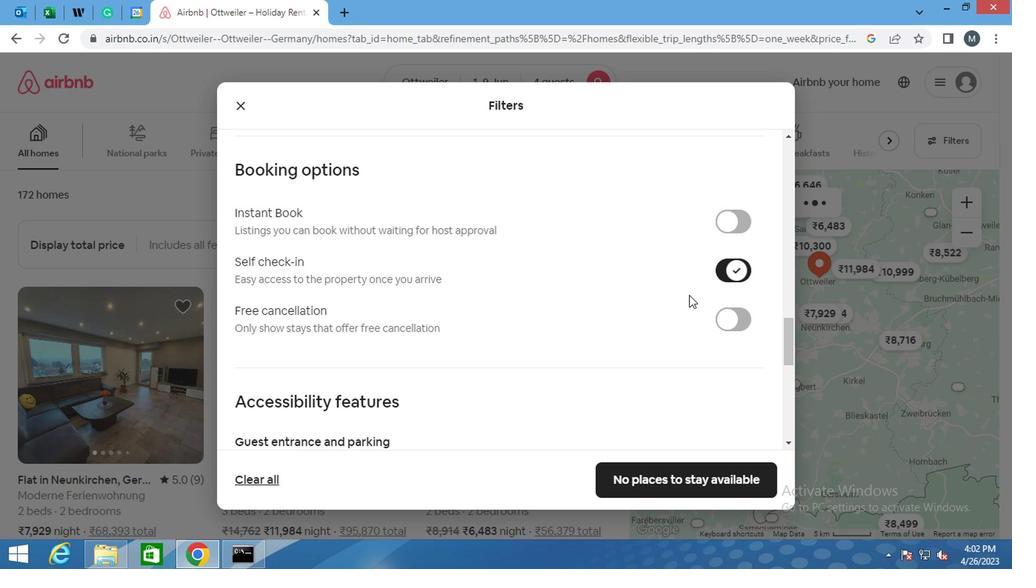 
Action: Mouse scrolled (635, 312) with delta (0, 0)
Screenshot: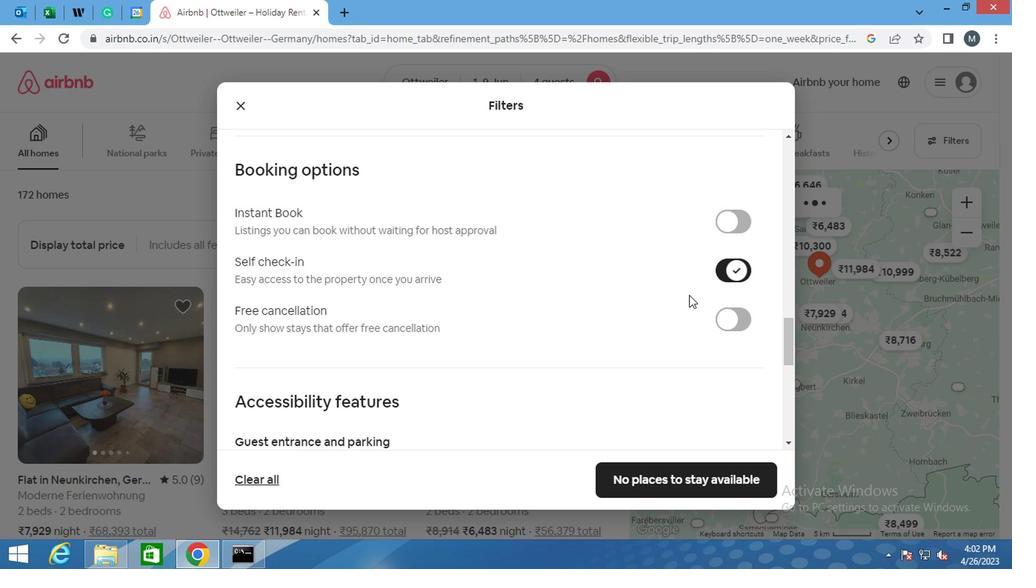 
Action: Mouse moved to (626, 319)
Screenshot: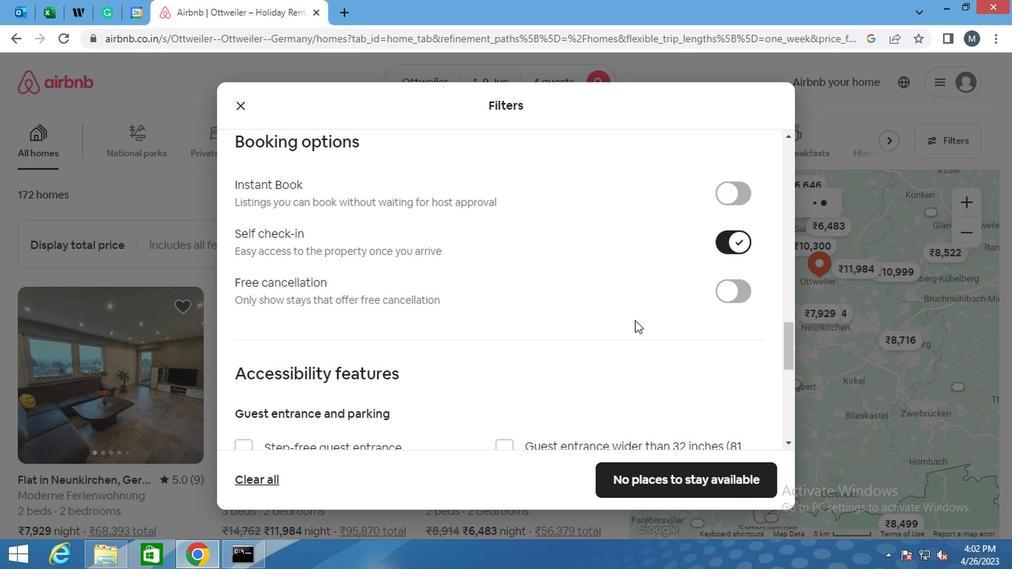 
Action: Mouse scrolled (626, 318) with delta (0, 0)
Screenshot: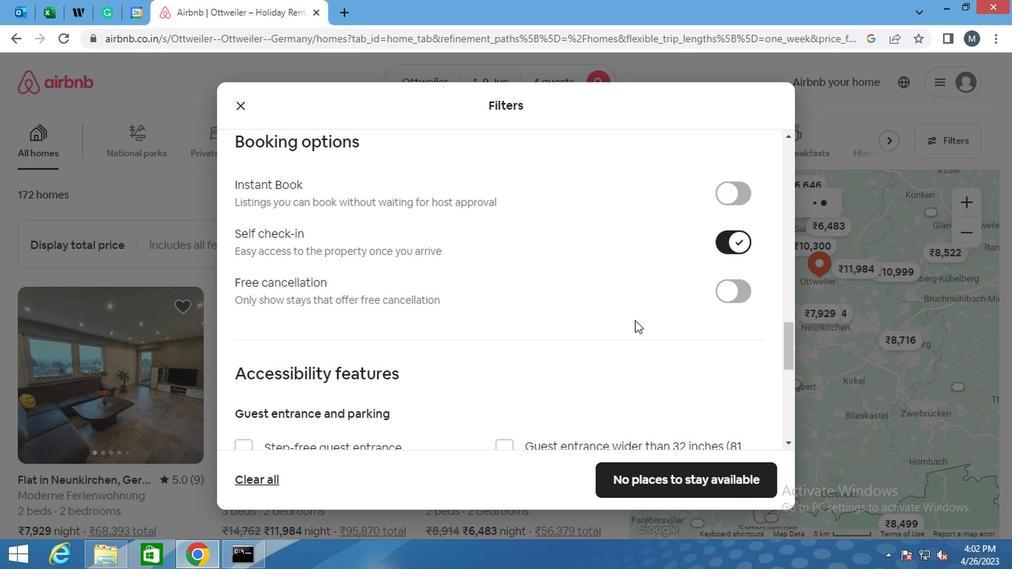 
Action: Mouse moved to (625, 319)
Screenshot: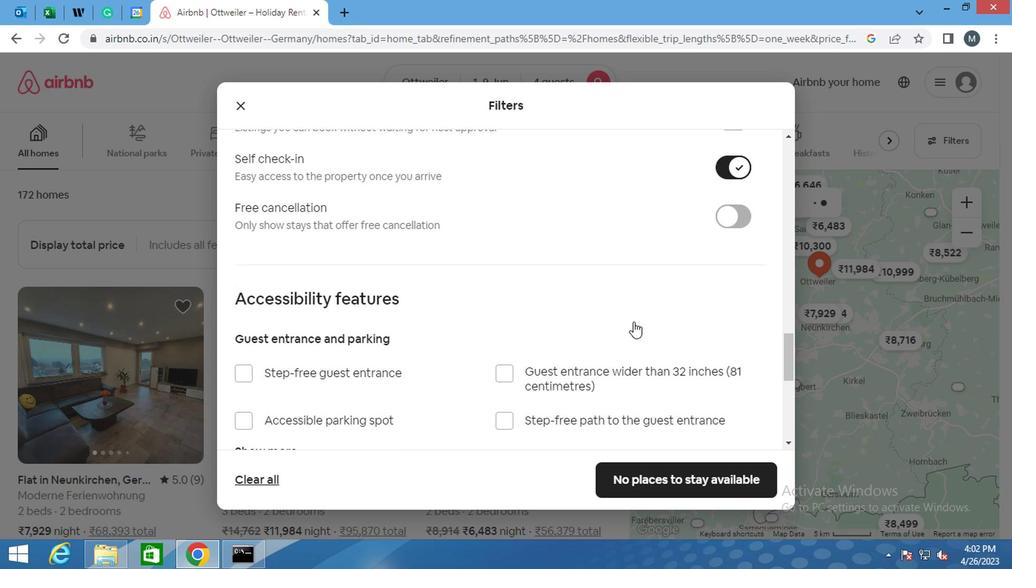 
Action: Mouse scrolled (625, 319) with delta (0, 0)
Screenshot: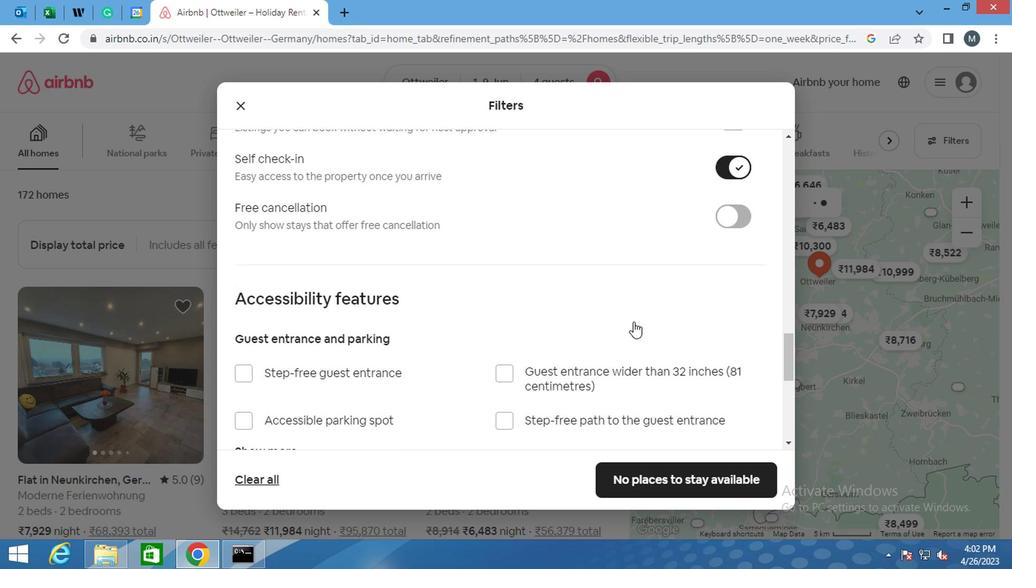 
Action: Mouse moved to (600, 339)
Screenshot: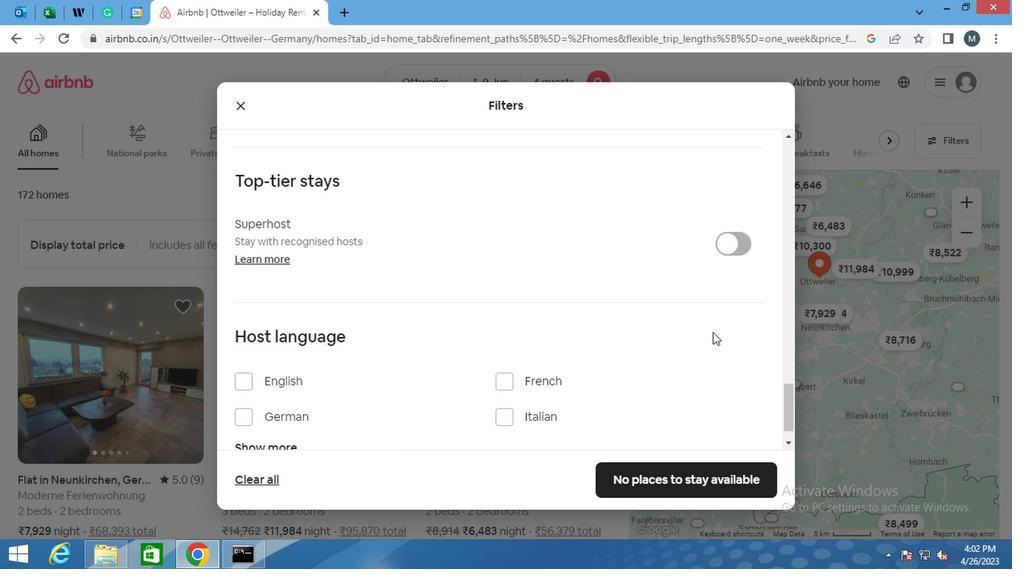 
Action: Mouse scrolled (600, 339) with delta (0, 0)
Screenshot: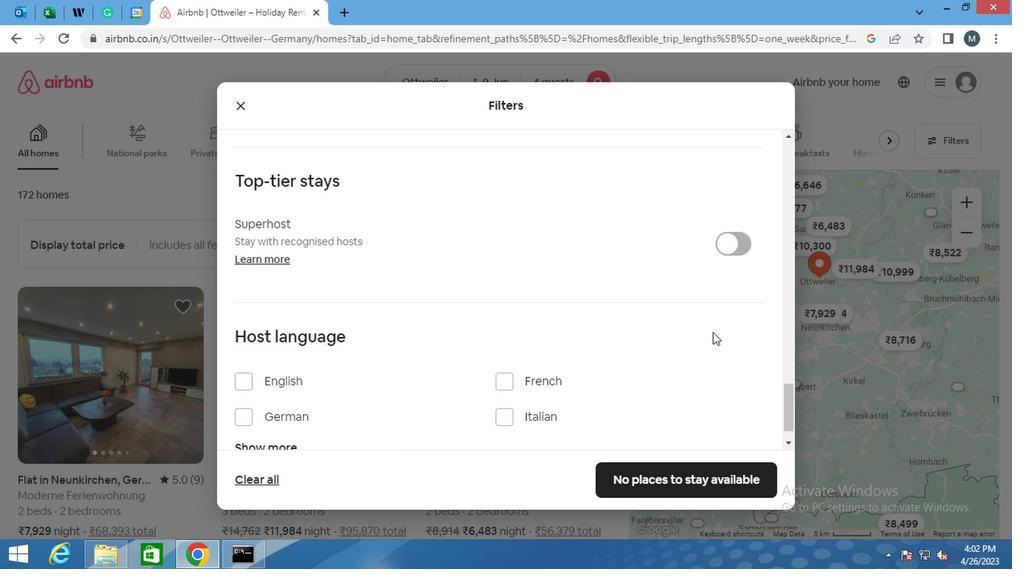 
Action: Mouse moved to (569, 344)
Screenshot: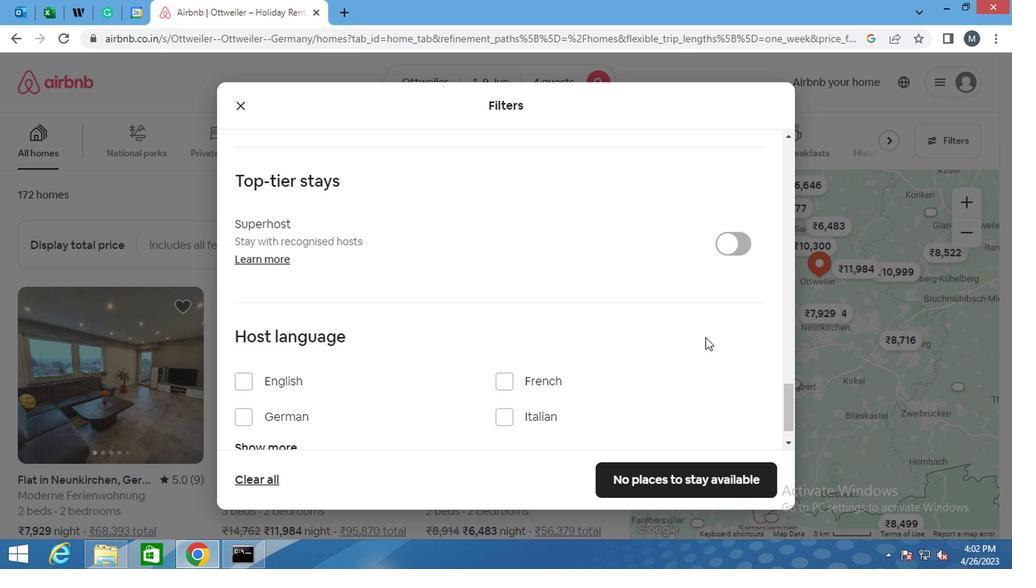 
Action: Mouse scrolled (569, 343) with delta (0, -1)
Screenshot: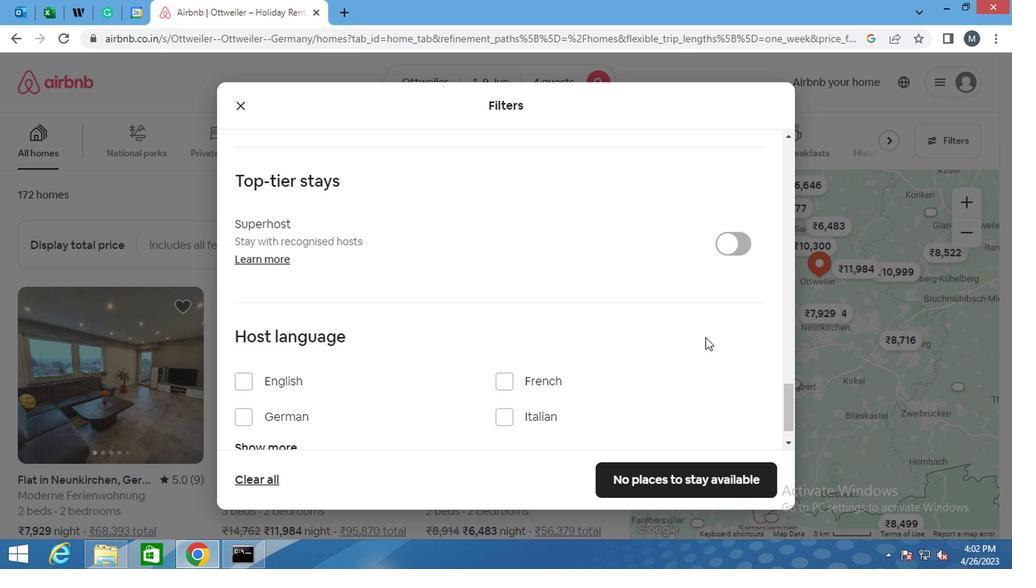 
Action: Mouse moved to (552, 347)
Screenshot: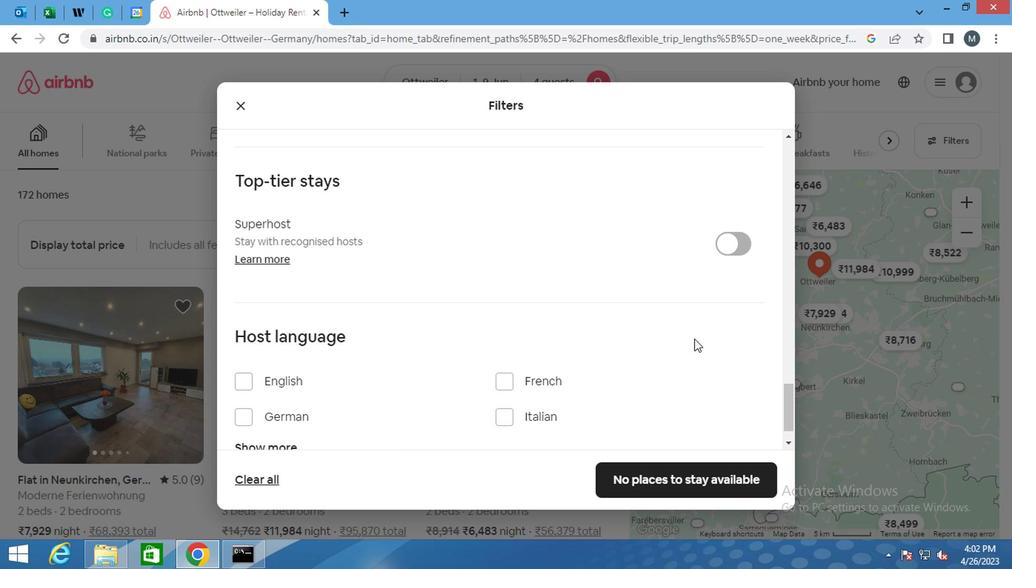 
Action: Mouse scrolled (552, 346) with delta (0, 0)
Screenshot: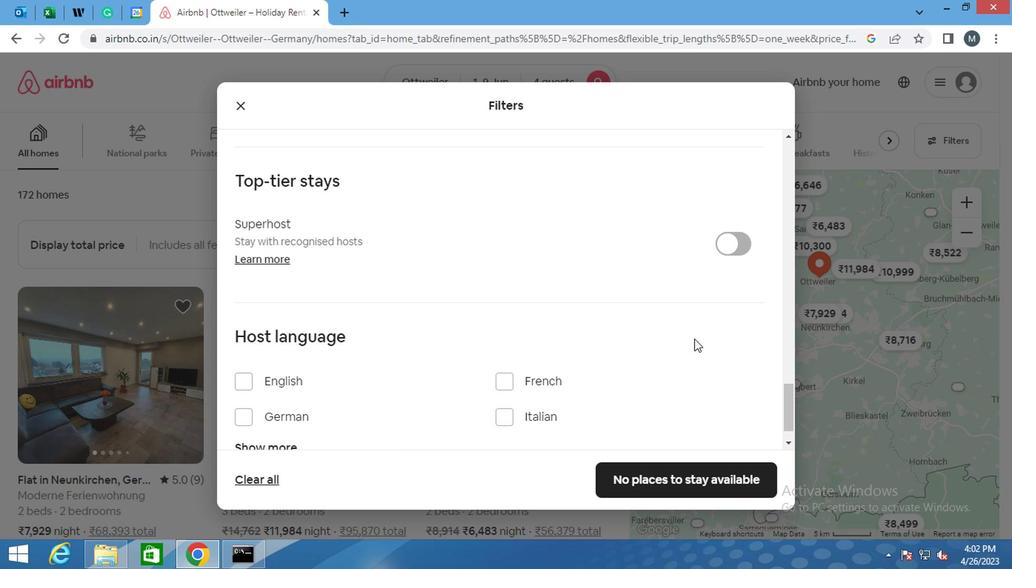 
Action: Mouse moved to (510, 355)
Screenshot: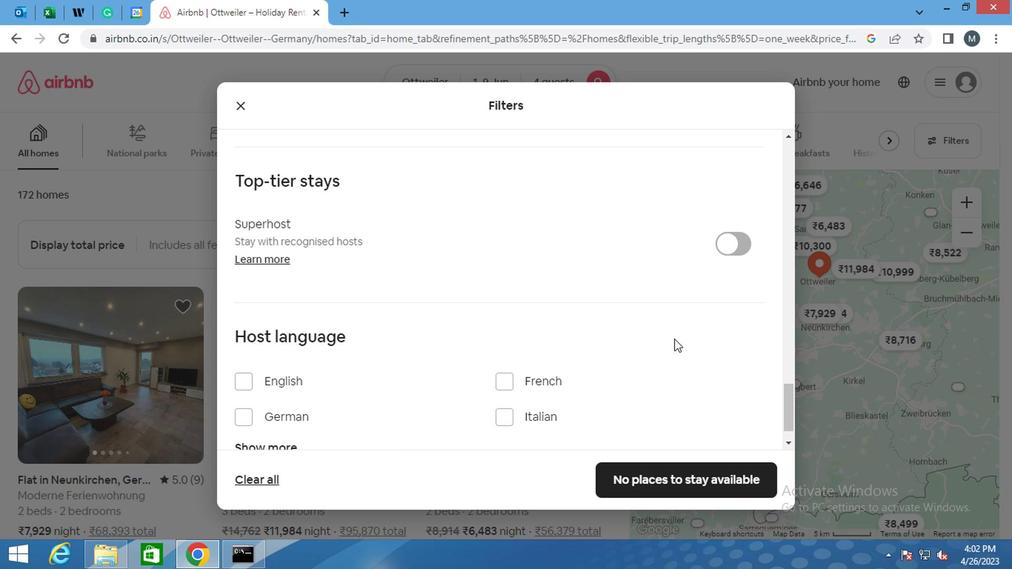 
Action: Mouse scrolled (510, 355) with delta (0, 0)
Screenshot: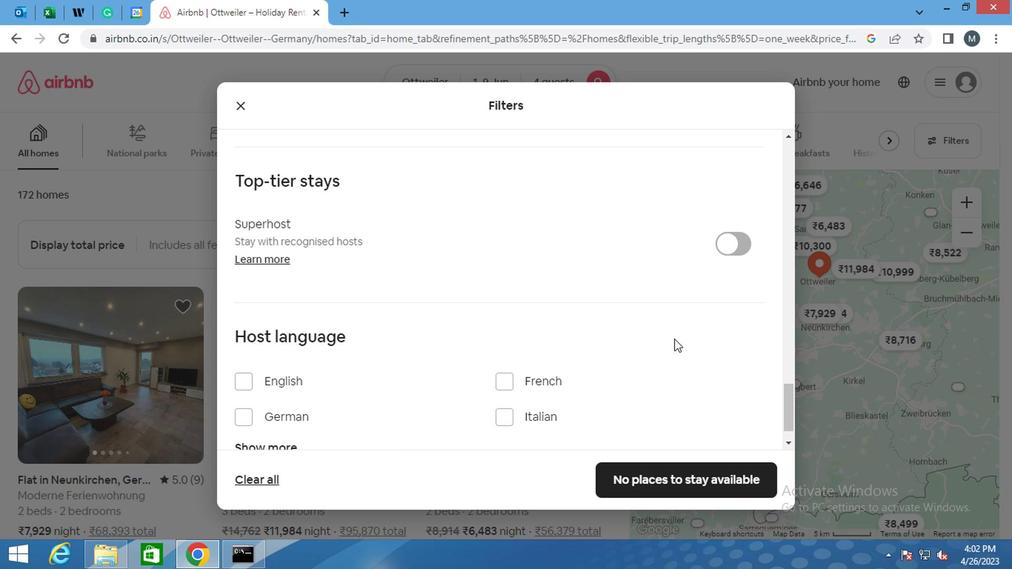 
Action: Mouse moved to (246, 345)
Screenshot: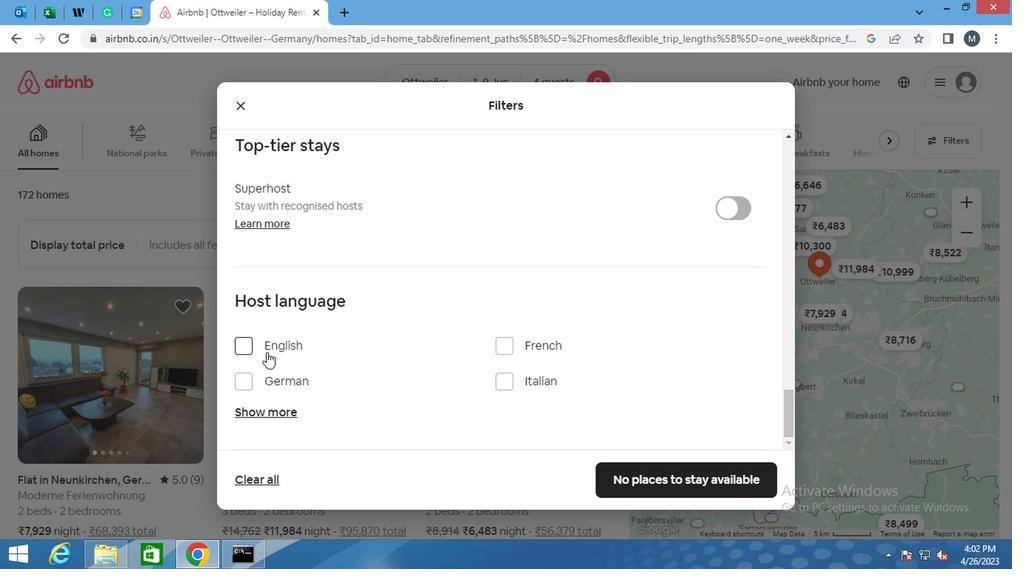 
Action: Mouse pressed left at (246, 345)
Screenshot: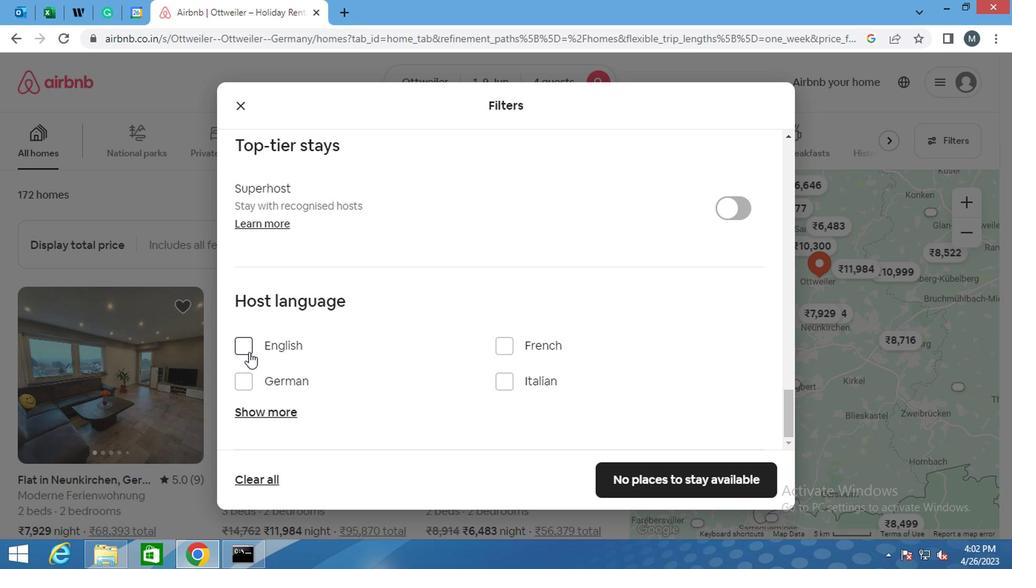 
Action: Mouse moved to (649, 478)
Screenshot: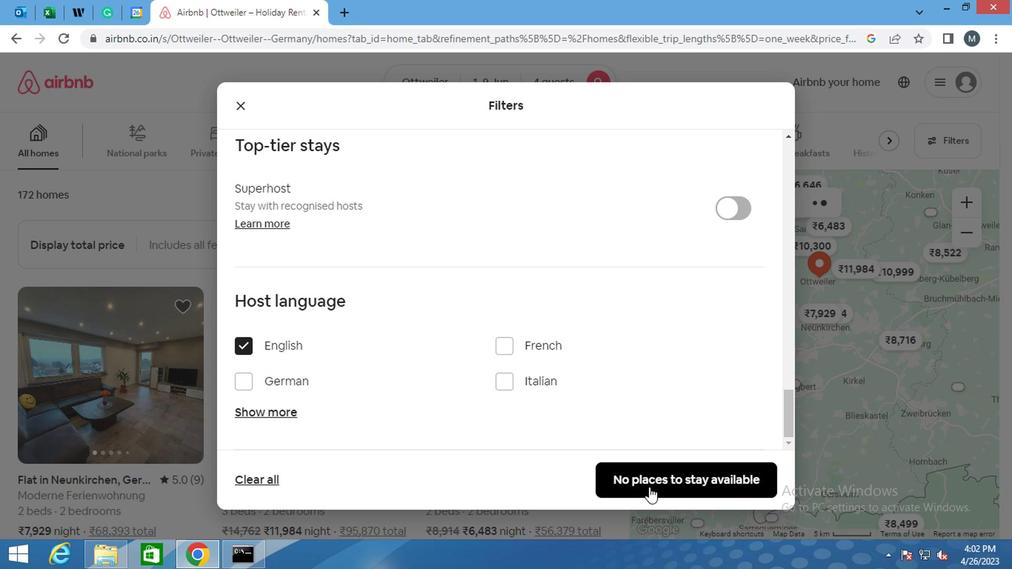
Action: Mouse pressed left at (649, 478)
Screenshot: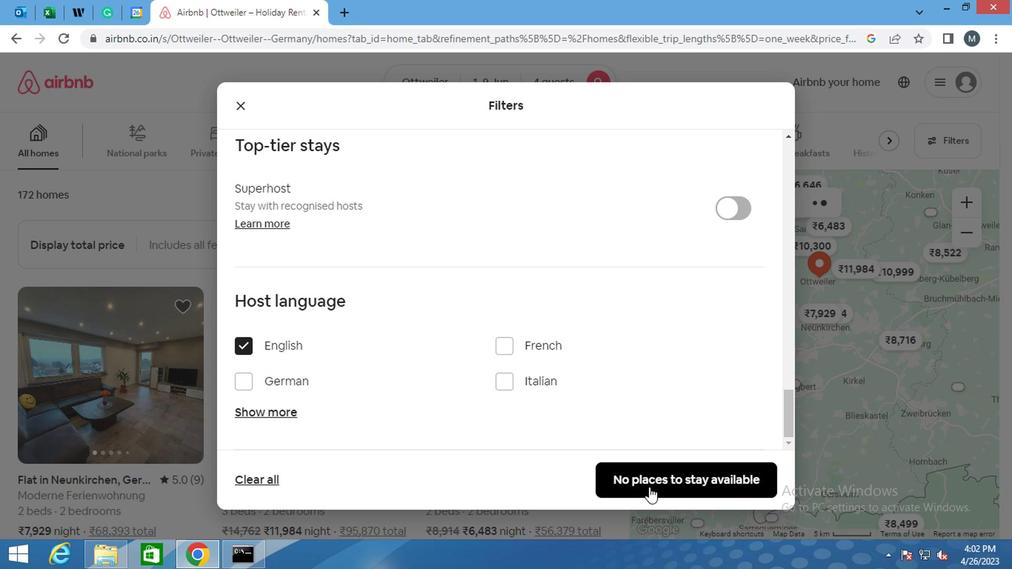 
Action: Mouse moved to (648, 475)
Screenshot: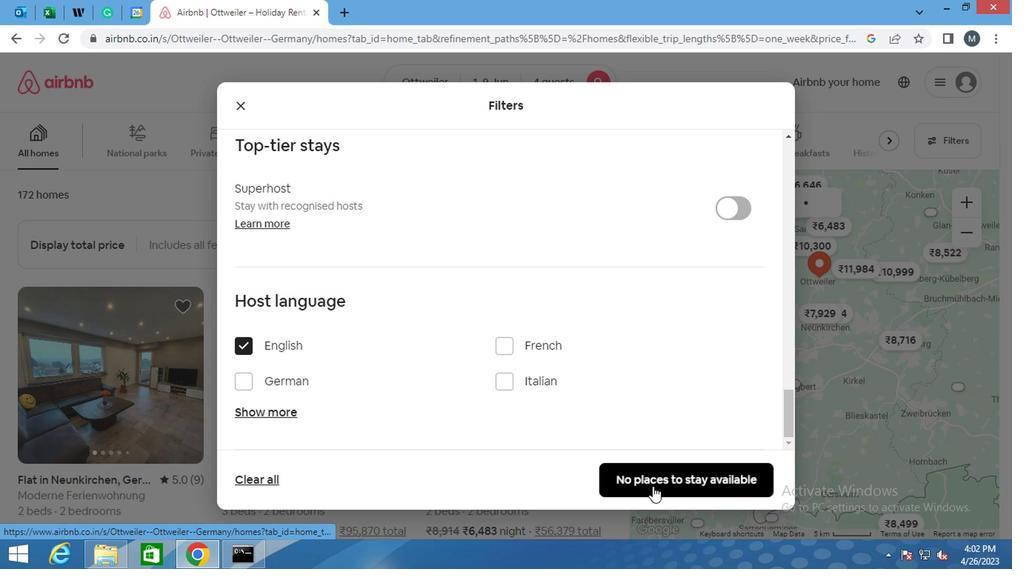 
